 Task: Compose an email with the signature Chelsea Sanchez with the subject Thank you for a meeting and the message Can you please send me the updated budget report for this quarter? from softage.10@softage.net to softage.4@softage.net, now select the entire message Quote Attach a link with text SoftAge.4 and email address as softage.4@softage.net Send the email. Finally, move the email from Sent Items to the label Press releases
Action: Mouse moved to (92, 111)
Screenshot: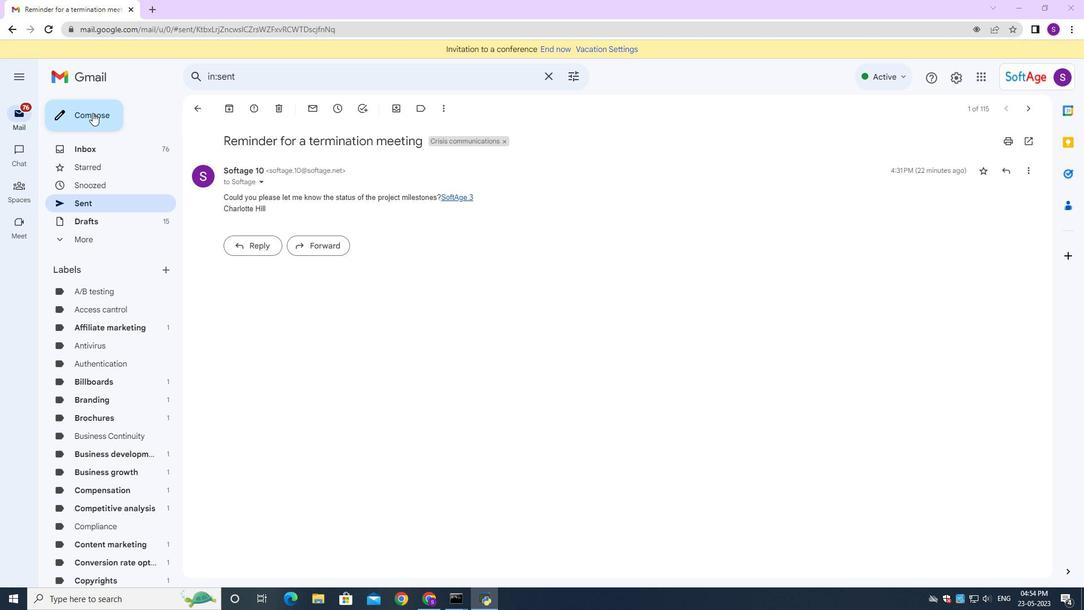 
Action: Mouse pressed left at (92, 111)
Screenshot: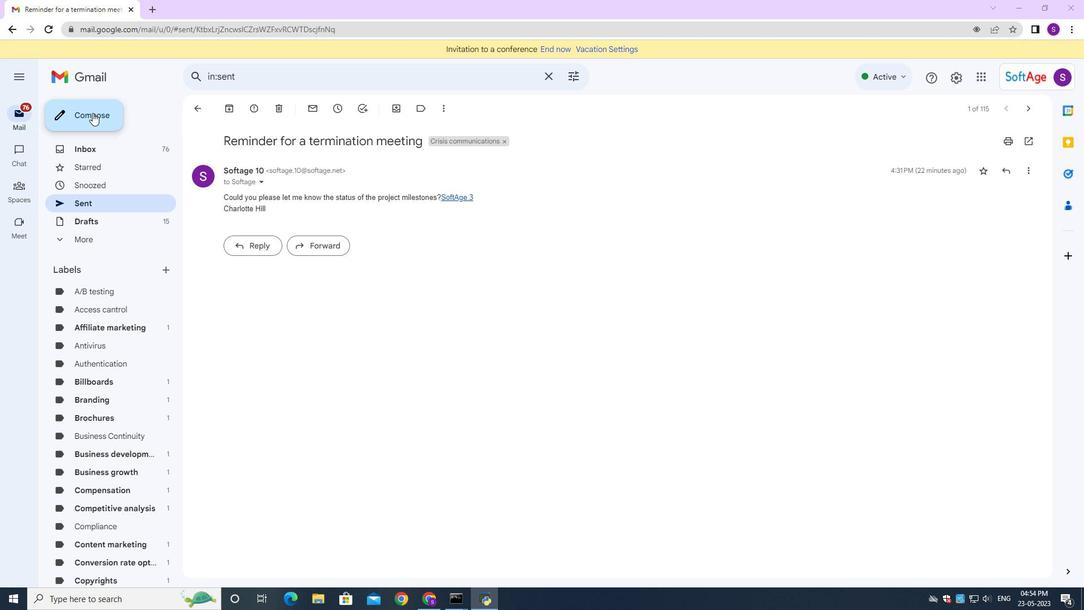 
Action: Mouse moved to (791, 284)
Screenshot: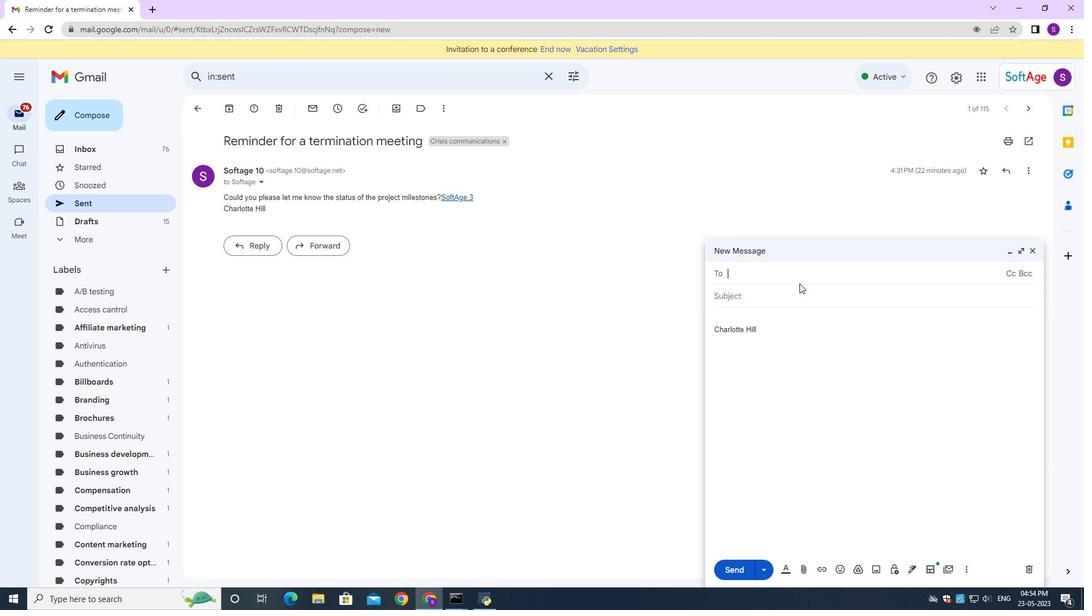 
Action: Key pressed <Key.shift>Softage
Screenshot: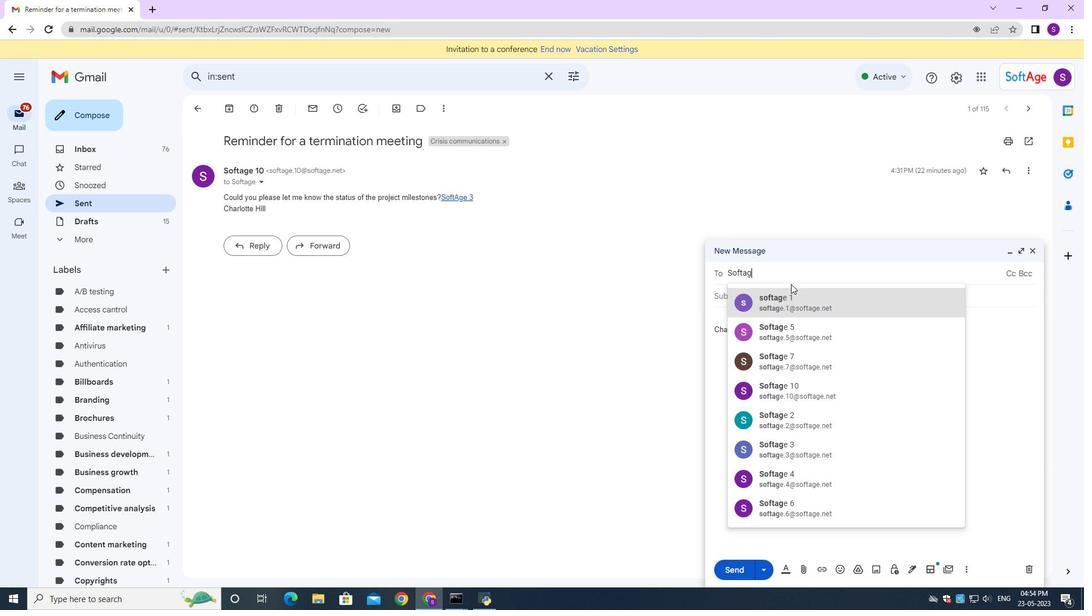 
Action: Mouse moved to (911, 564)
Screenshot: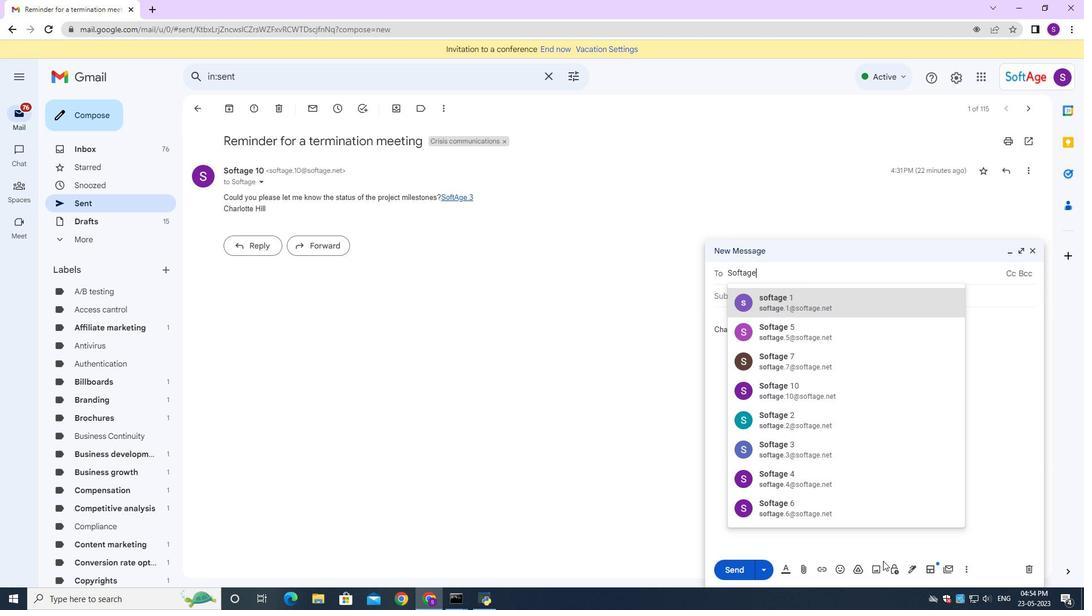 
Action: Mouse pressed left at (911, 564)
Screenshot: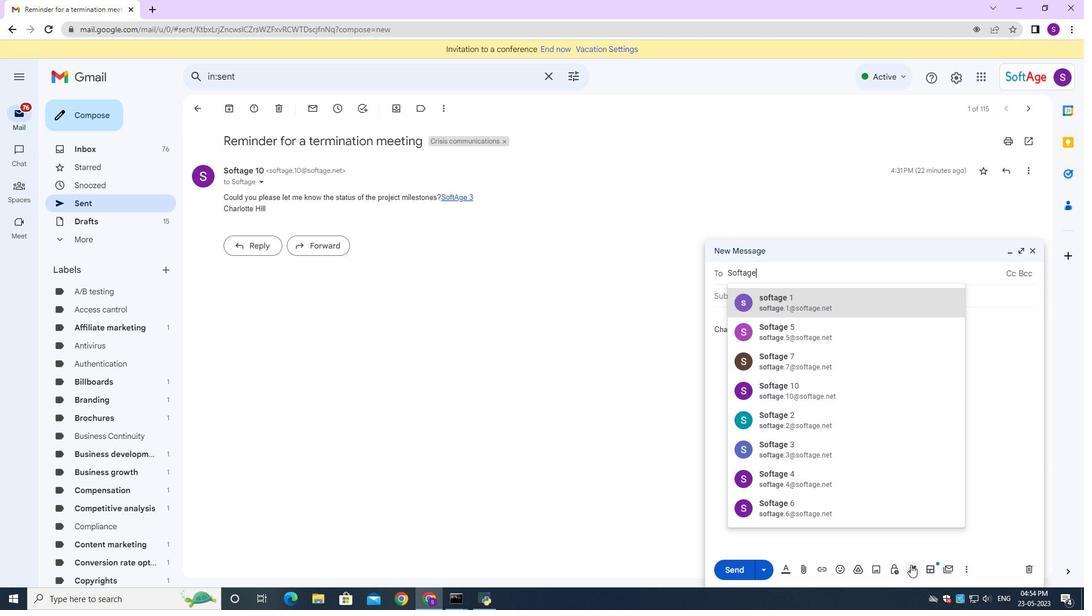 
Action: Mouse moved to (947, 507)
Screenshot: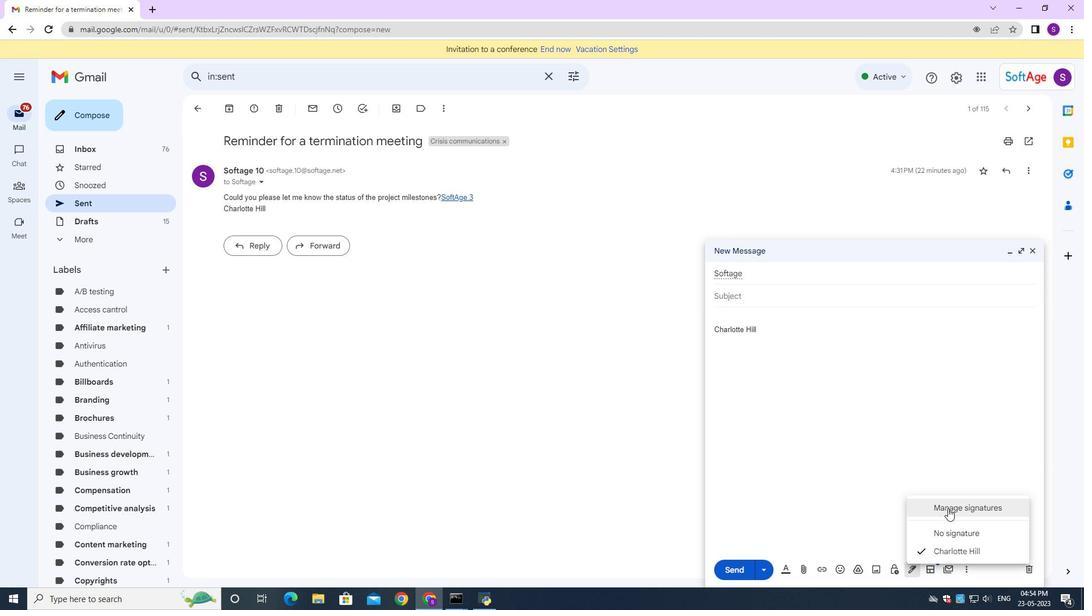 
Action: Mouse pressed left at (947, 507)
Screenshot: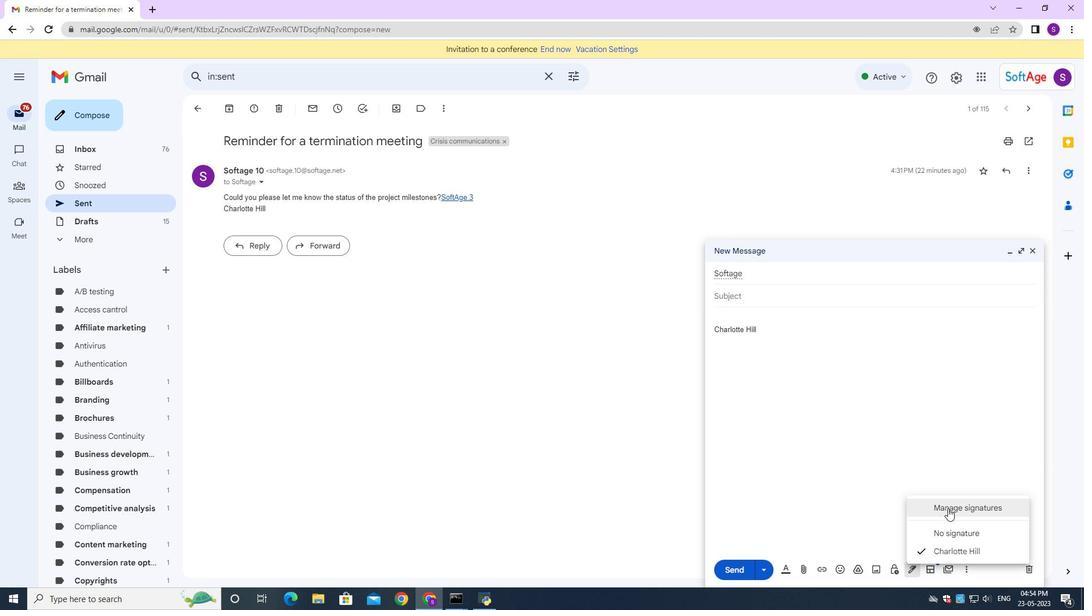 
Action: Mouse moved to (484, 232)
Screenshot: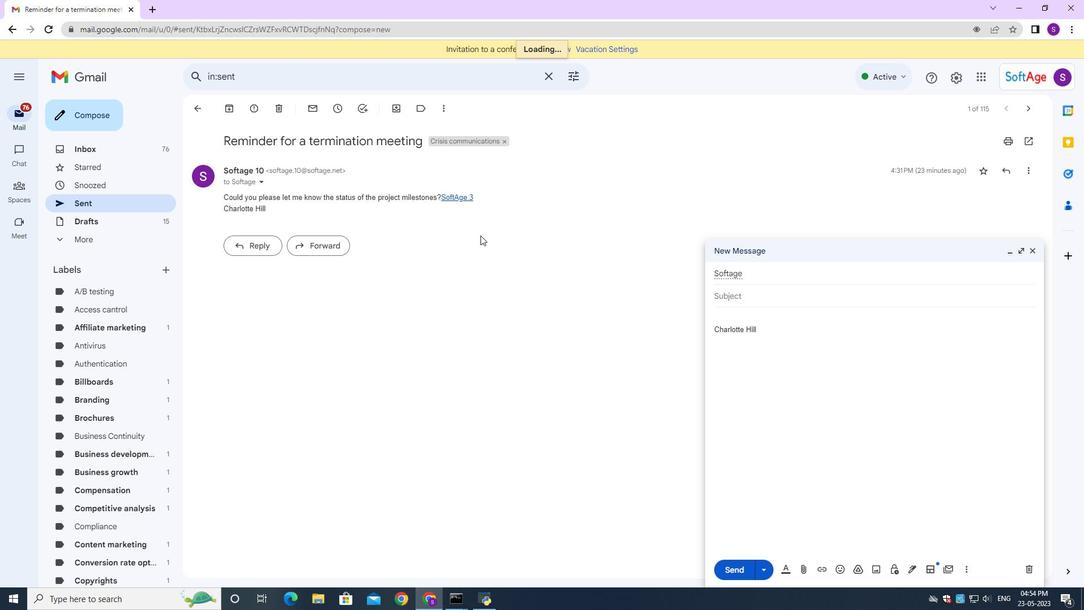 
Action: Mouse scrolled (484, 231) with delta (0, 0)
Screenshot: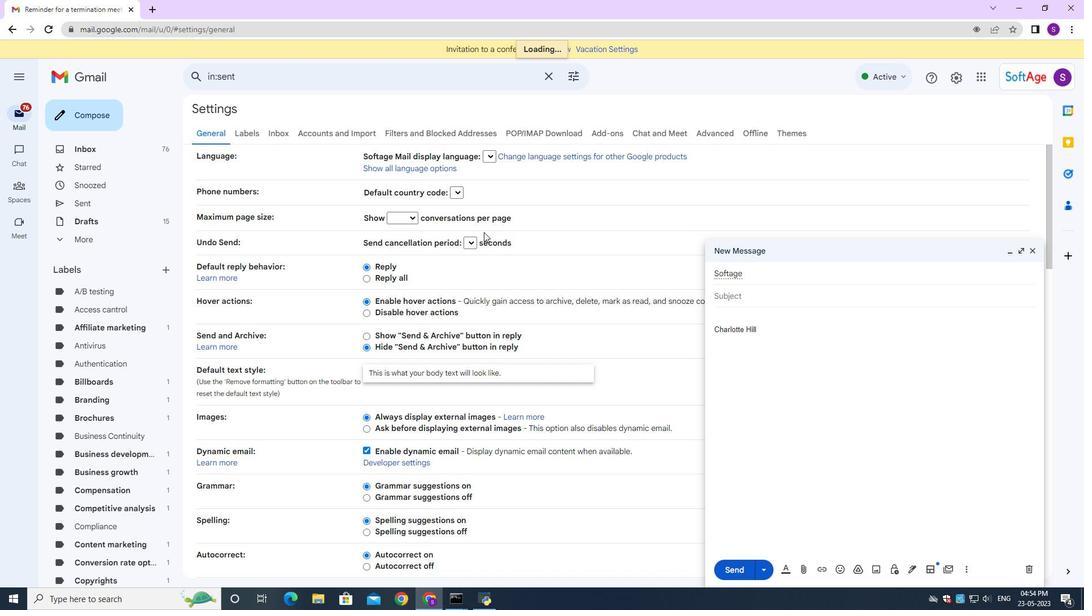 
Action: Mouse moved to (484, 232)
Screenshot: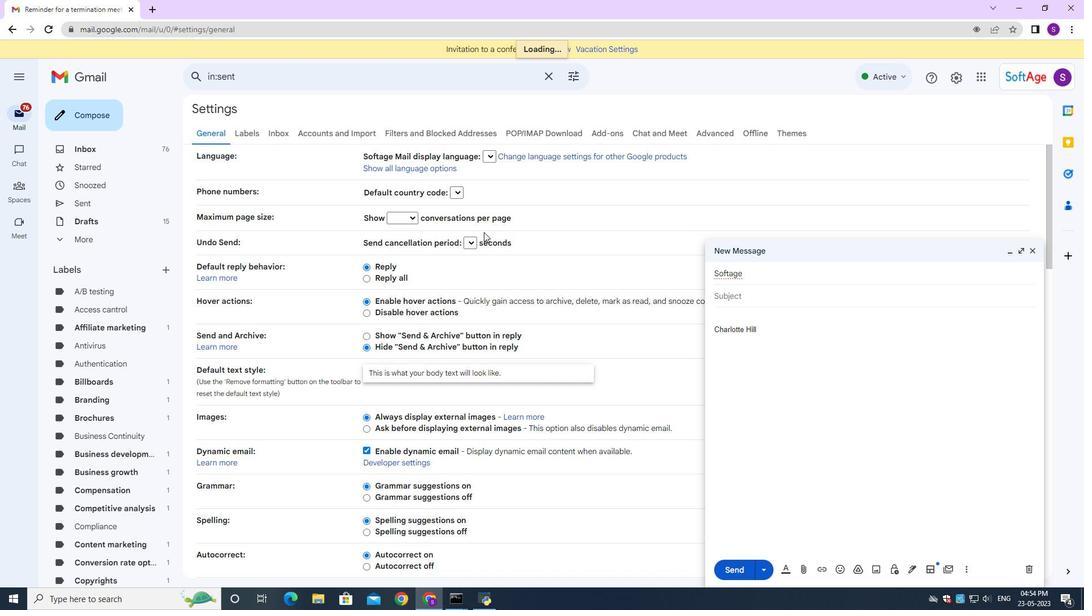 
Action: Mouse scrolled (484, 231) with delta (0, 0)
Screenshot: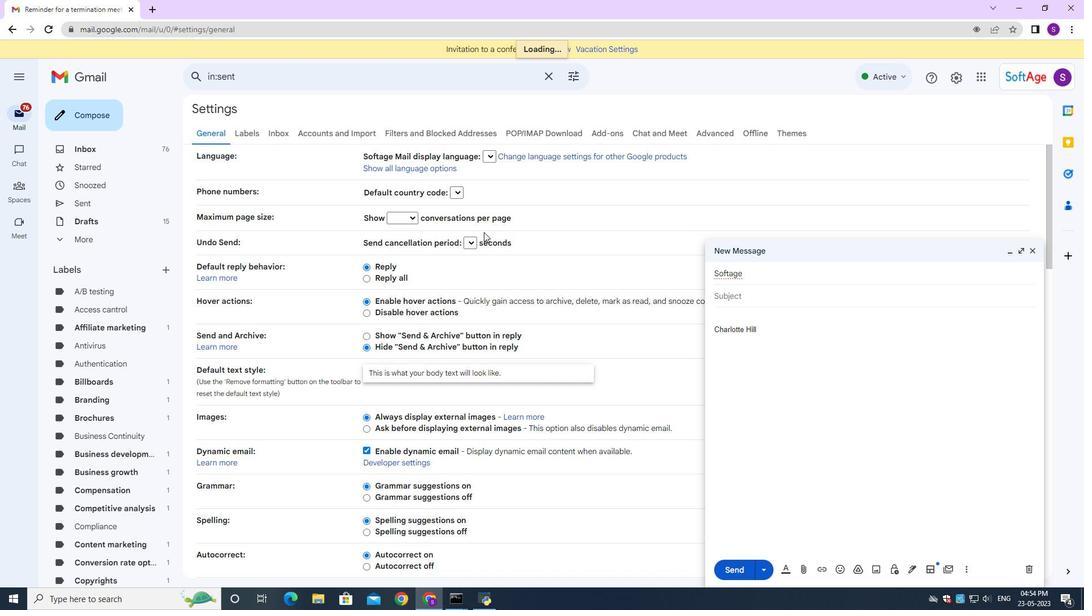 
Action: Mouse scrolled (484, 231) with delta (0, 0)
Screenshot: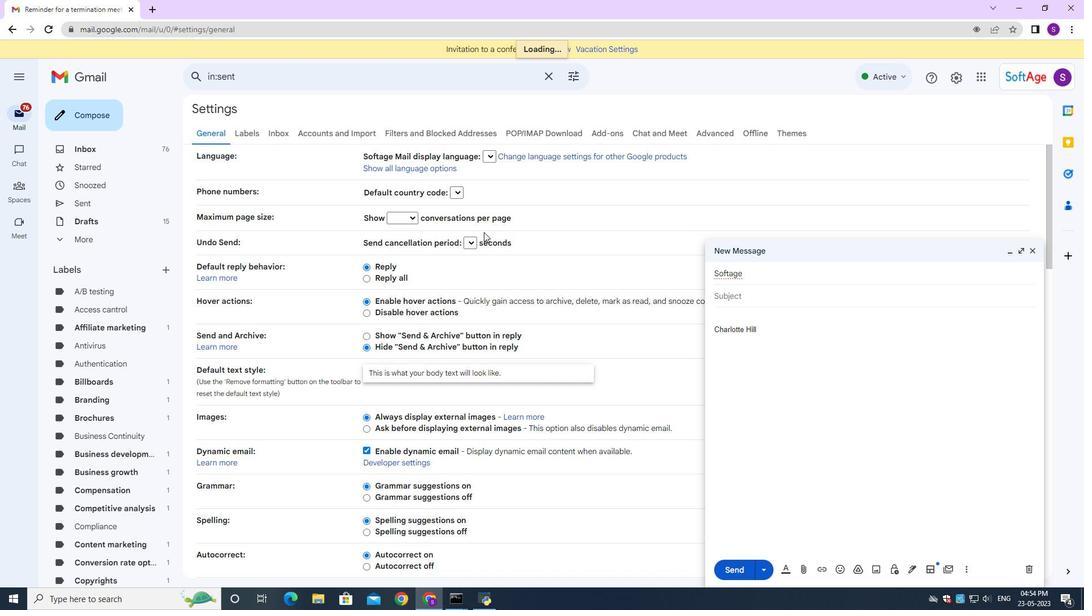 
Action: Mouse scrolled (484, 231) with delta (0, 0)
Screenshot: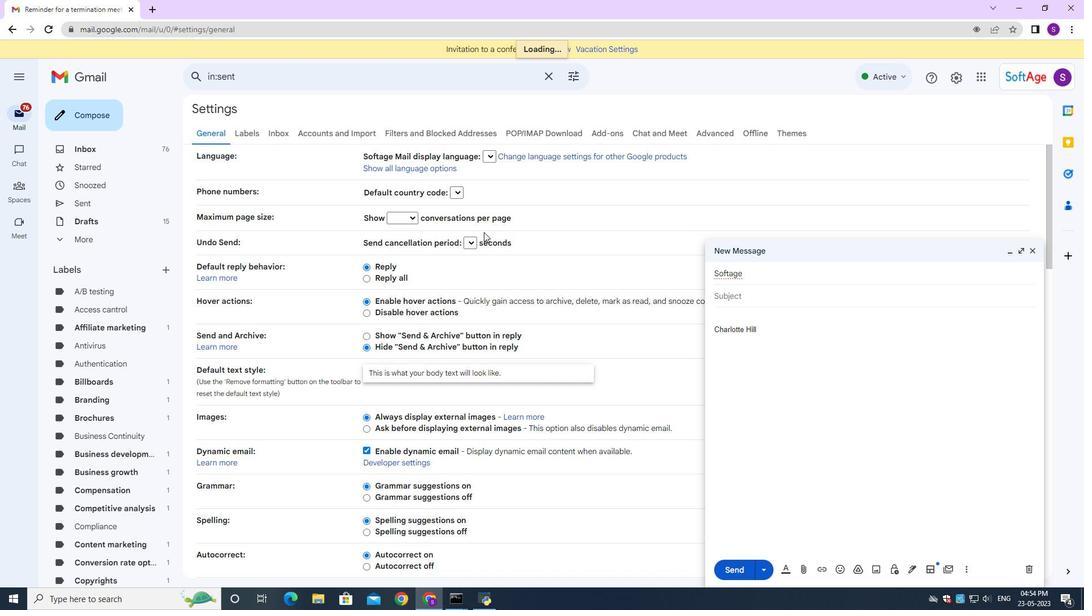 
Action: Mouse moved to (484, 232)
Screenshot: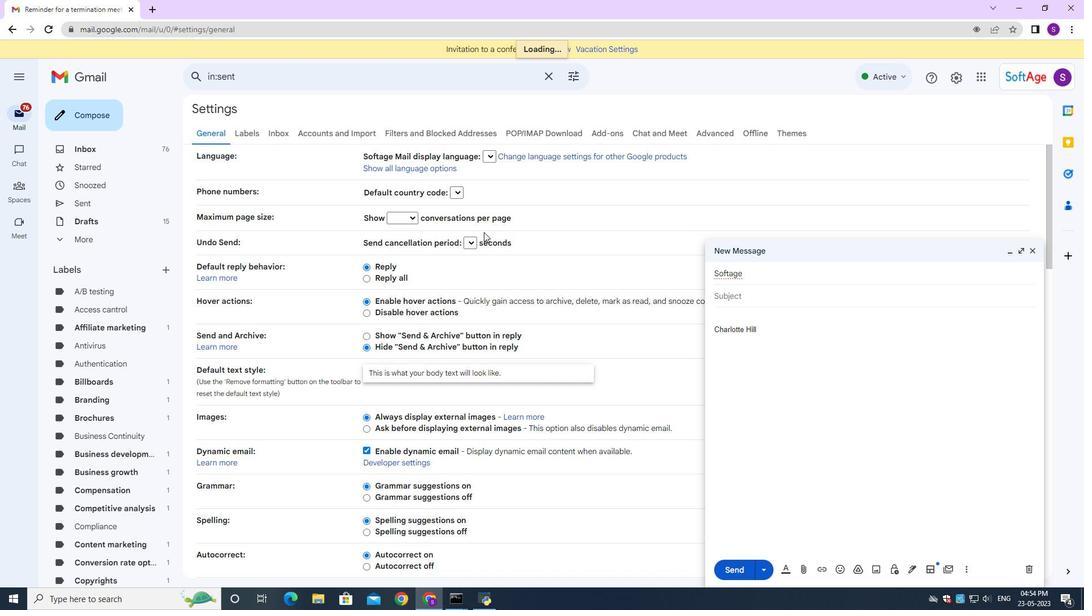 
Action: Mouse scrolled (484, 232) with delta (0, 0)
Screenshot: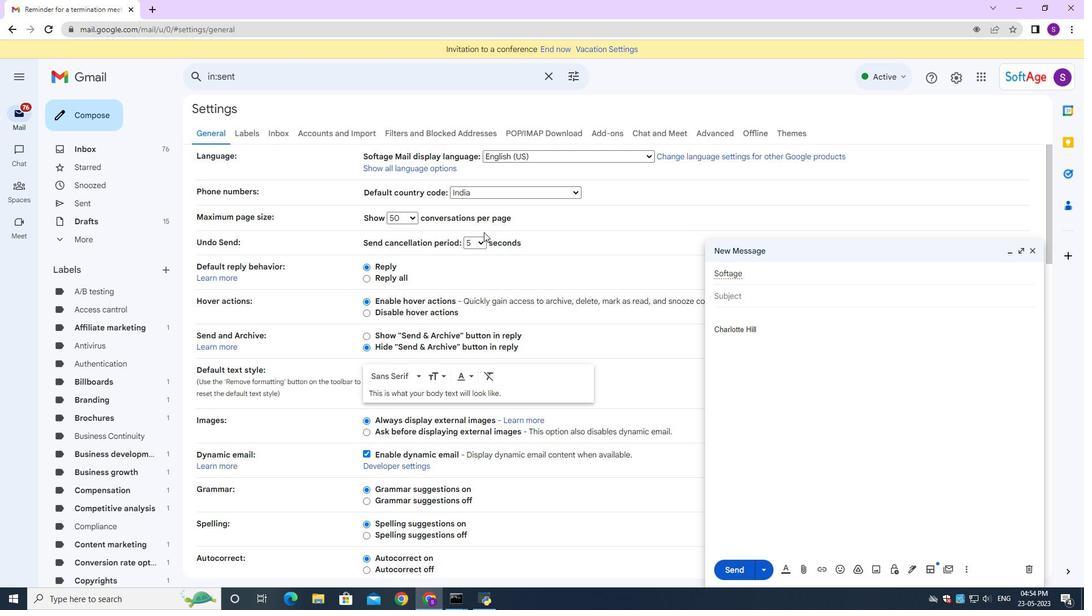 
Action: Mouse moved to (484, 232)
Screenshot: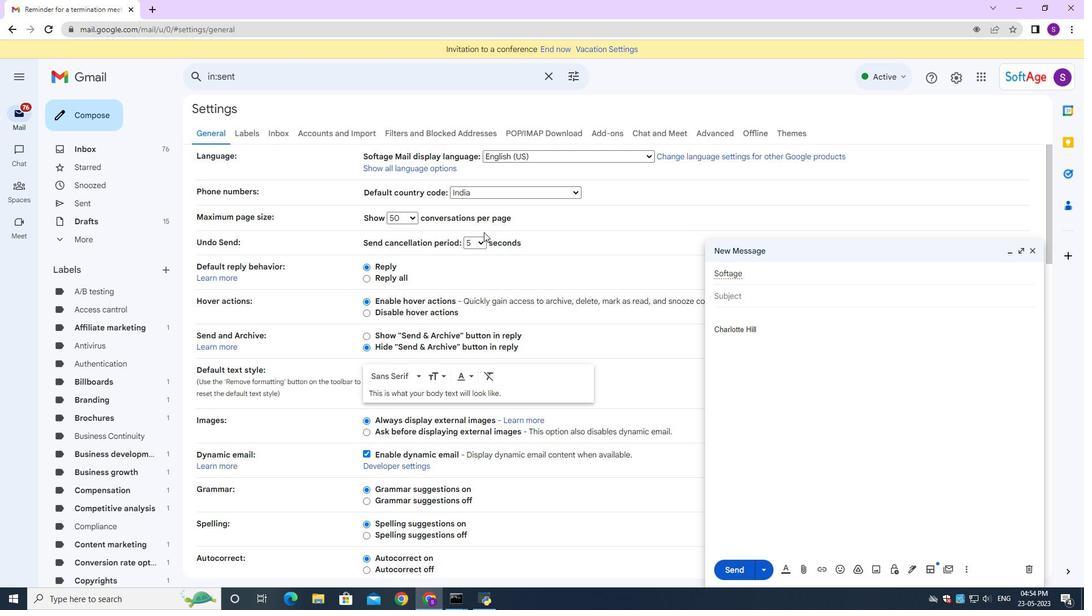 
Action: Mouse scrolled (484, 232) with delta (0, 0)
Screenshot: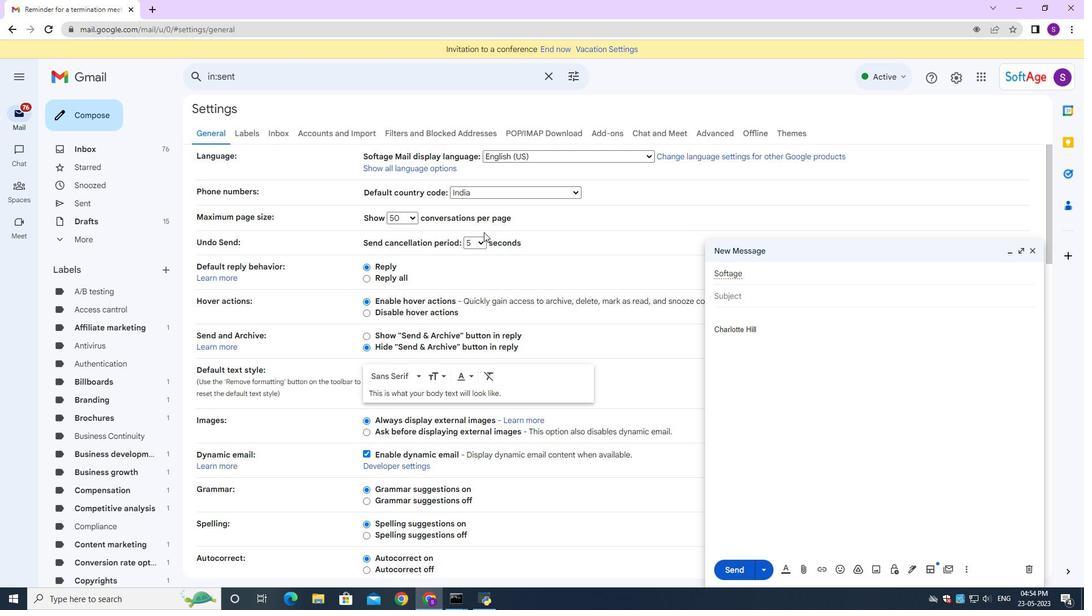 
Action: Mouse moved to (484, 232)
Screenshot: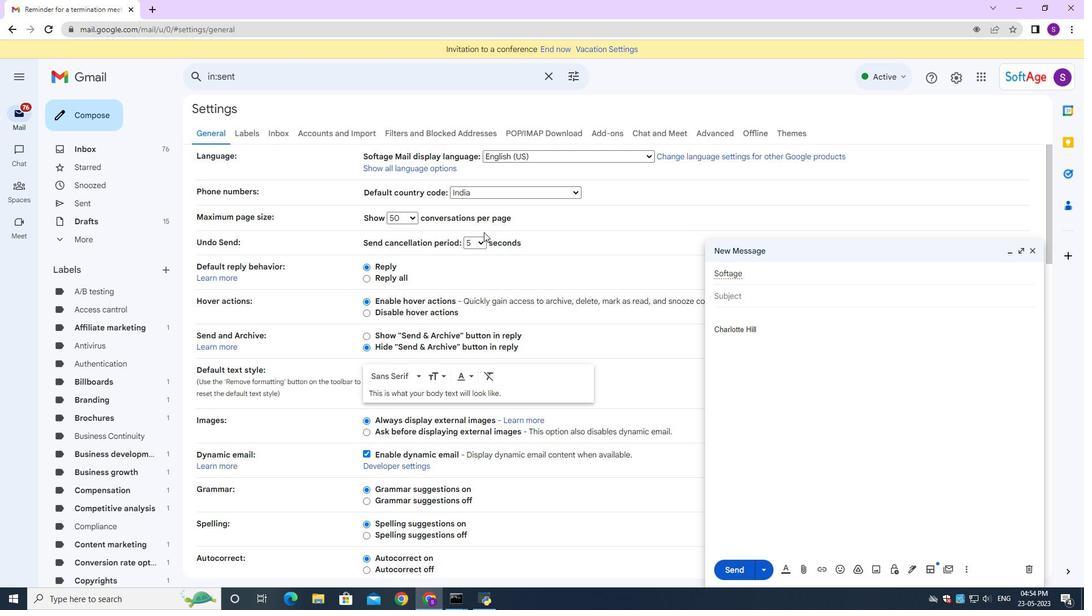 
Action: Mouse scrolled (484, 232) with delta (0, 0)
Screenshot: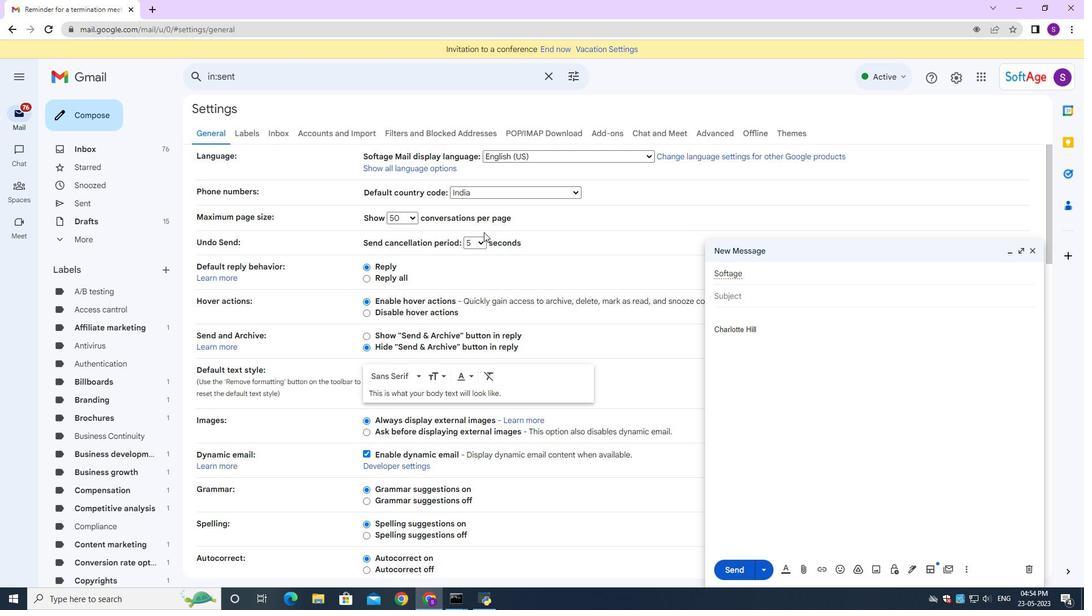 
Action: Mouse moved to (470, 311)
Screenshot: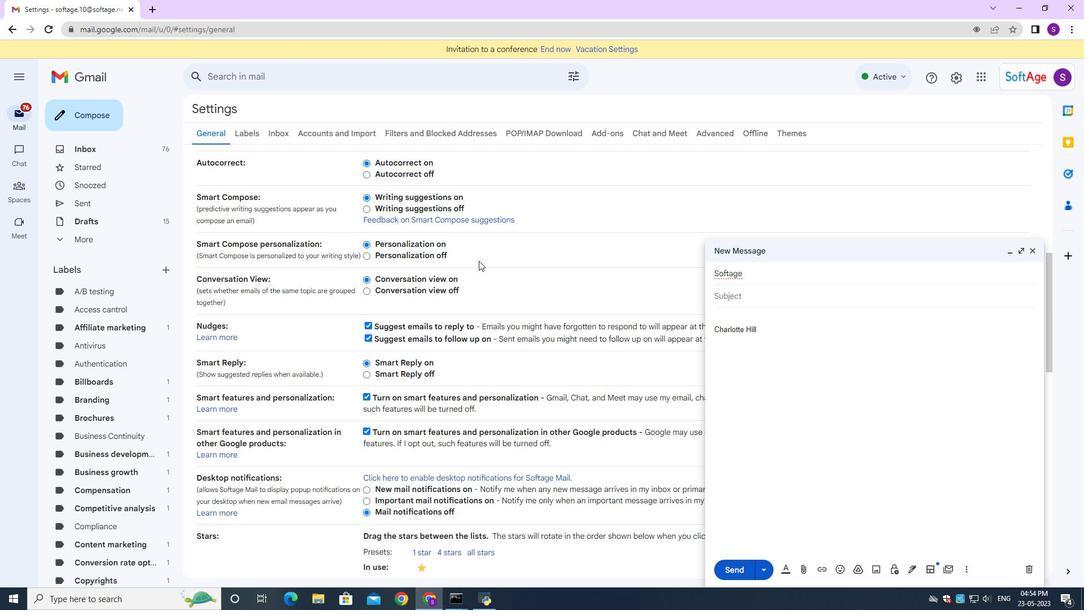 
Action: Mouse scrolled (473, 286) with delta (0, 0)
Screenshot: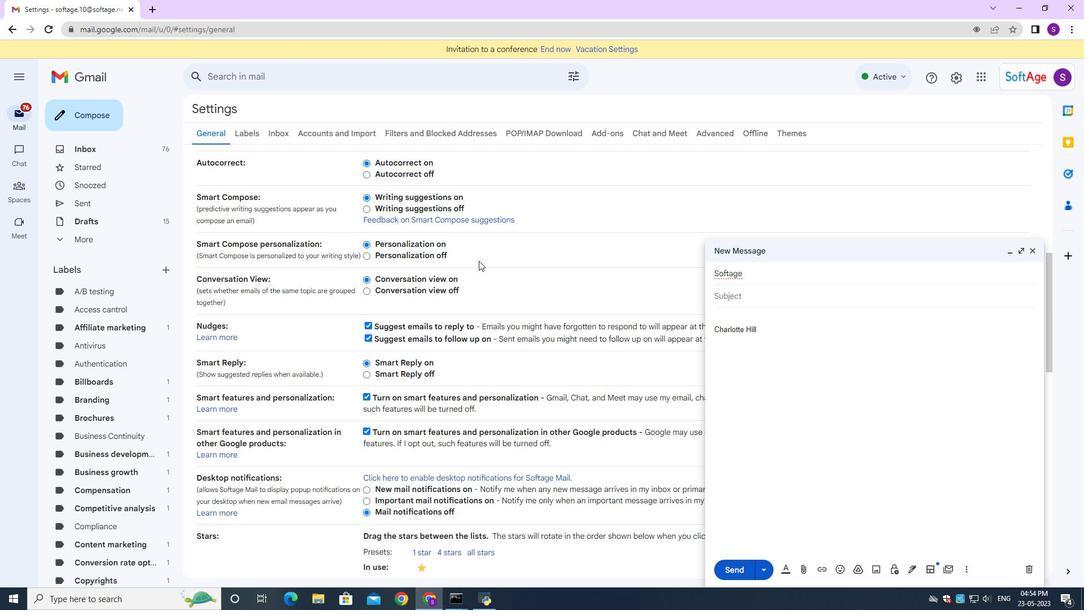
Action: Mouse moved to (469, 314)
Screenshot: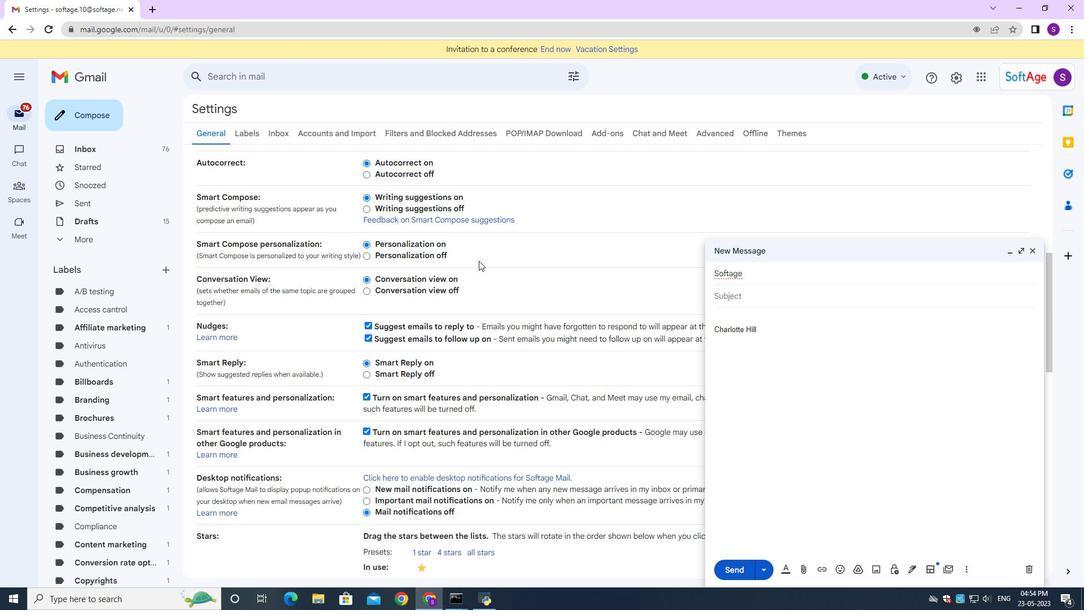 
Action: Mouse scrolled (473, 287) with delta (0, 0)
Screenshot: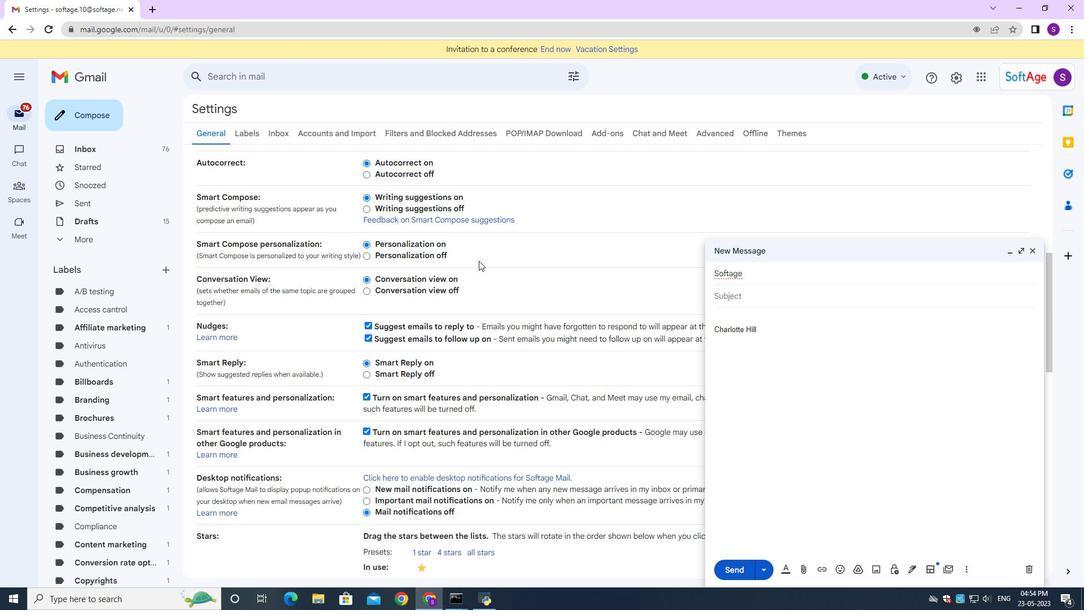 
Action: Mouse moved to (468, 316)
Screenshot: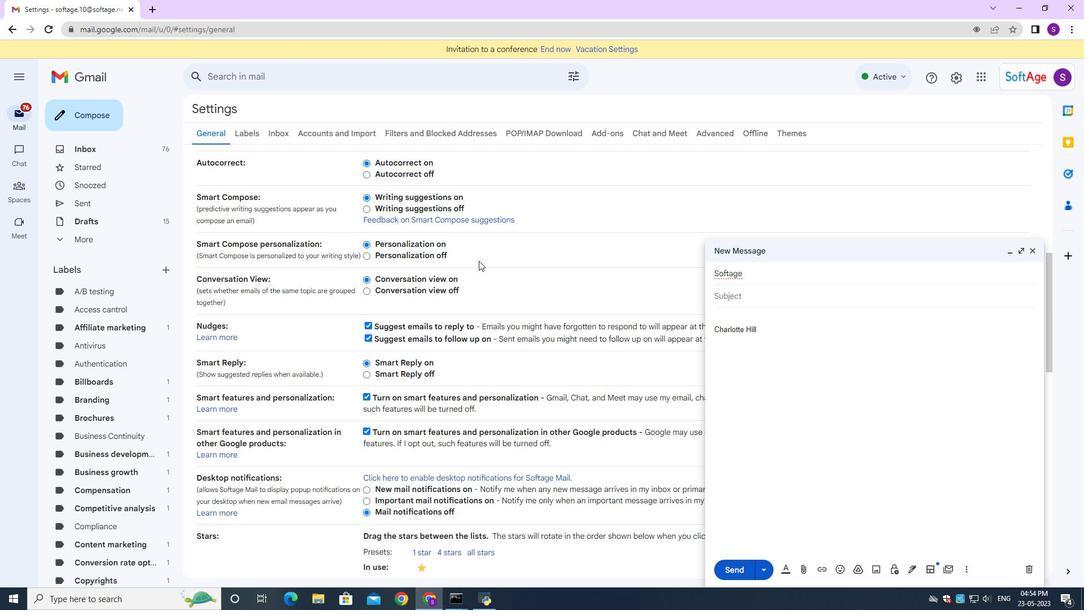 
Action: Mouse scrolled (473, 287) with delta (0, 0)
Screenshot: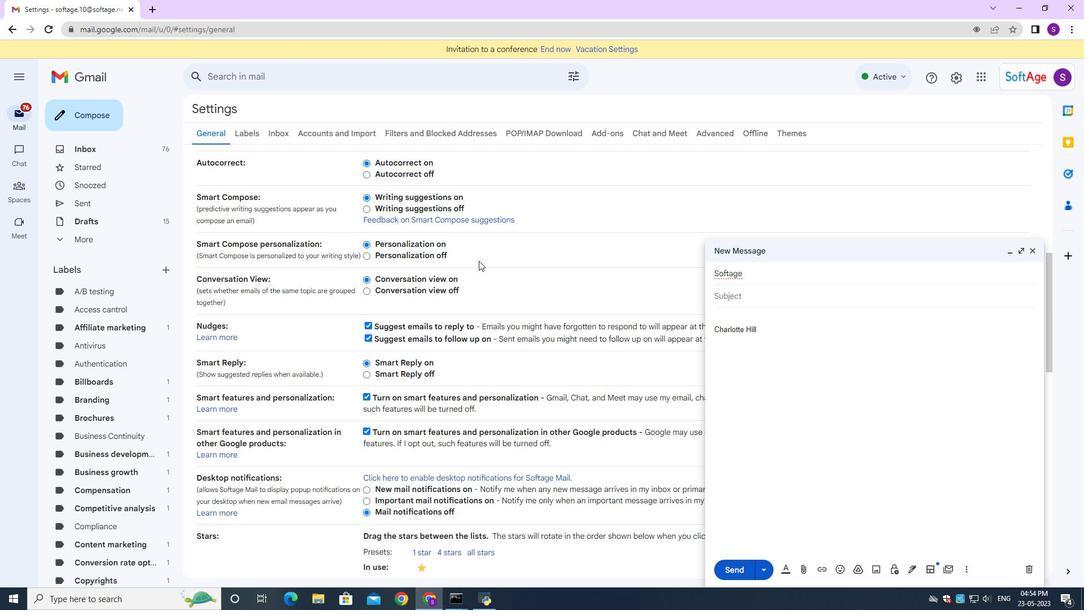 
Action: Mouse moved to (467, 318)
Screenshot: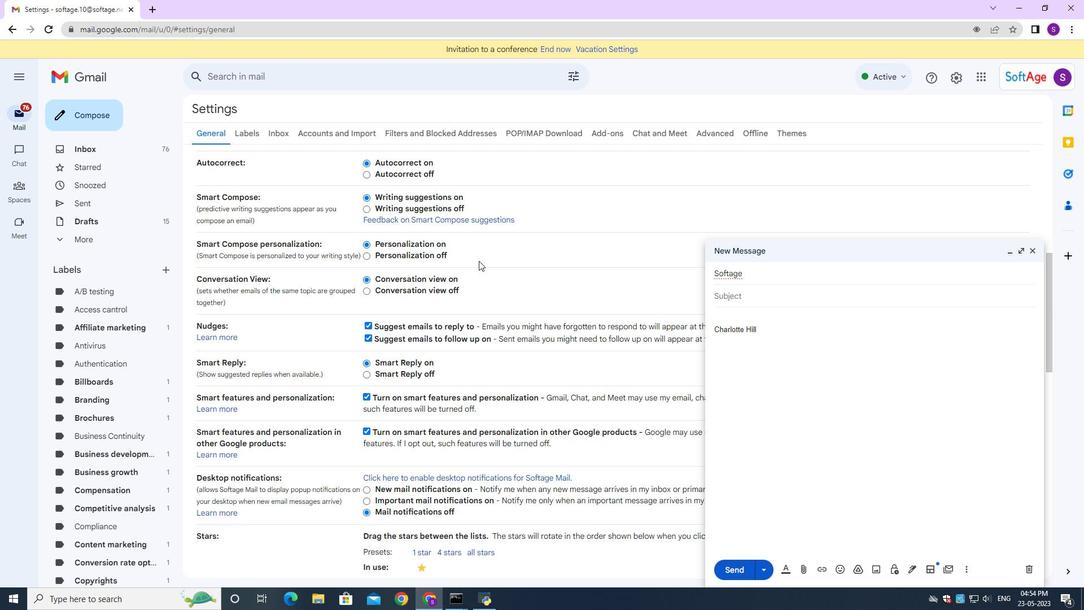 
Action: Mouse scrolled (473, 287) with delta (0, 0)
Screenshot: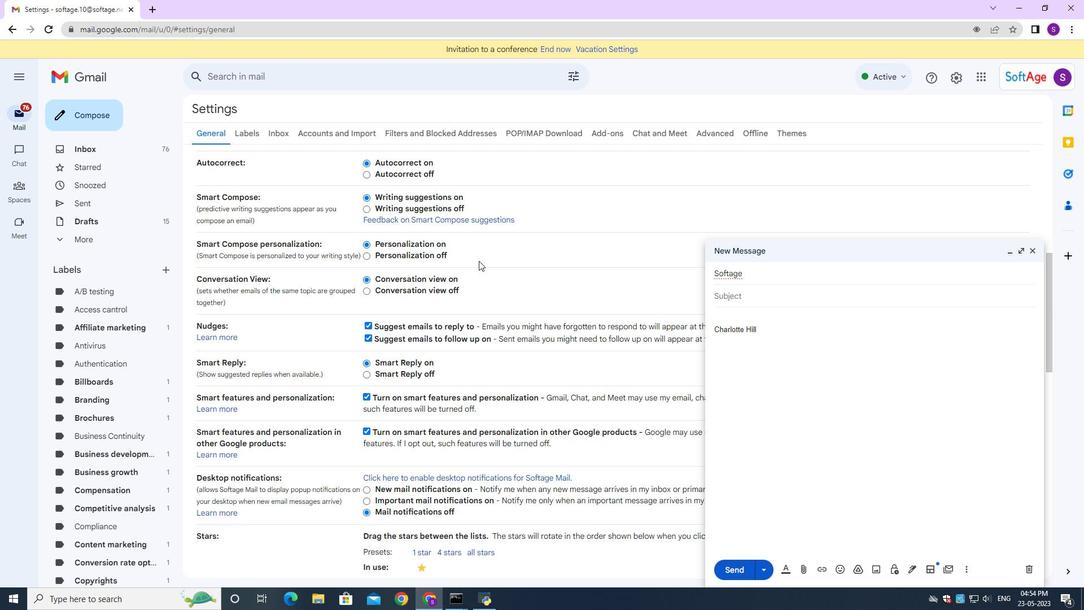 
Action: Mouse moved to (467, 319)
Screenshot: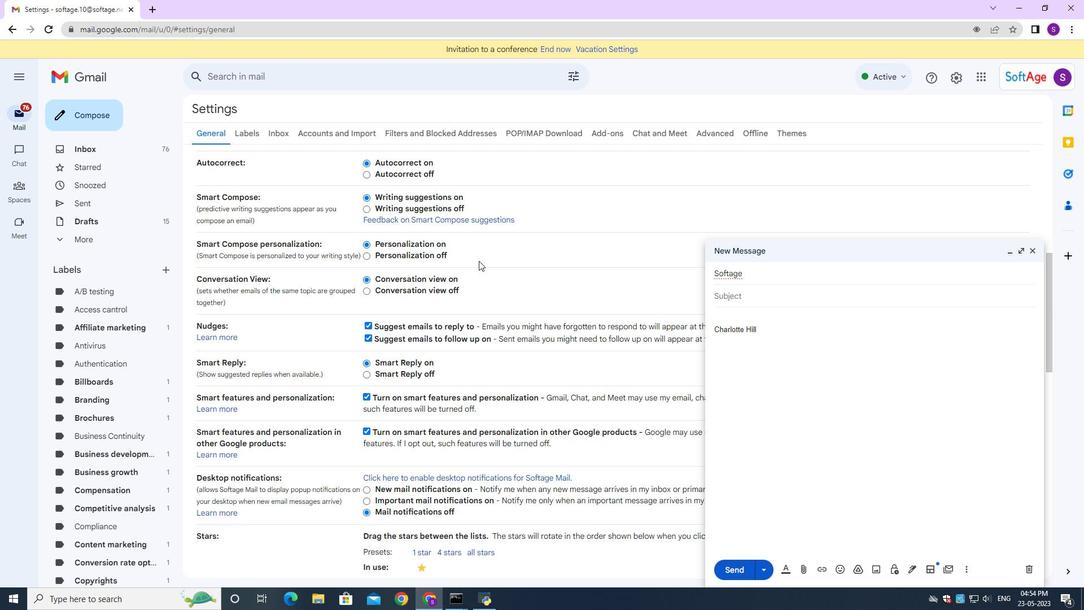 
Action: Mouse scrolled (473, 287) with delta (0, 0)
Screenshot: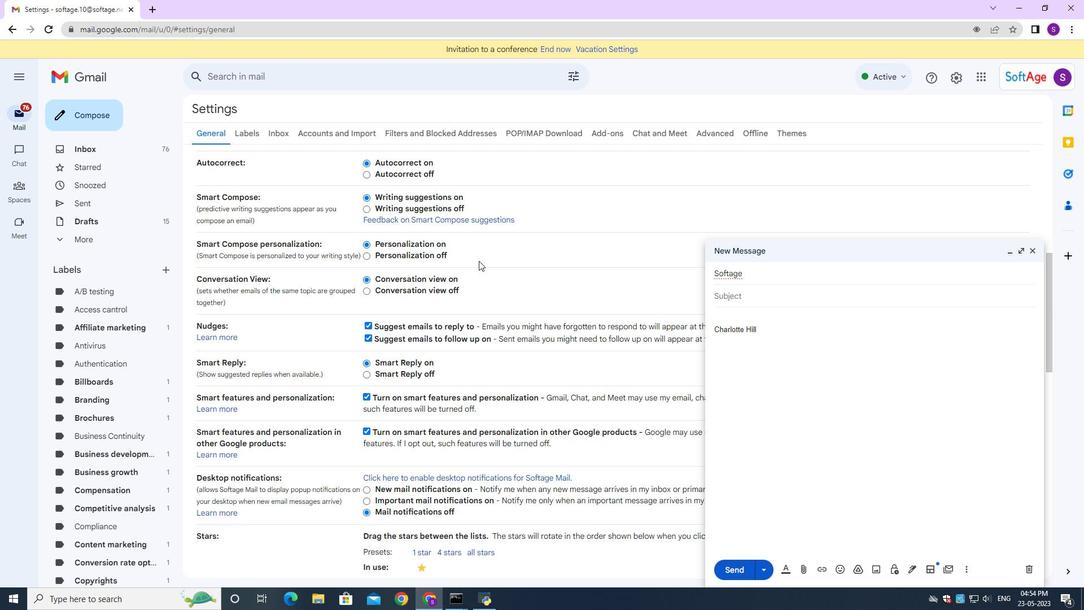 
Action: Mouse moved to (467, 319)
Screenshot: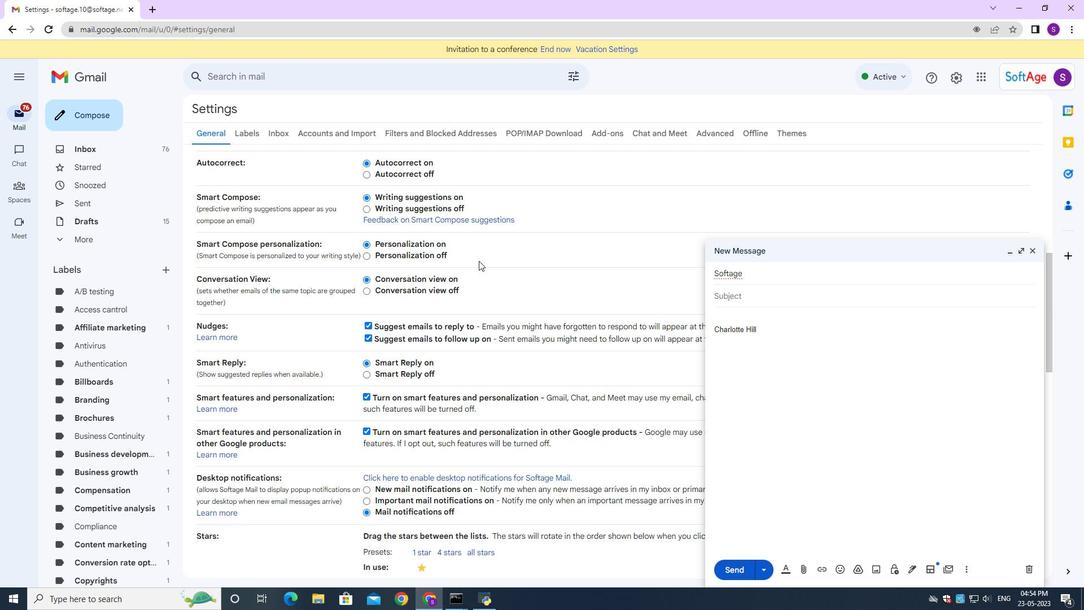 
Action: Mouse scrolled (473, 287) with delta (0, 0)
Screenshot: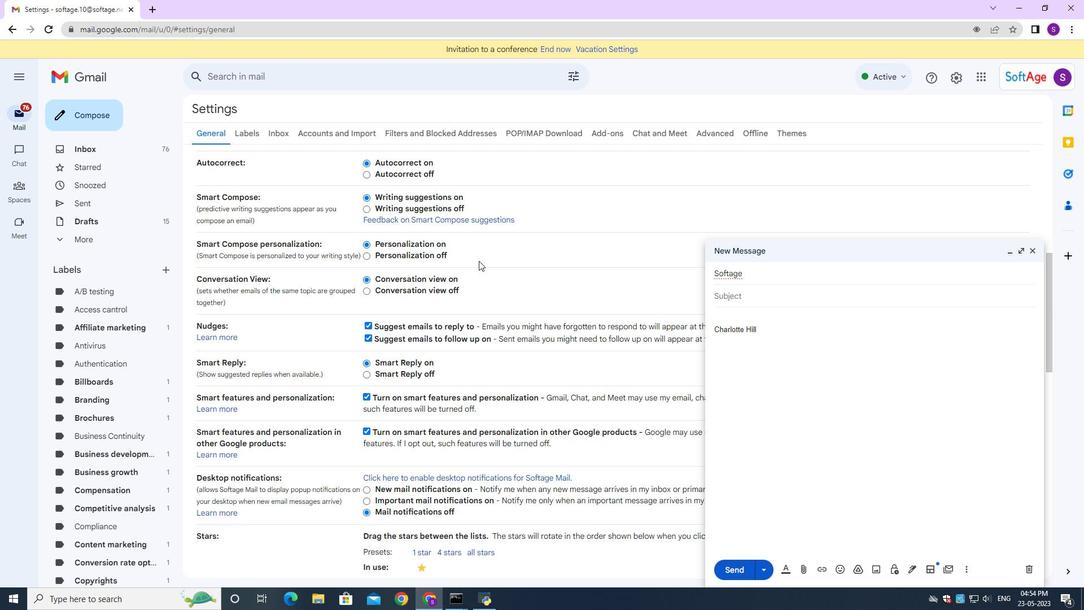 
Action: Mouse moved to (467, 324)
Screenshot: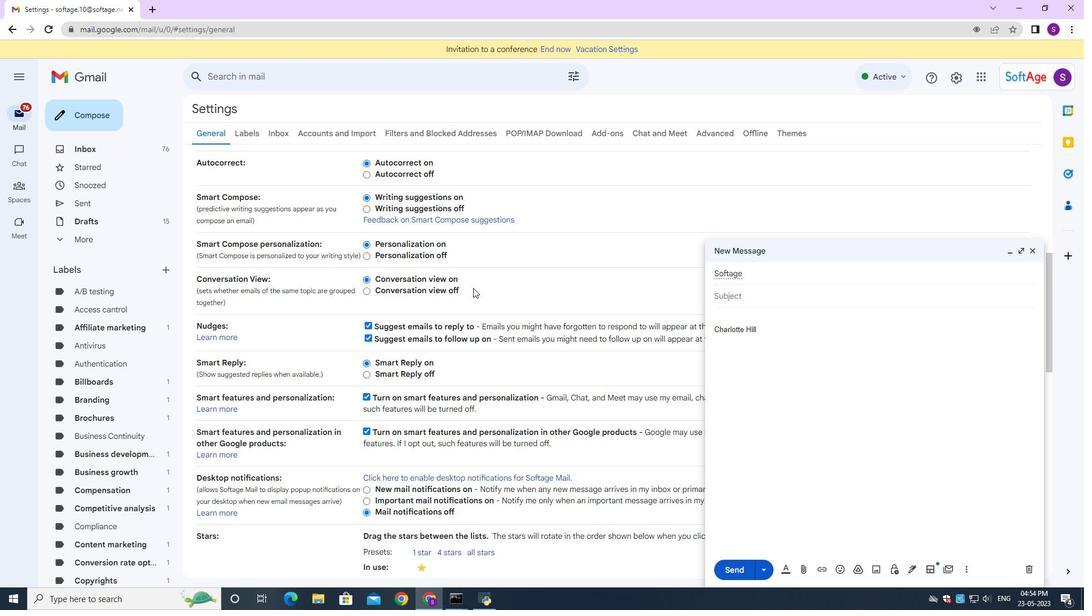 
Action: Mouse scrolled (467, 323) with delta (0, 0)
Screenshot: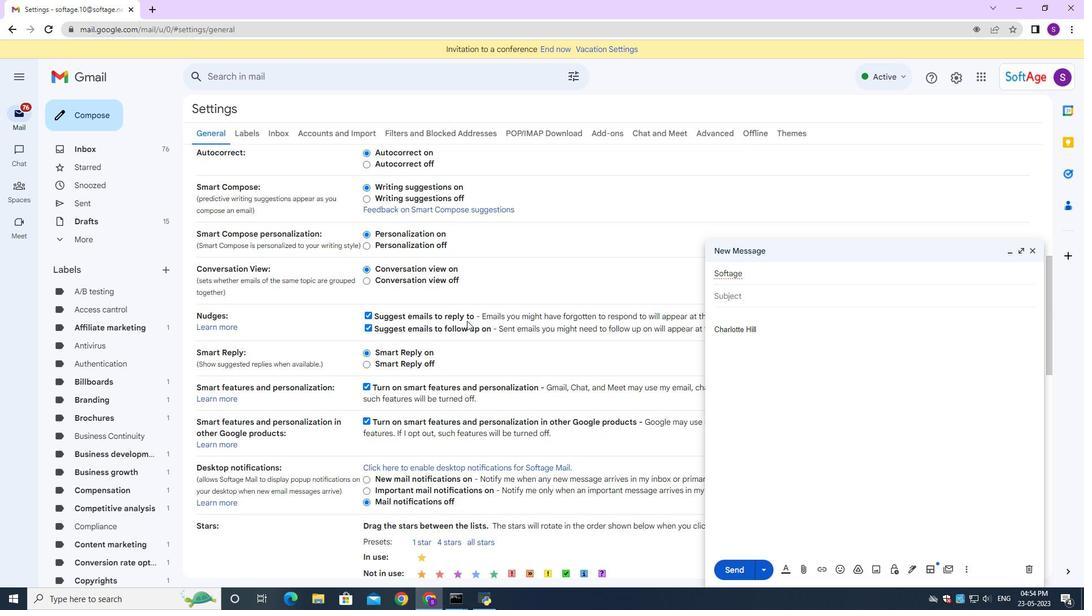 
Action: Mouse moved to (467, 326)
Screenshot: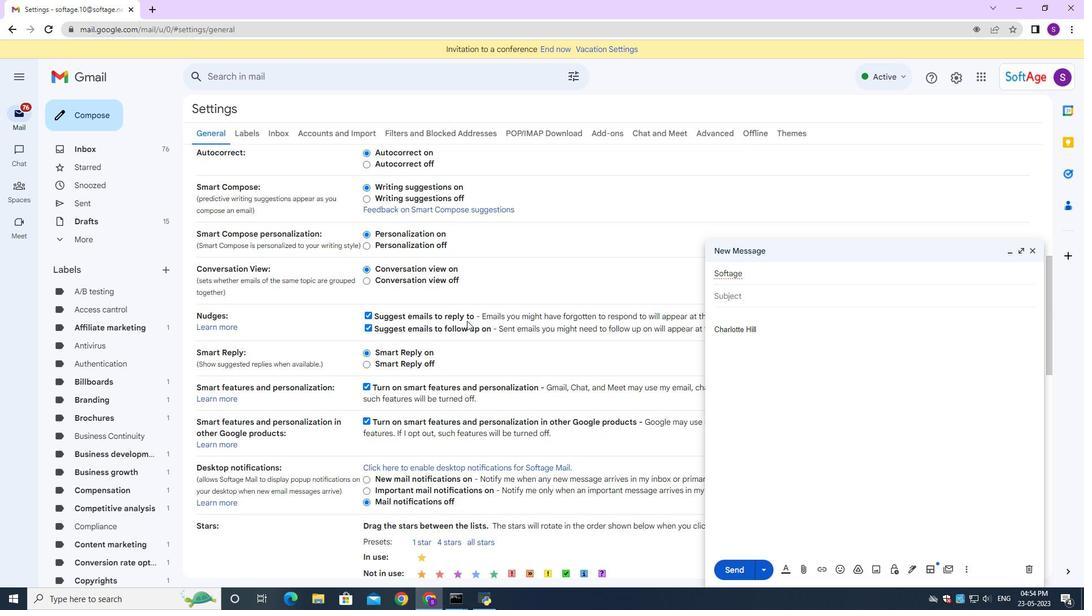 
Action: Mouse scrolled (467, 325) with delta (0, 0)
Screenshot: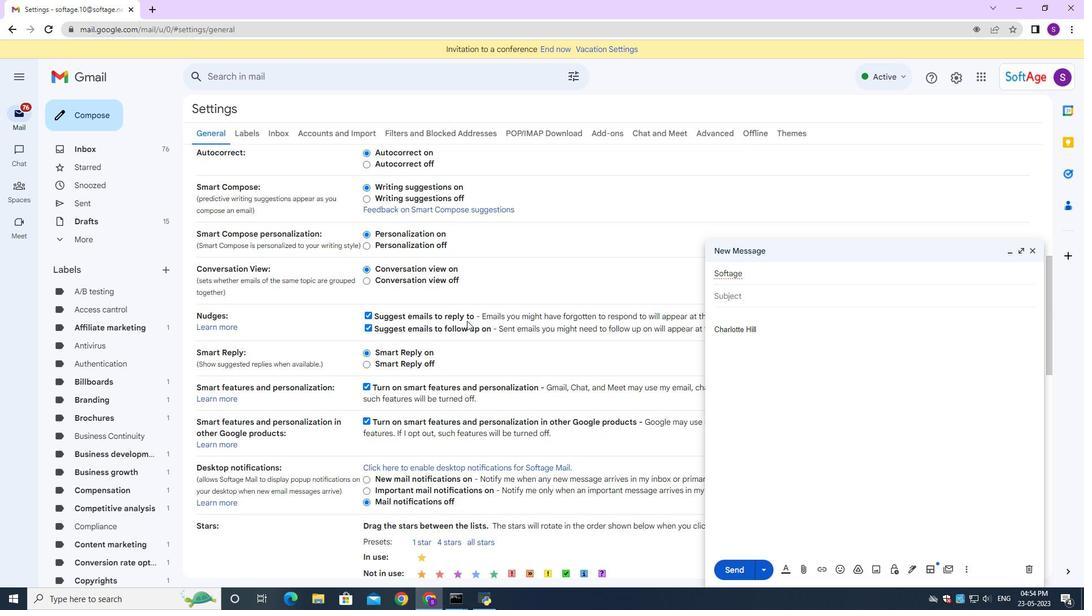 
Action: Mouse moved to (467, 327)
Screenshot: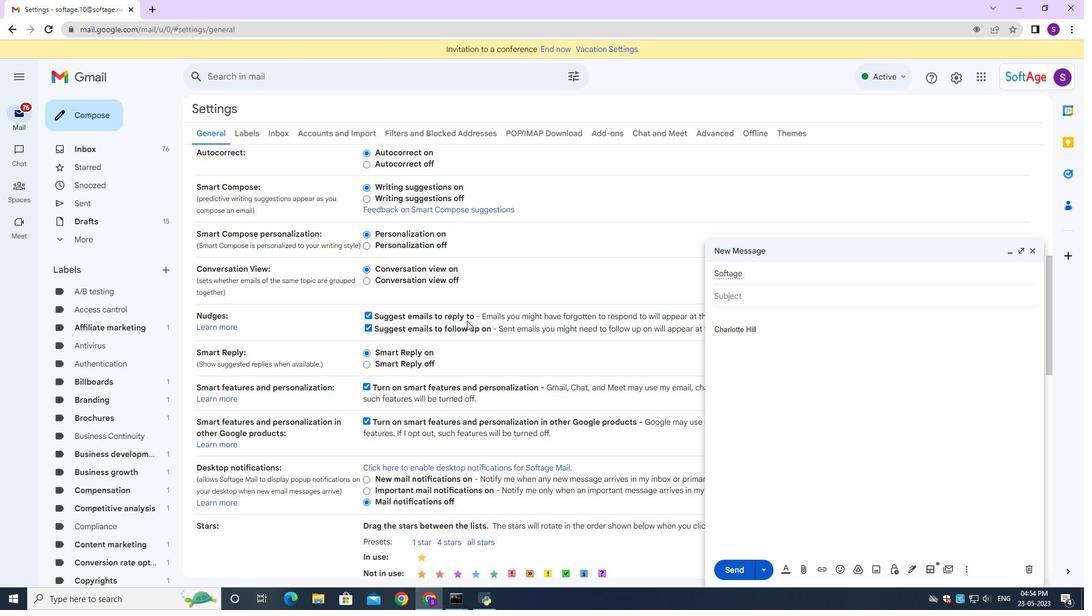 
Action: Mouse scrolled (467, 326) with delta (0, 0)
Screenshot: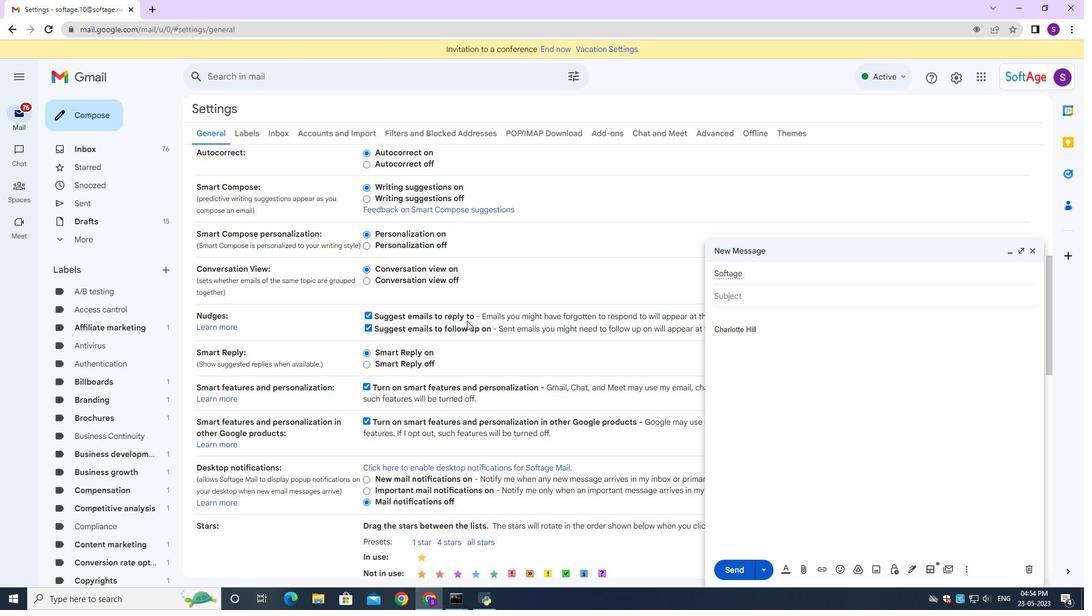 
Action: Mouse moved to (467, 327)
Screenshot: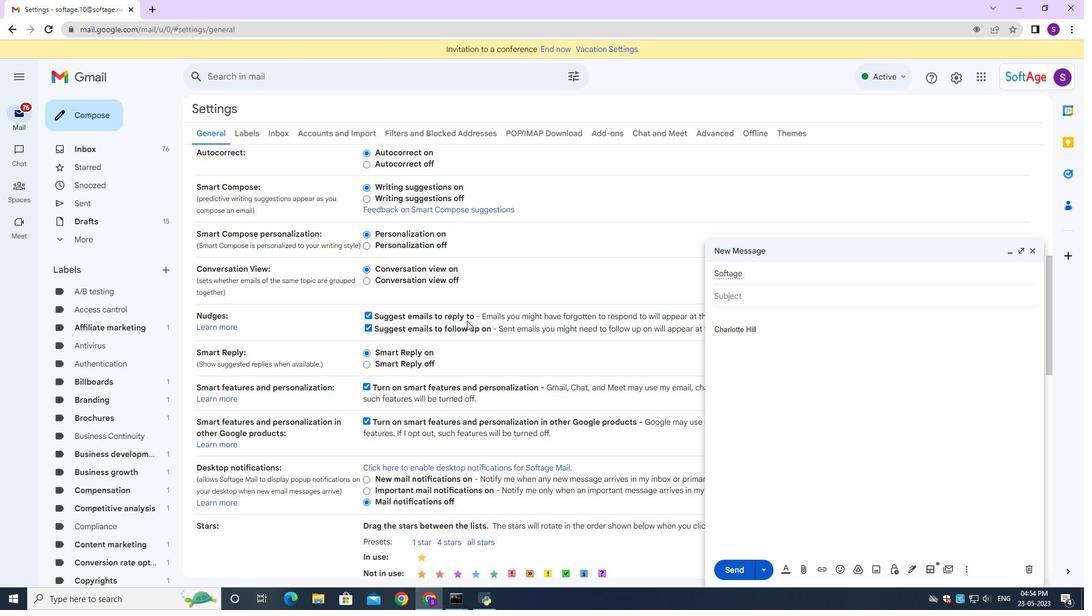 
Action: Mouse scrolled (467, 326) with delta (0, 0)
Screenshot: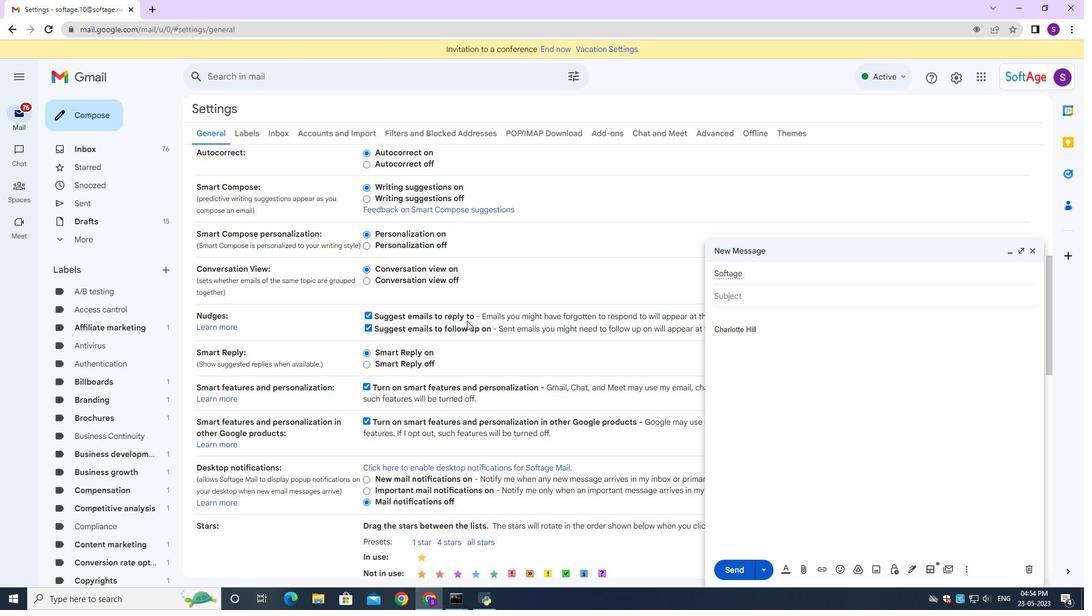 
Action: Mouse scrolled (467, 326) with delta (0, 0)
Screenshot: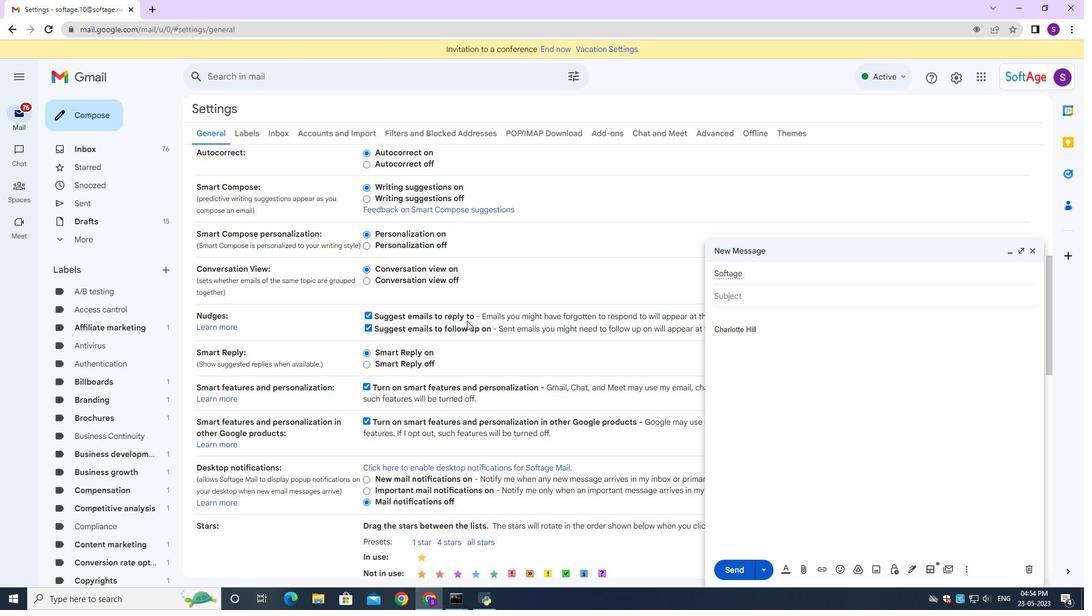 
Action: Mouse moved to (1031, 251)
Screenshot: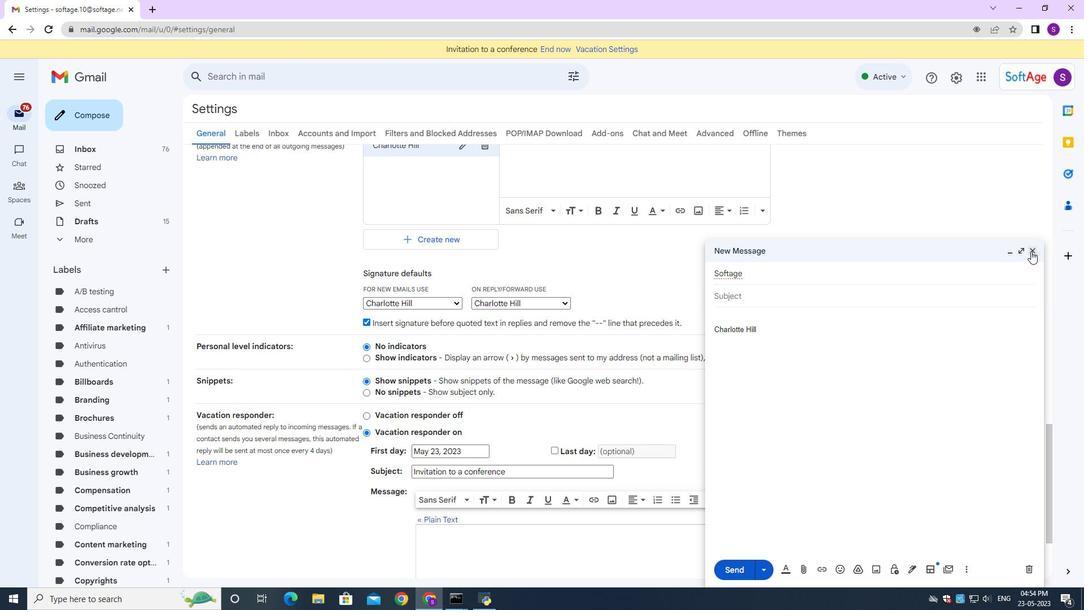 
Action: Mouse pressed left at (1031, 251)
Screenshot: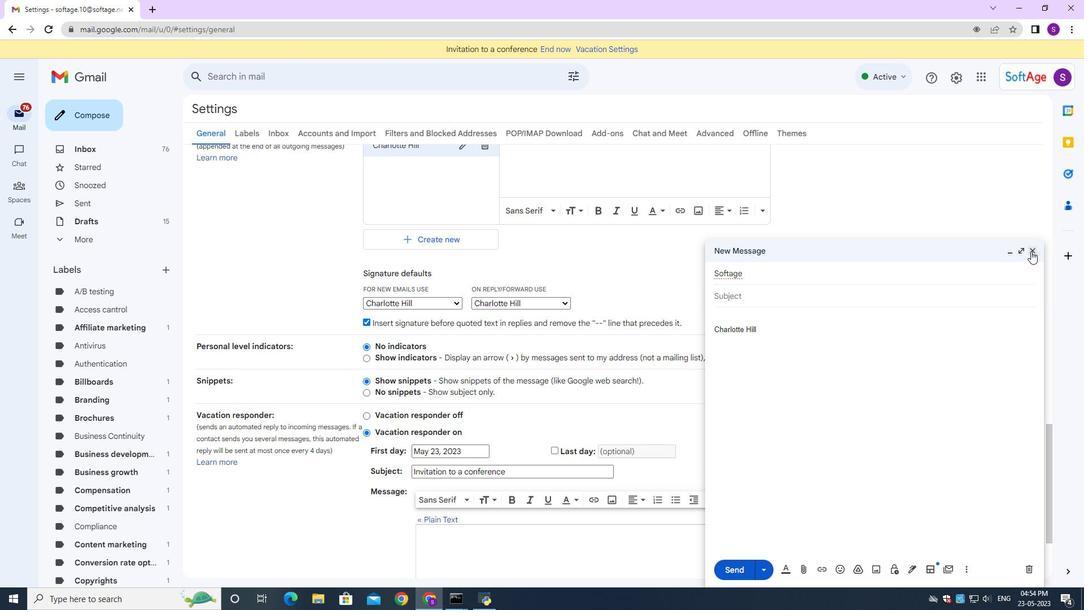 
Action: Mouse moved to (819, 270)
Screenshot: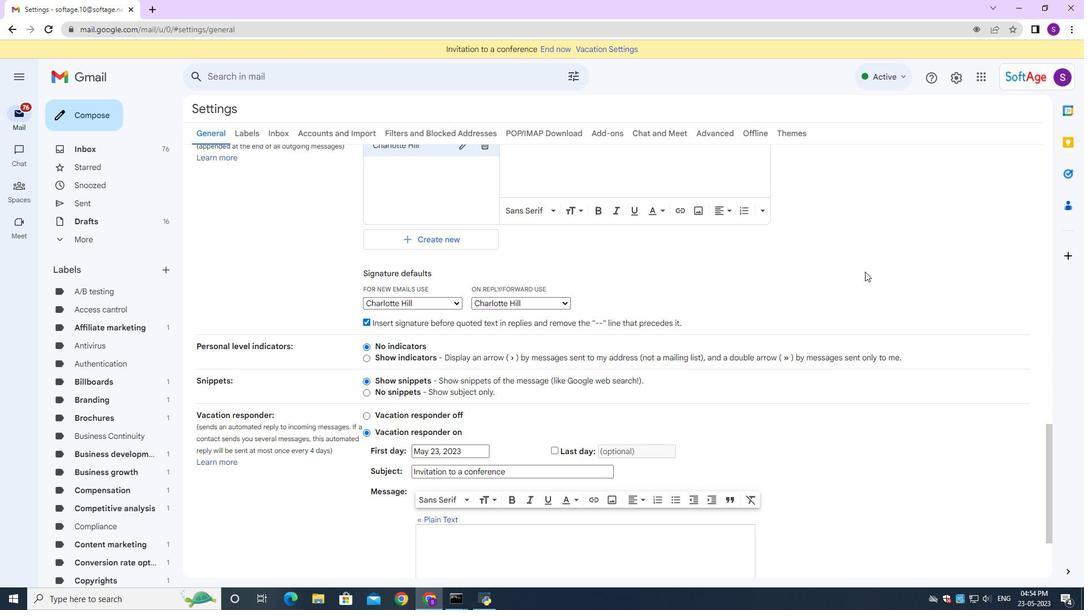 
Action: Mouse scrolled (819, 271) with delta (0, 0)
Screenshot: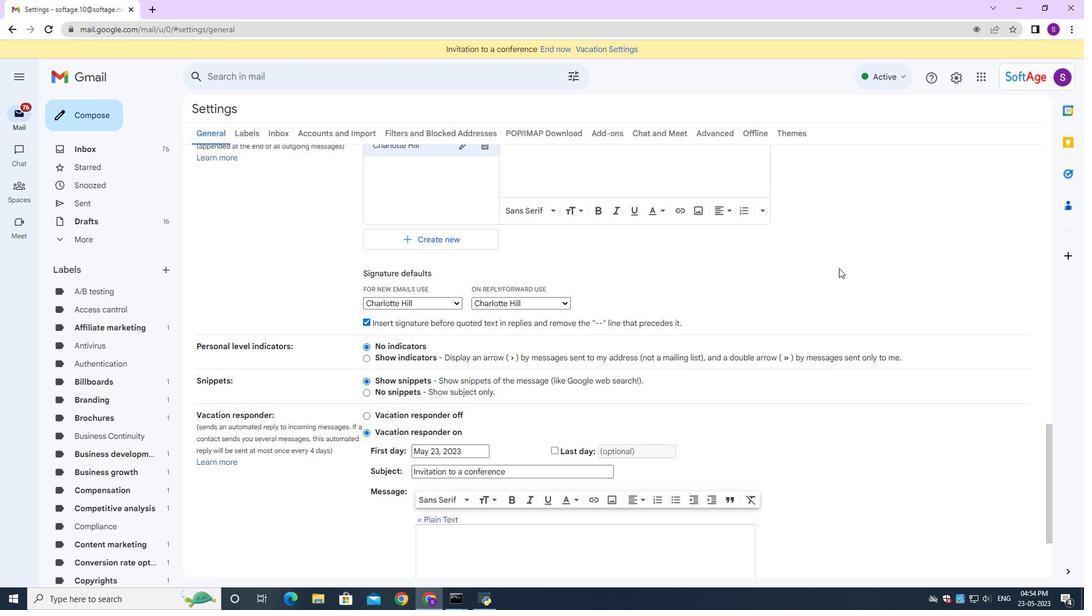 
Action: Mouse scrolled (819, 271) with delta (0, 0)
Screenshot: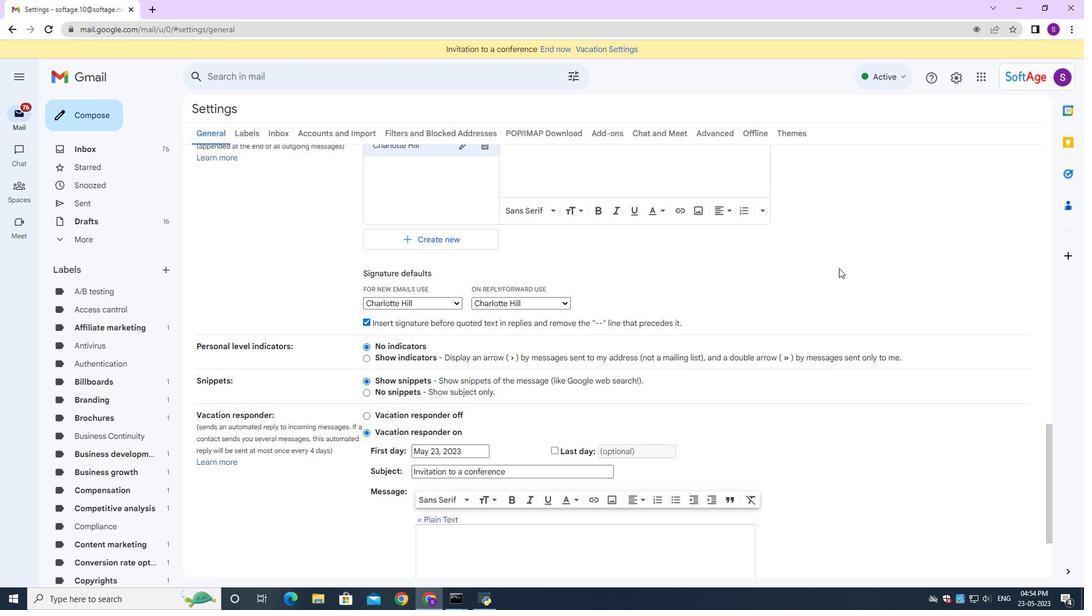 
Action: Mouse scrolled (819, 271) with delta (0, 0)
Screenshot: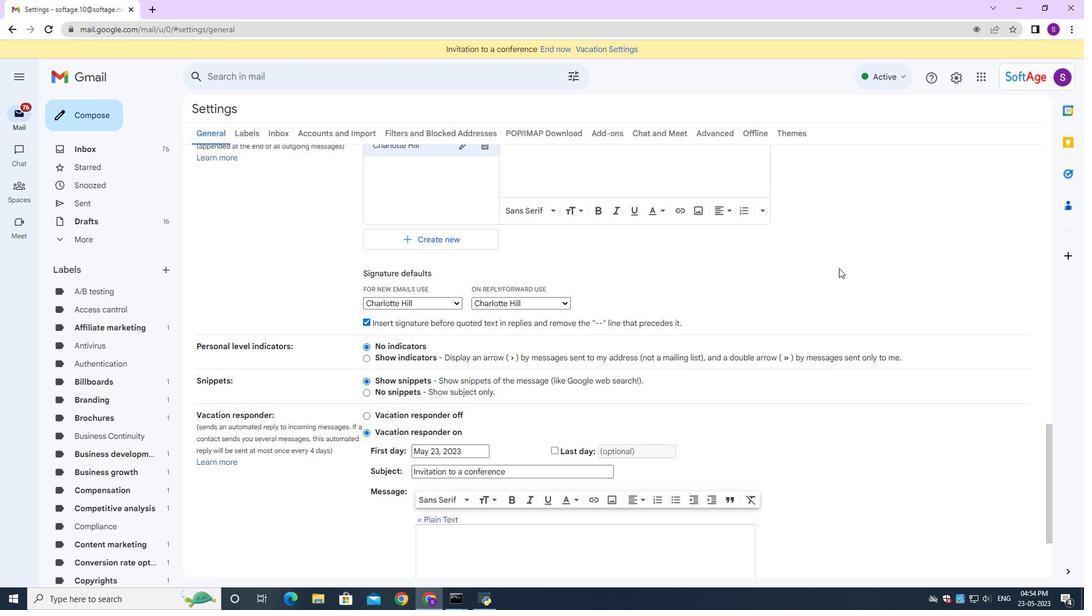 
Action: Mouse moved to (714, 316)
Screenshot: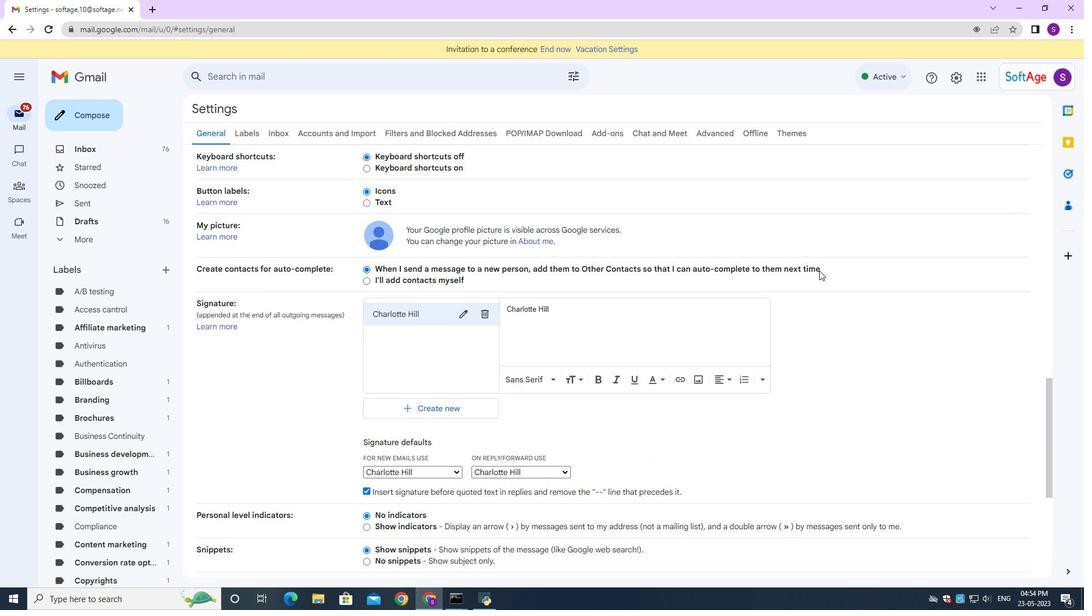 
Action: Mouse scrolled (819, 271) with delta (0, 0)
Screenshot: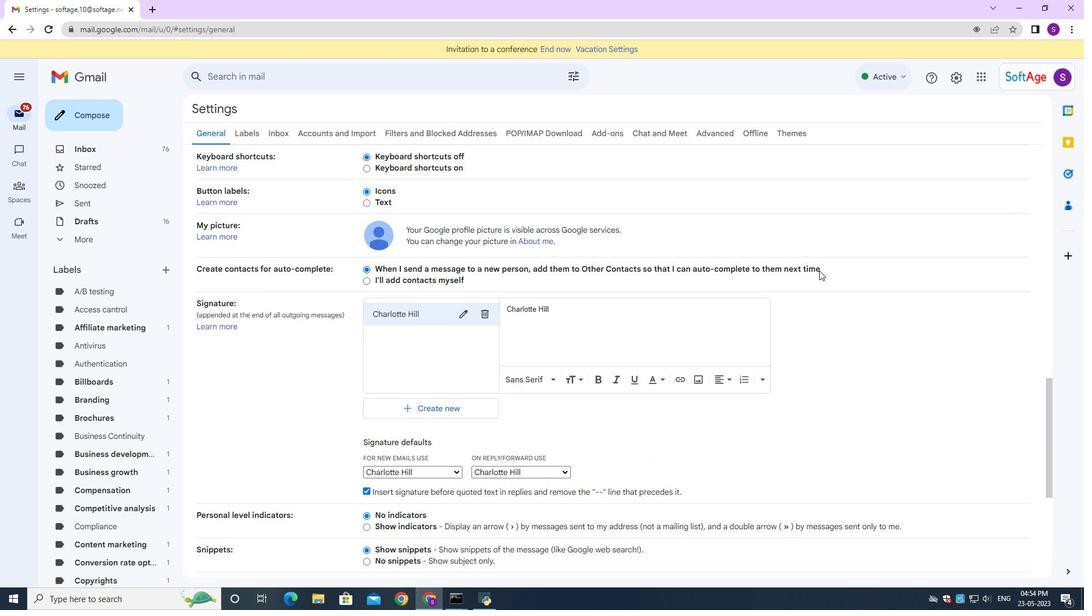 
Action: Mouse moved to (465, 426)
Screenshot: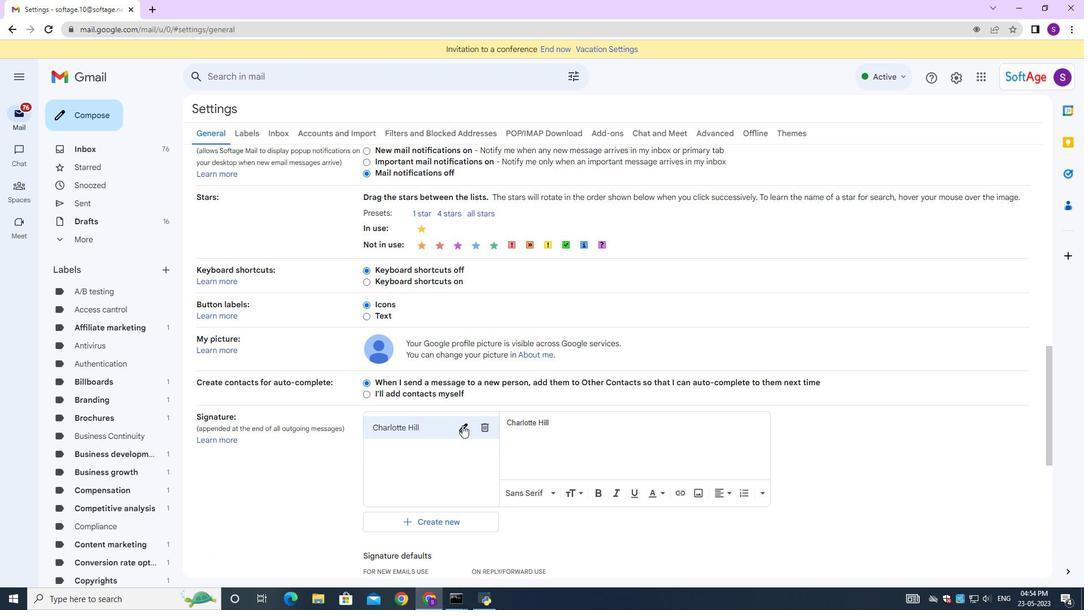 
Action: Mouse pressed left at (465, 426)
Screenshot: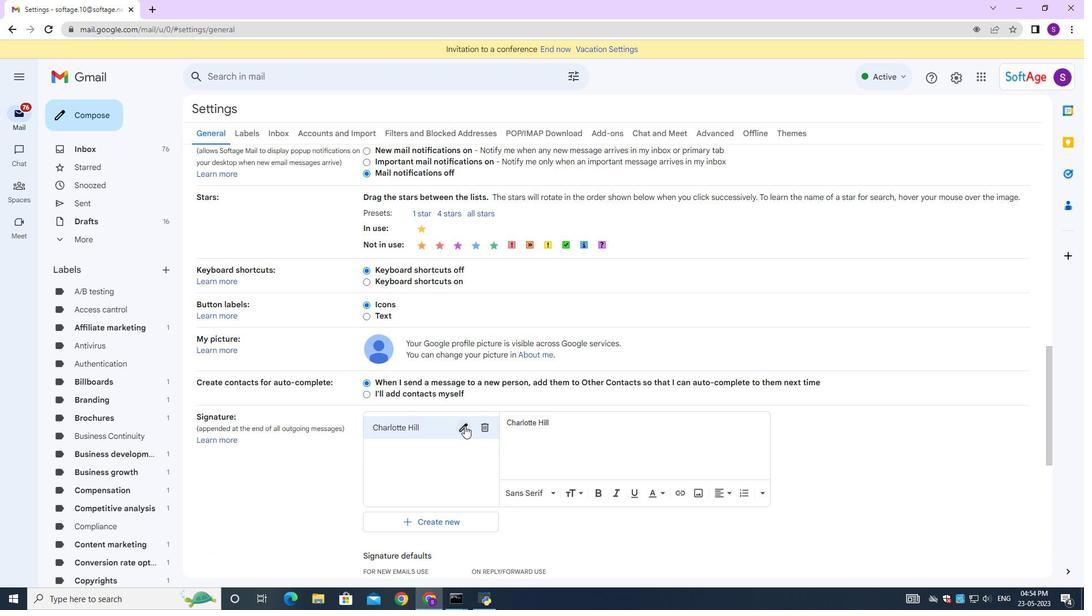 
Action: Mouse moved to (467, 425)
Screenshot: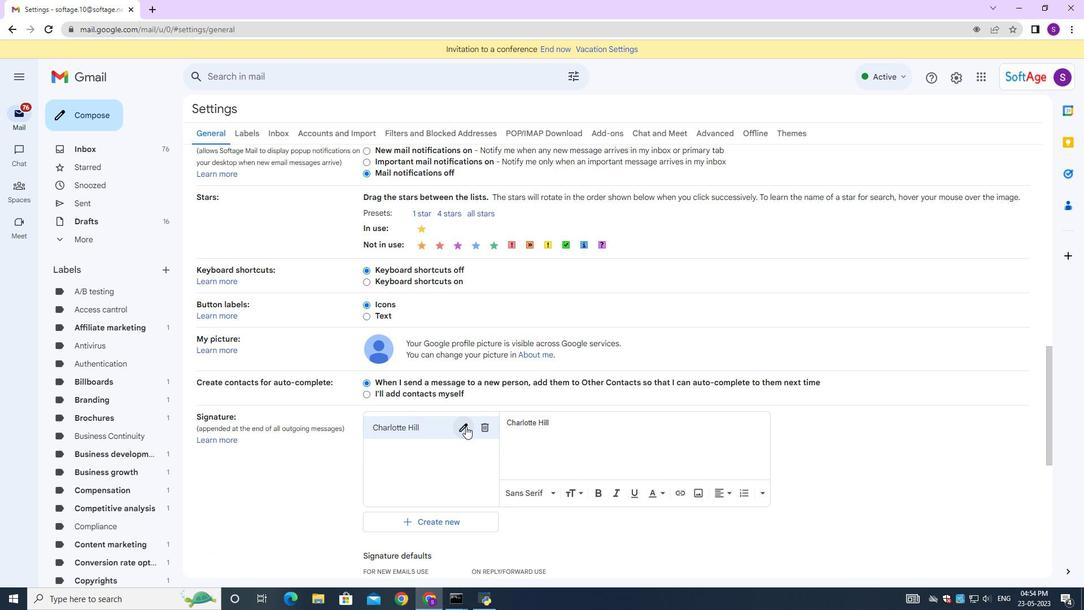 
Action: Key pressed ctrl+A<Key.backspace><Key.shift><Key.shift><Key.shift><Key.shift><Key.shift><Key.shift><Key.shift><Key.shift><Key.shift><Key.shift><Key.shift><Key.shift><Key.shift><Key.shift><Key.shift><Key.shift><Key.shift><Key.shift><Key.shift><Key.shift><Key.shift><Key.shift><Key.shift><Key.shift><Key.shift>Ches<Key.backspace>lsa<Key.space><Key.backspace><Key.backspace><Key.backspace><Key.backspace>lsea<Key.space><Key.shift>Sanchez
Screenshot: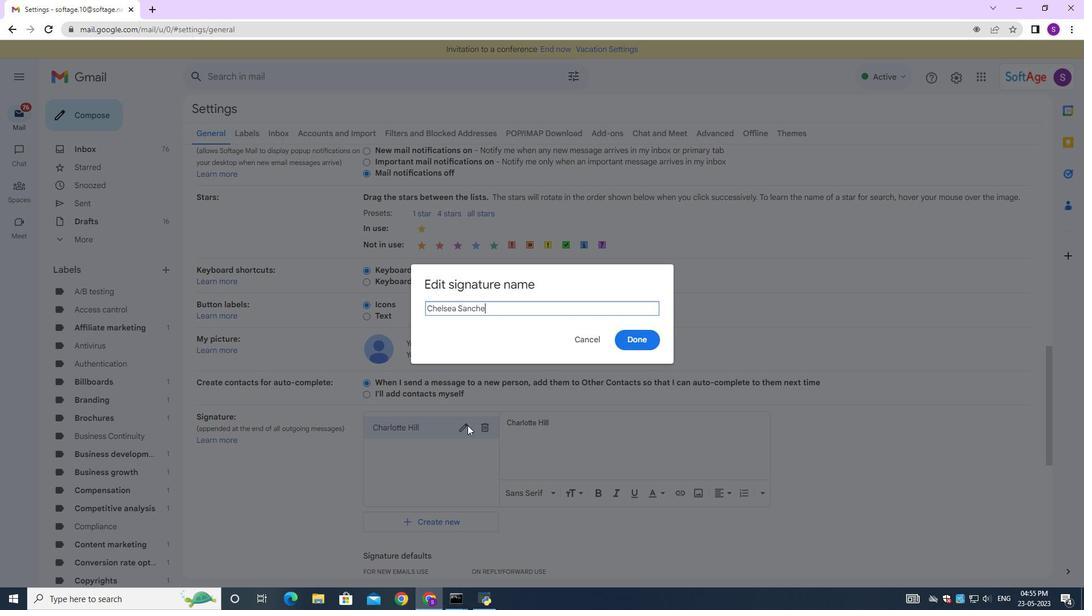 
Action: Mouse moved to (630, 342)
Screenshot: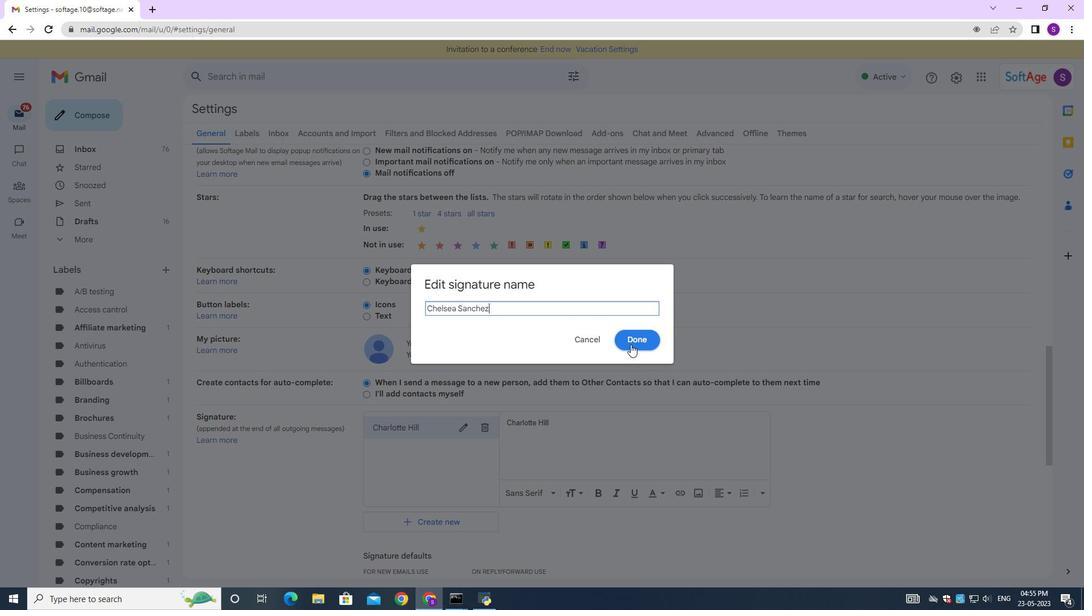 
Action: Mouse pressed left at (630, 342)
Screenshot: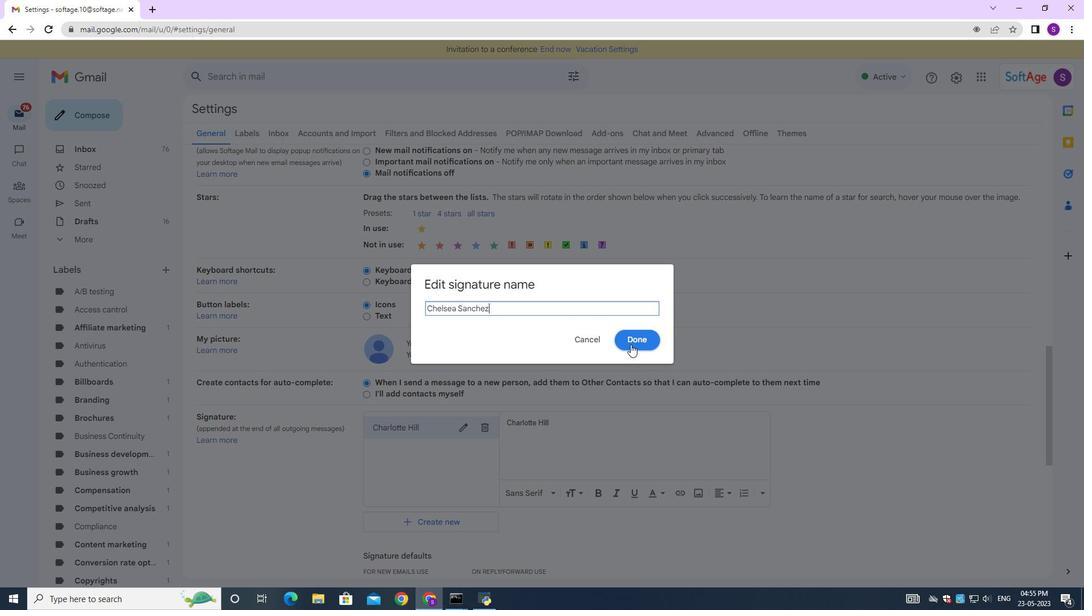 
Action: Mouse moved to (567, 441)
Screenshot: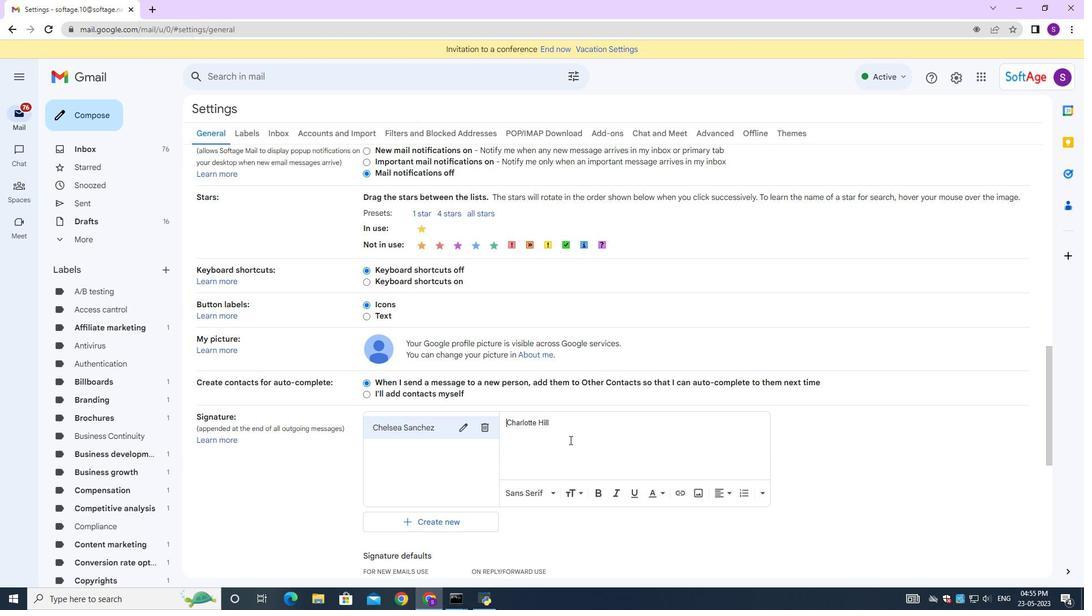 
Action: Mouse pressed left at (567, 441)
Screenshot: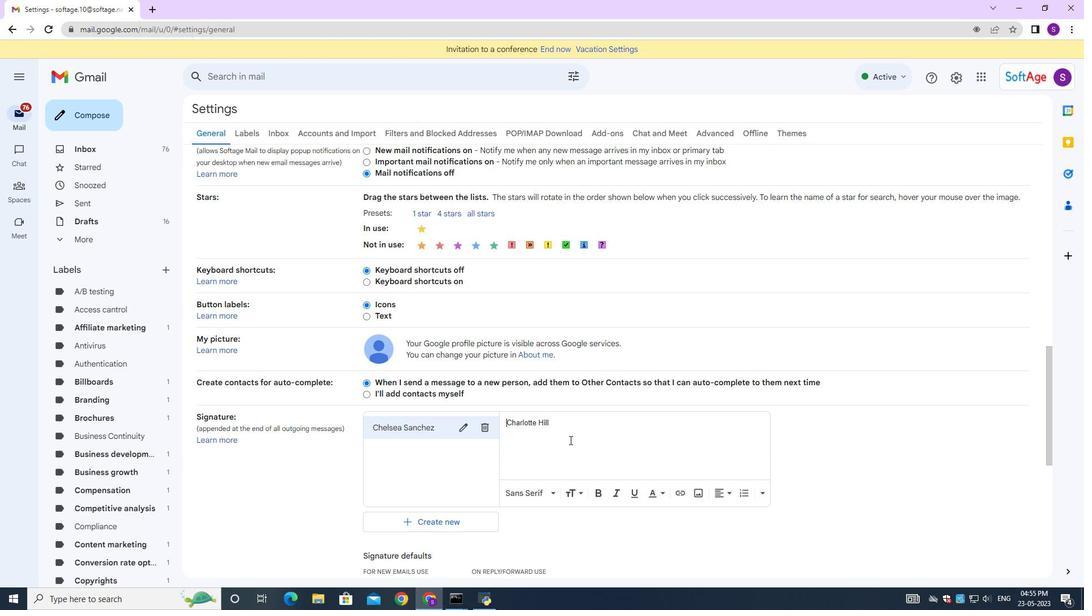 
Action: Mouse moved to (567, 441)
Screenshot: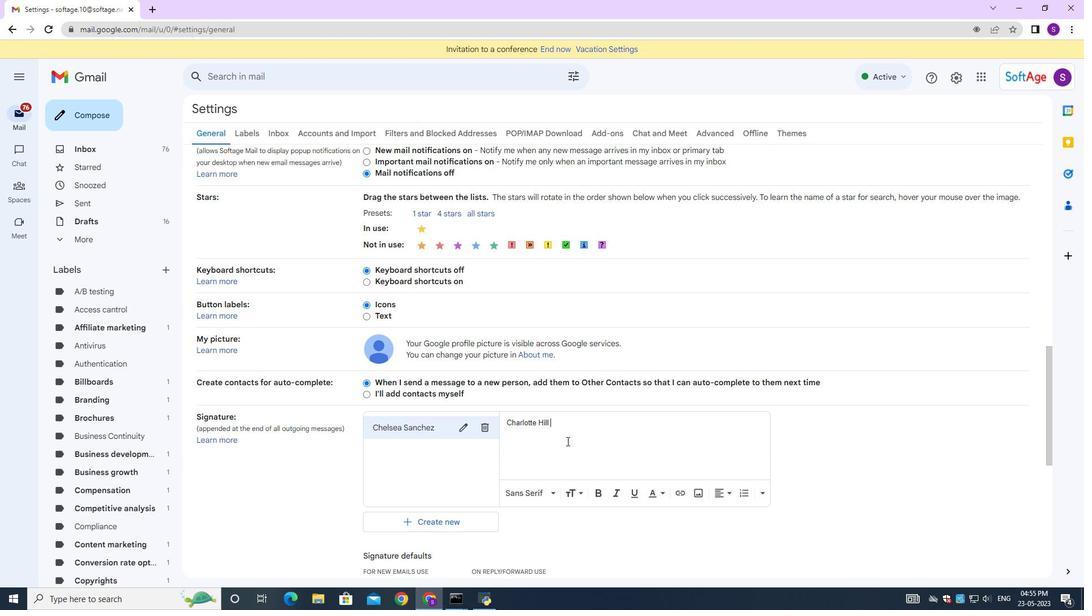 
Action: Key pressed ctrl+A<Key.backspace><Key.shift><Key.shift><Key.shift>Chelsea<Key.space><Key.shift>Sanchez
Screenshot: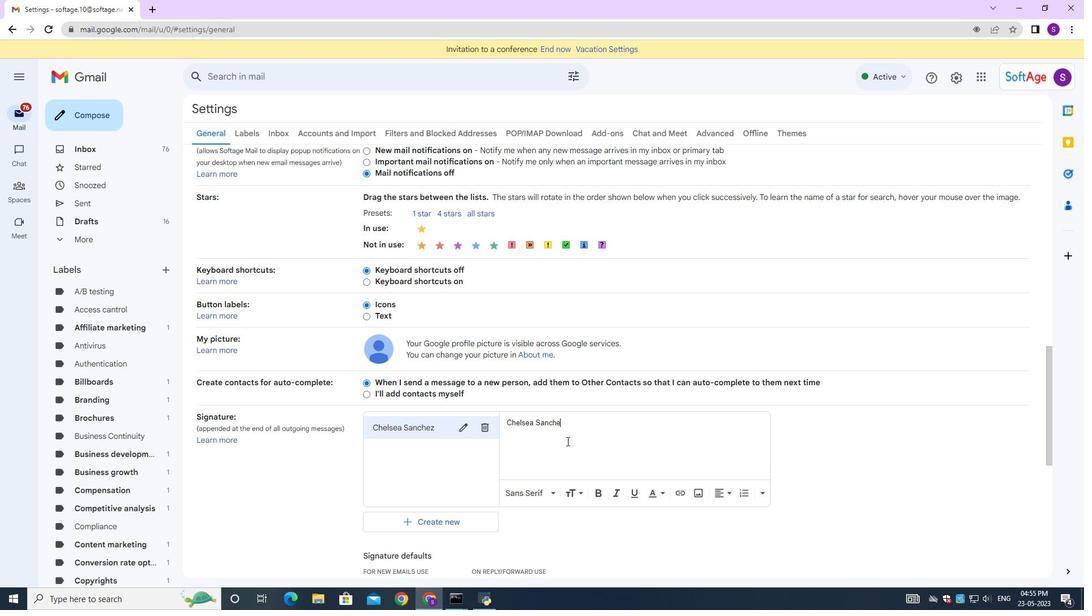 
Action: Mouse moved to (608, 438)
Screenshot: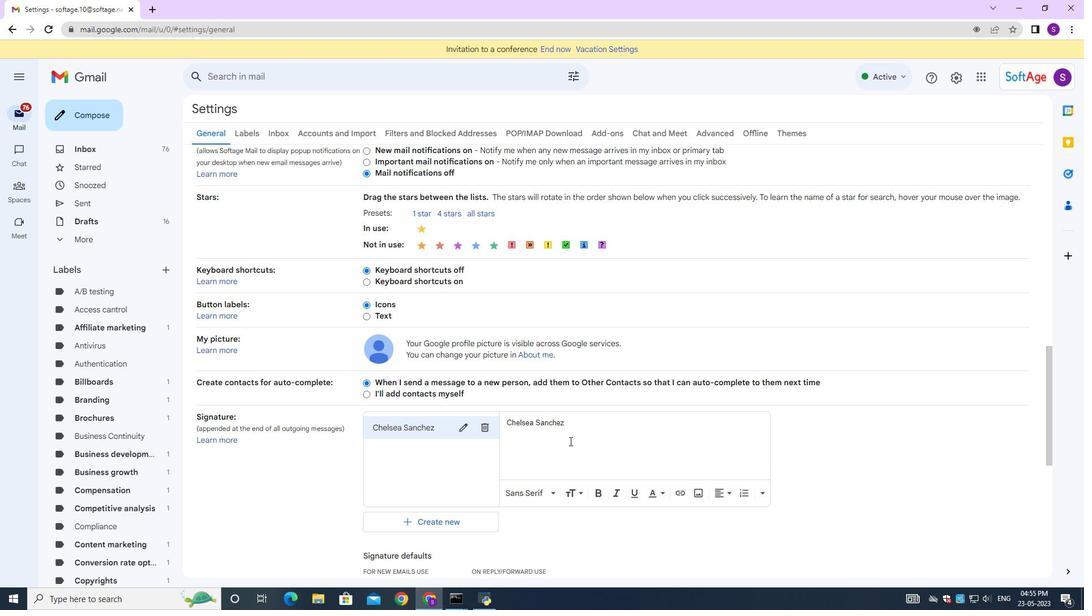 
Action: Mouse scrolled (608, 438) with delta (0, 0)
Screenshot: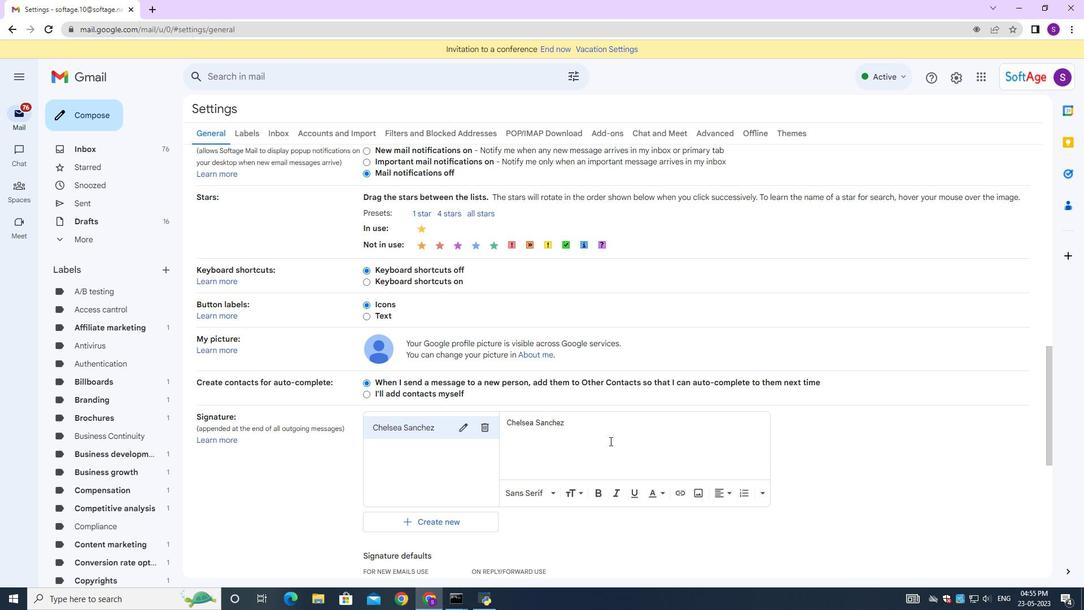 
Action: Mouse scrolled (608, 438) with delta (0, 0)
Screenshot: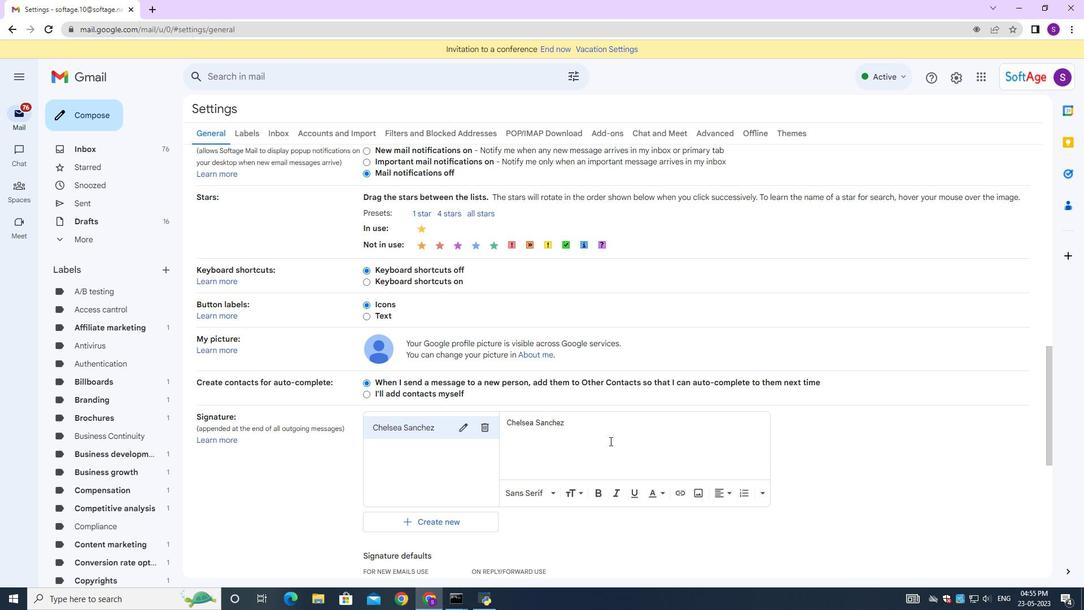 
Action: Mouse scrolled (608, 438) with delta (0, 0)
Screenshot: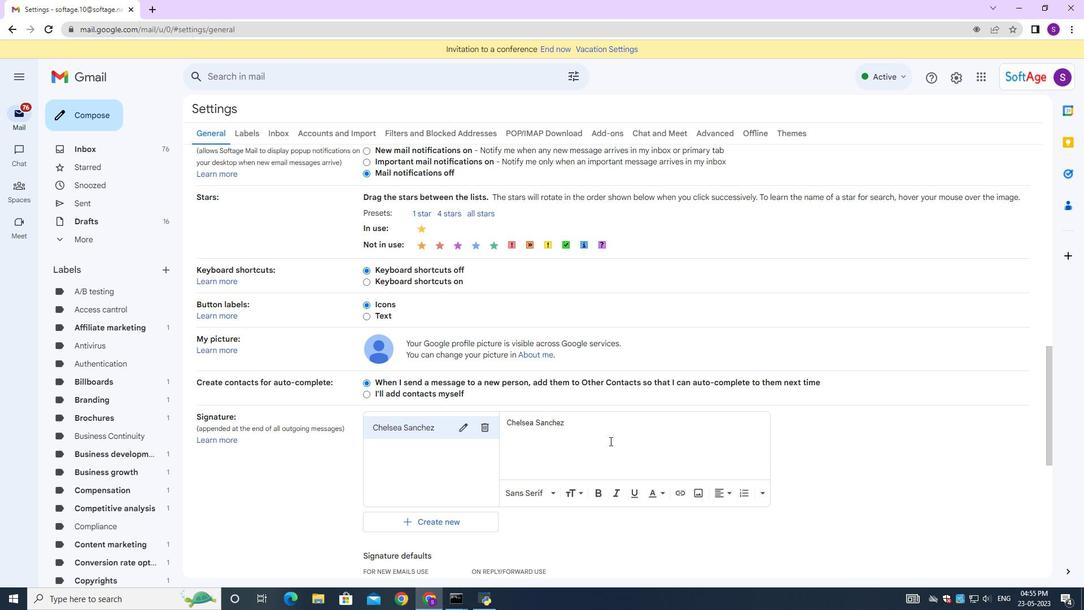 
Action: Mouse moved to (607, 437)
Screenshot: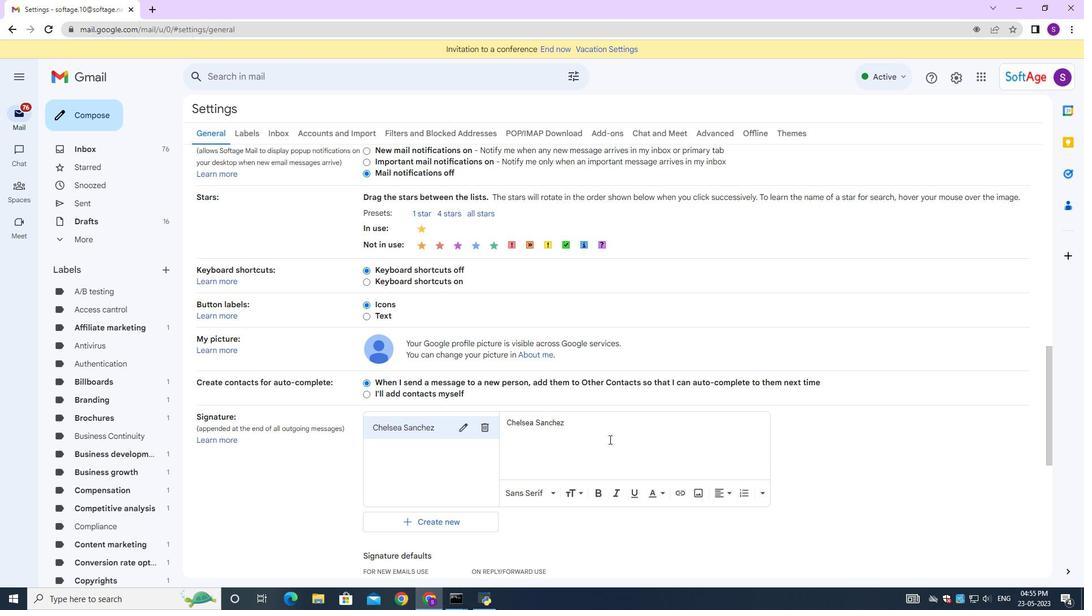
Action: Mouse scrolled (607, 437) with delta (0, 0)
Screenshot: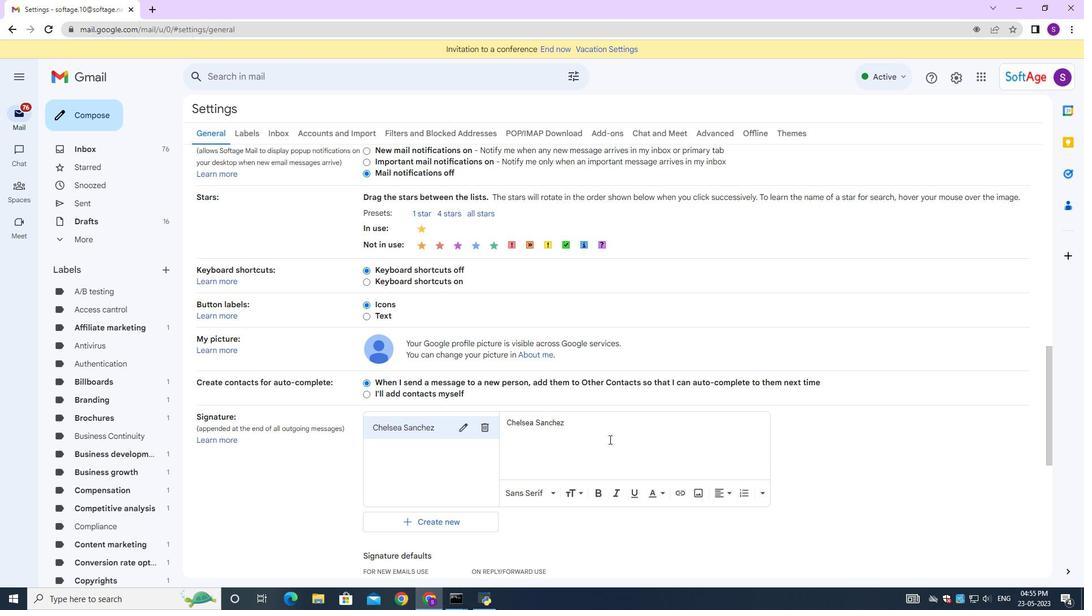 
Action: Mouse moved to (607, 436)
Screenshot: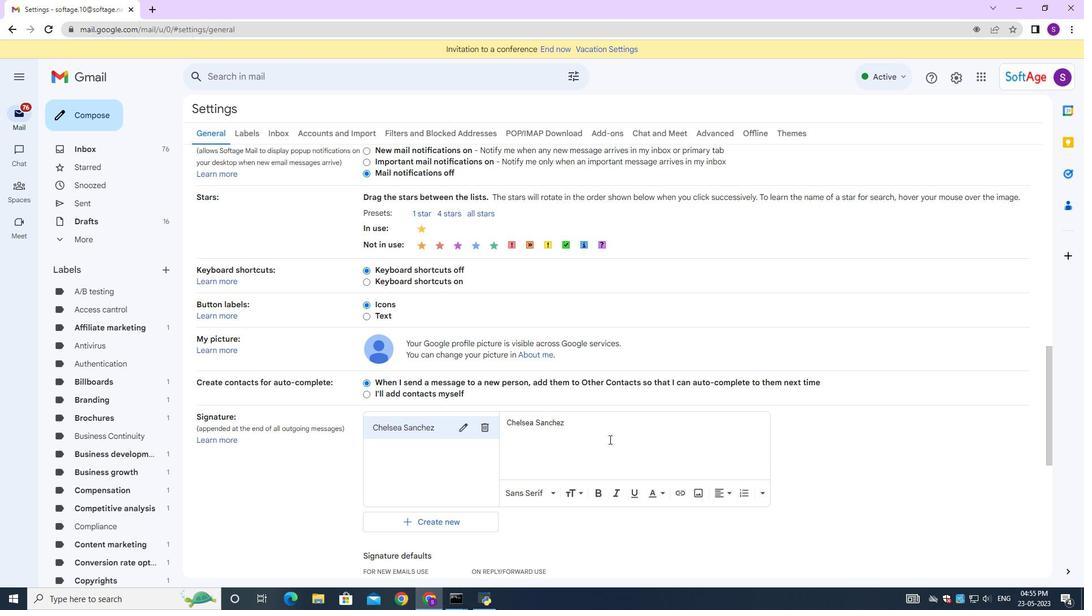 
Action: Mouse scrolled (607, 434) with delta (0, -1)
Screenshot: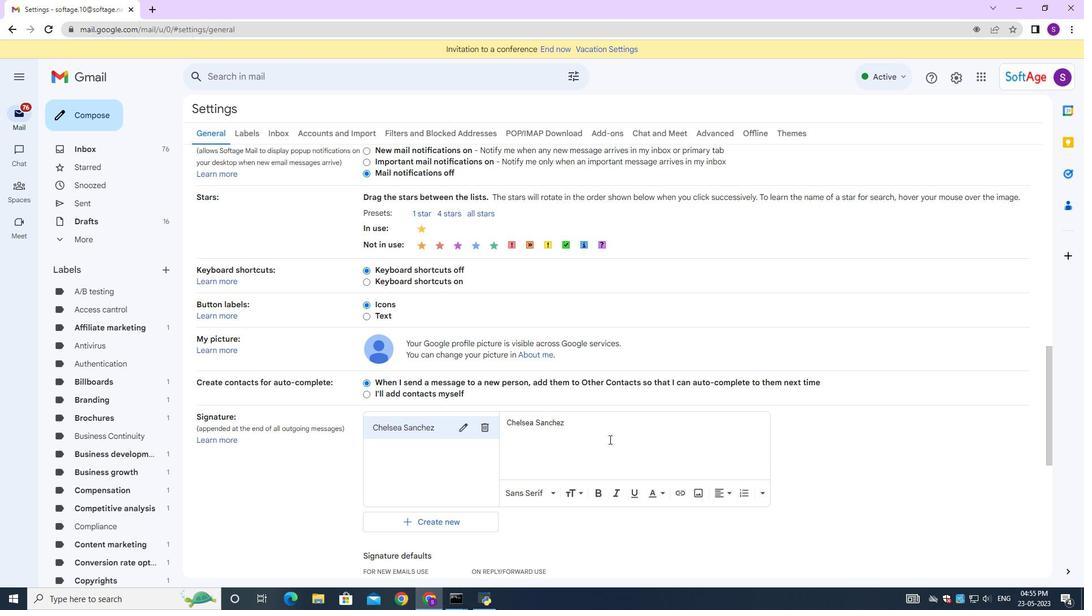 
Action: Mouse moved to (604, 432)
Screenshot: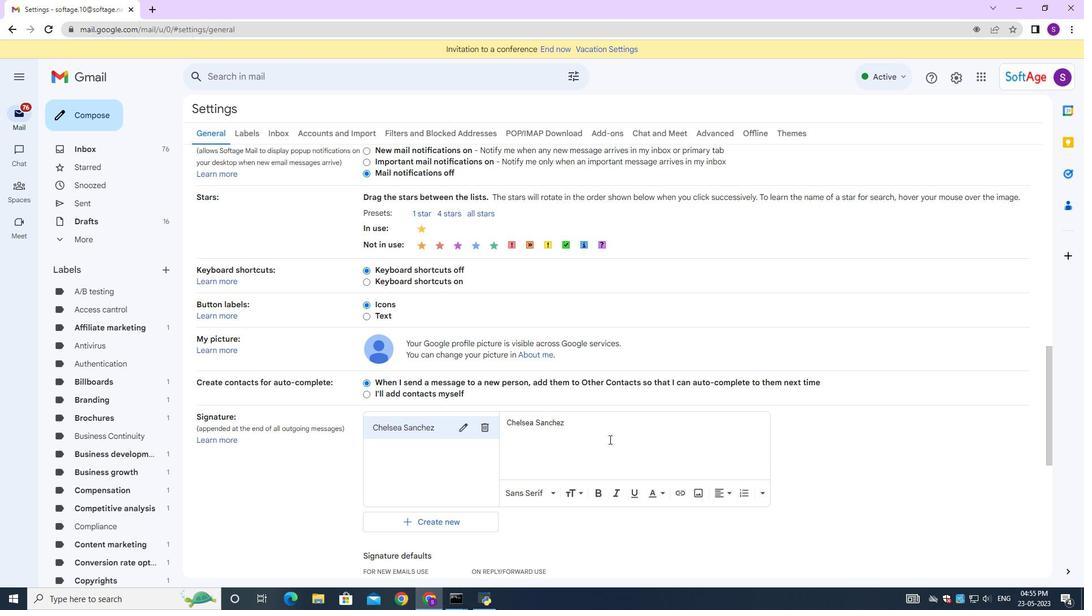 
Action: Mouse scrolled (604, 431) with delta (0, 0)
Screenshot: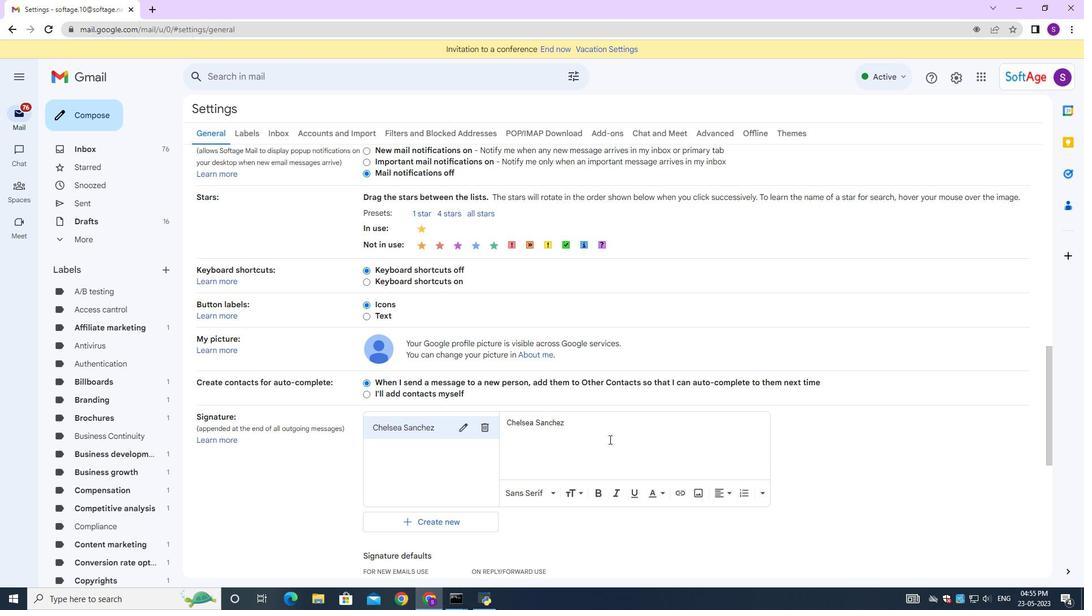 
Action: Mouse moved to (603, 429)
Screenshot: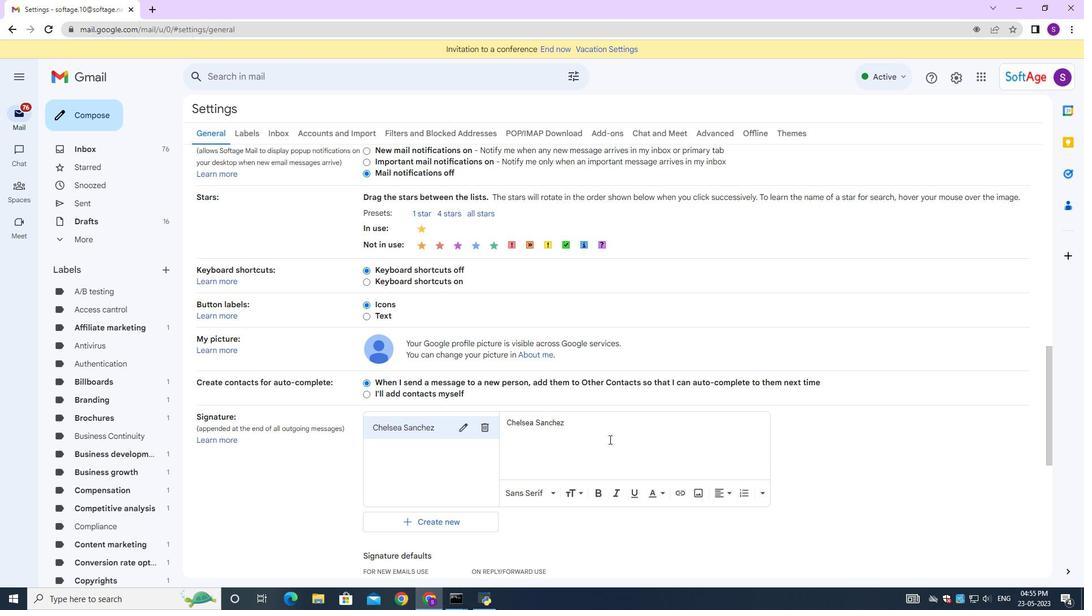 
Action: Mouse scrolled (603, 429) with delta (0, 0)
Screenshot: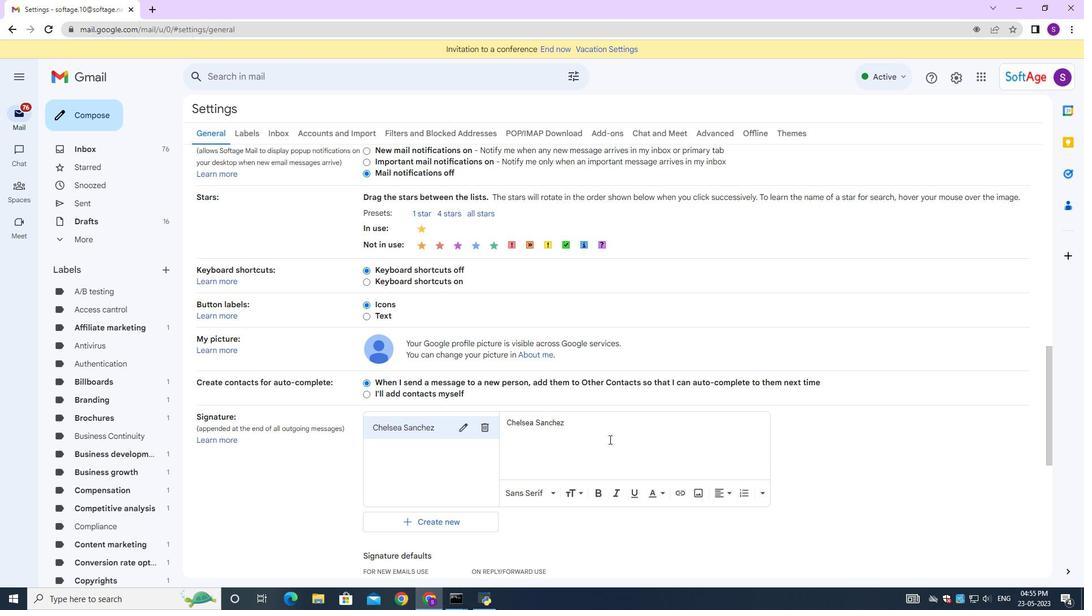 
Action: Mouse moved to (606, 445)
Screenshot: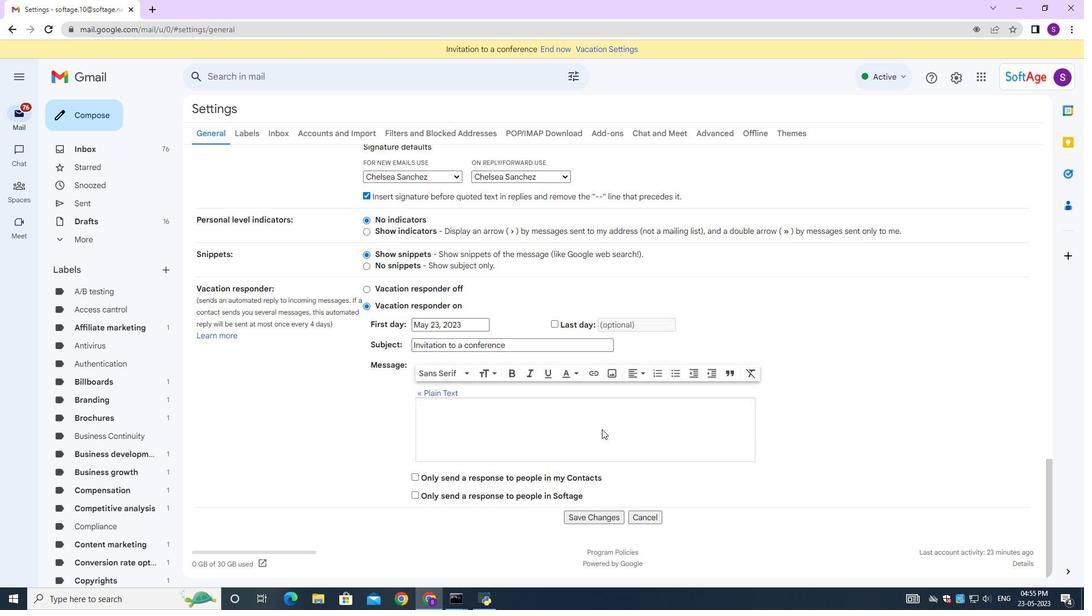 
Action: Mouse scrolled (606, 444) with delta (0, 0)
Screenshot: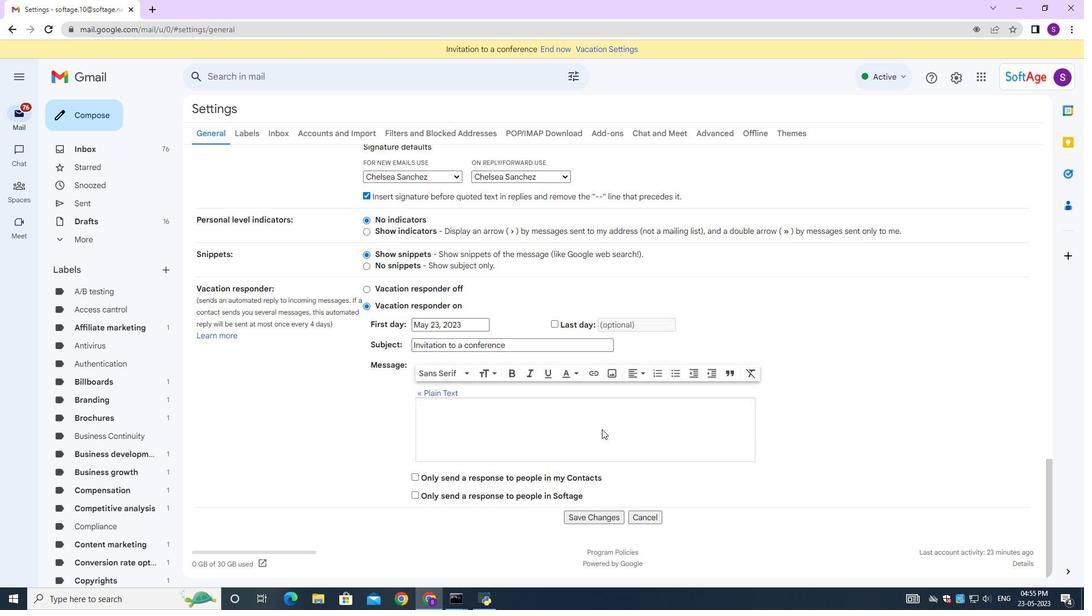 
Action: Mouse moved to (607, 447)
Screenshot: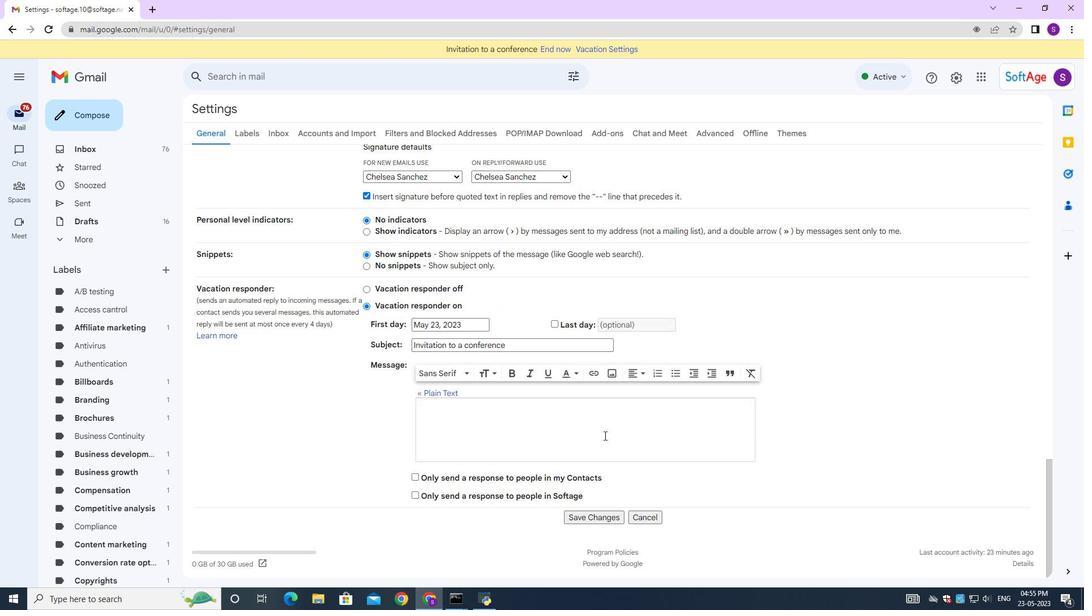 
Action: Mouse scrolled (607, 446) with delta (0, 0)
Screenshot: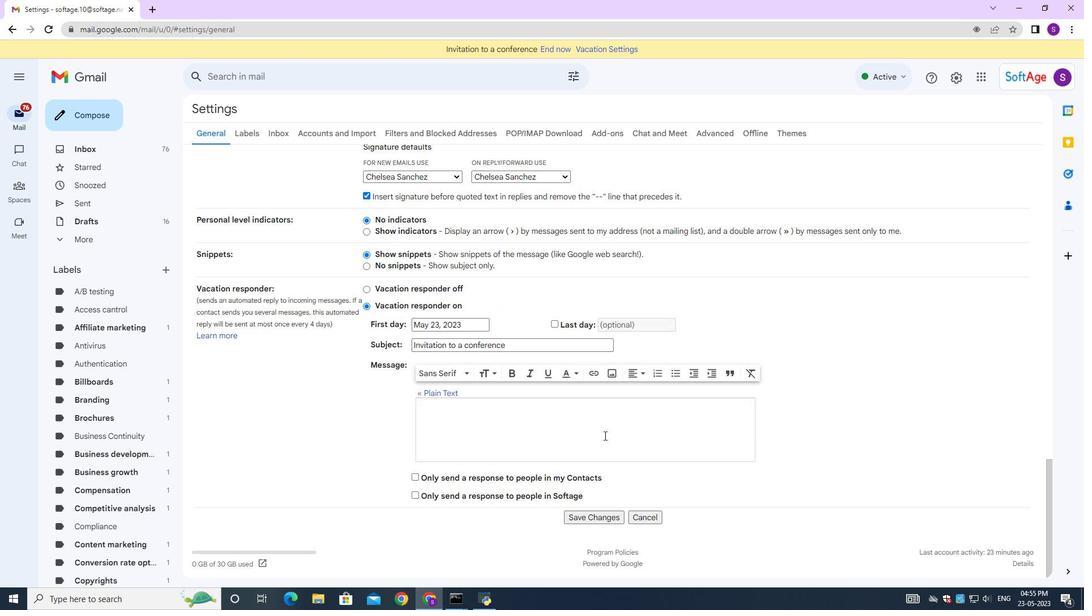 
Action: Mouse moved to (607, 449)
Screenshot: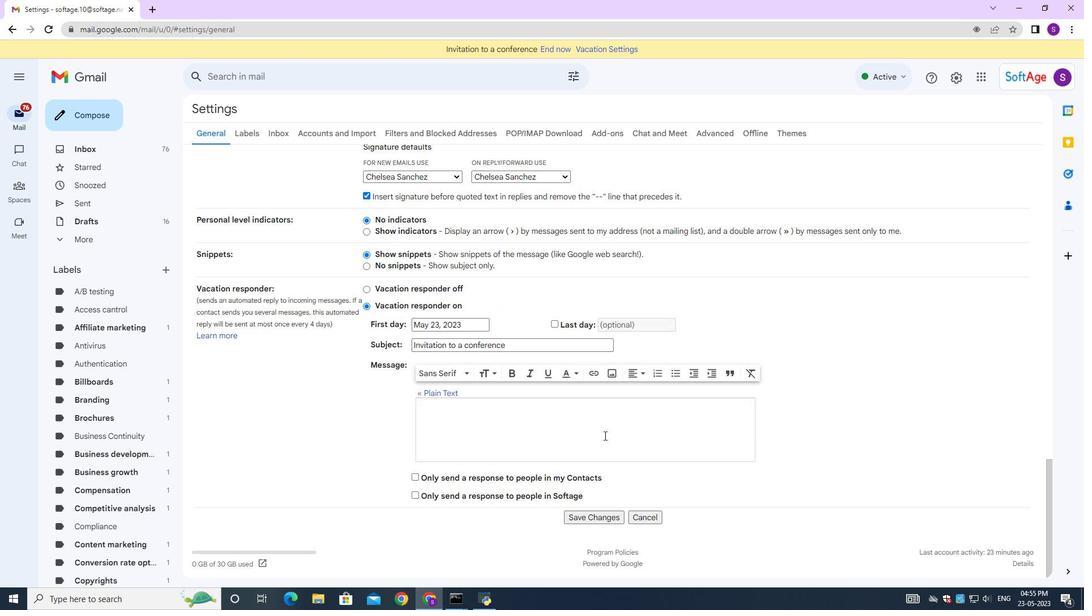 
Action: Mouse scrolled (607, 448) with delta (0, 0)
Screenshot: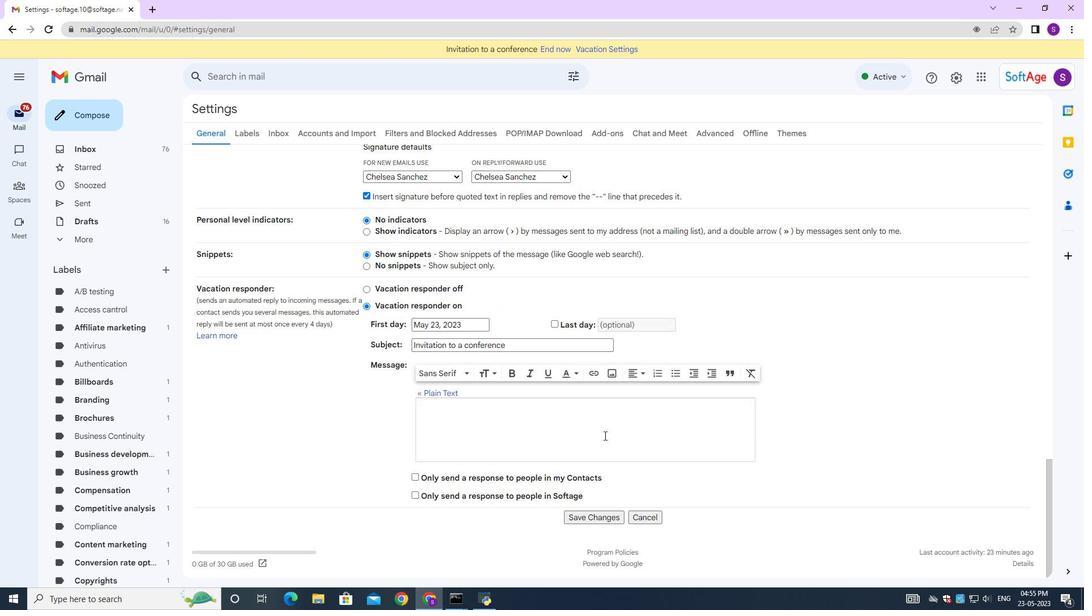 
Action: Mouse moved to (607, 449)
Screenshot: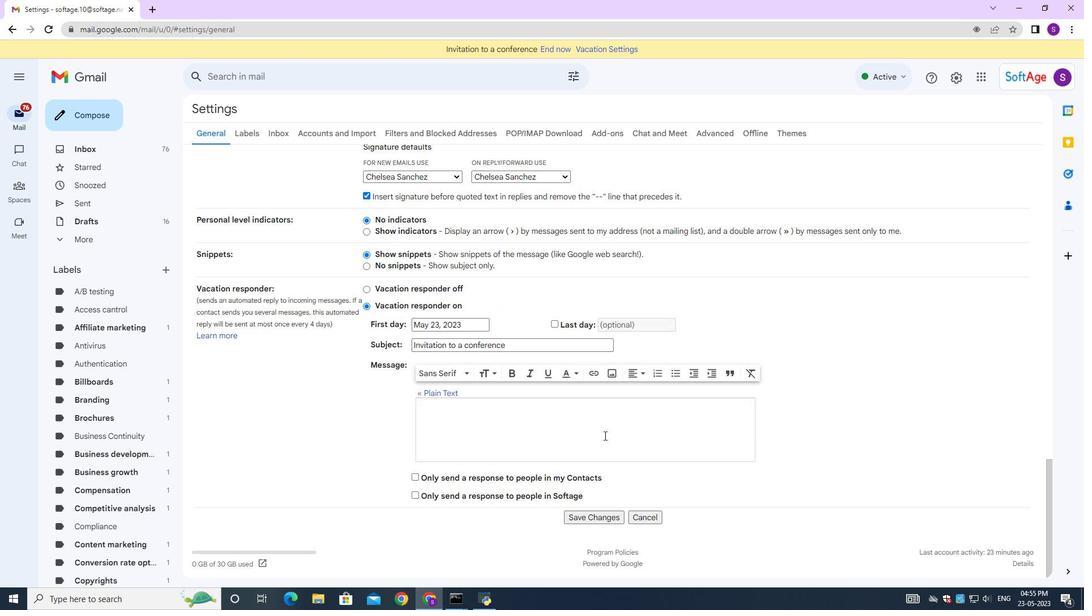 
Action: Mouse scrolled (607, 448) with delta (0, 0)
Screenshot: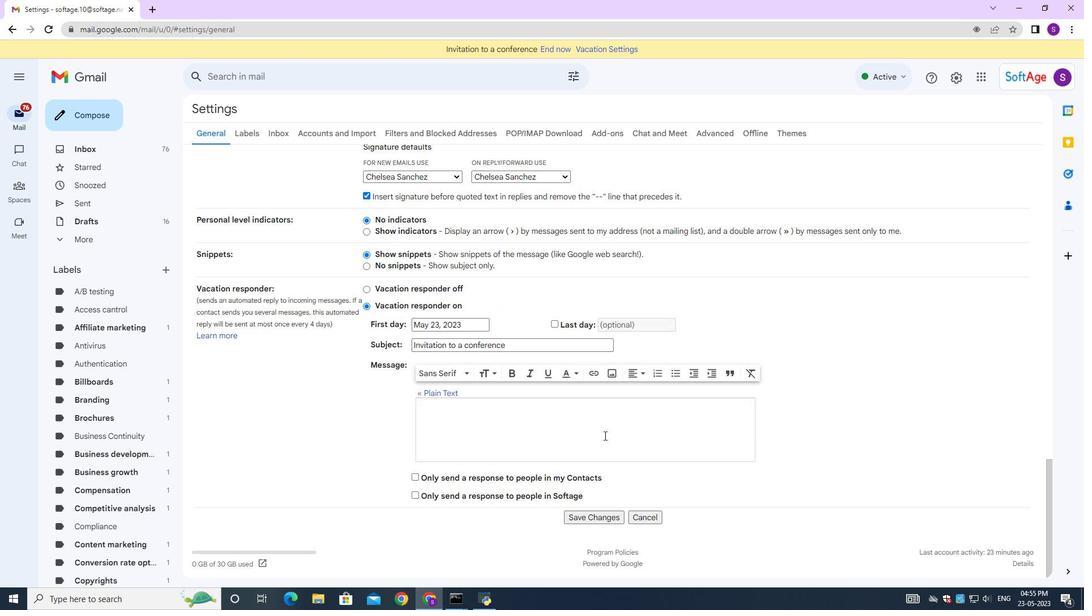 
Action: Mouse moved to (607, 450)
Screenshot: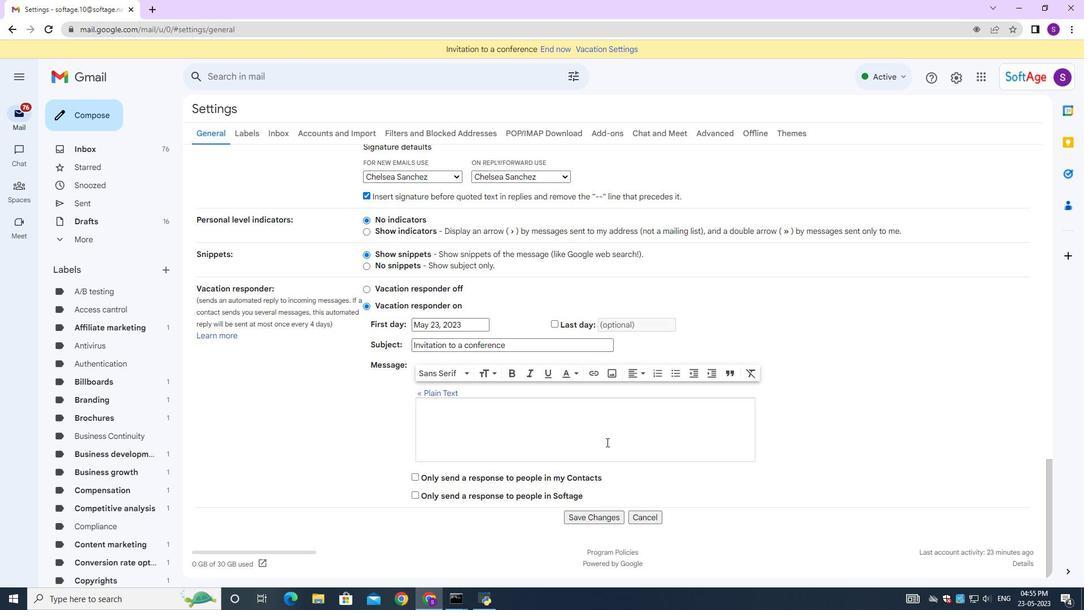 
Action: Mouse scrolled (607, 450) with delta (0, 0)
Screenshot: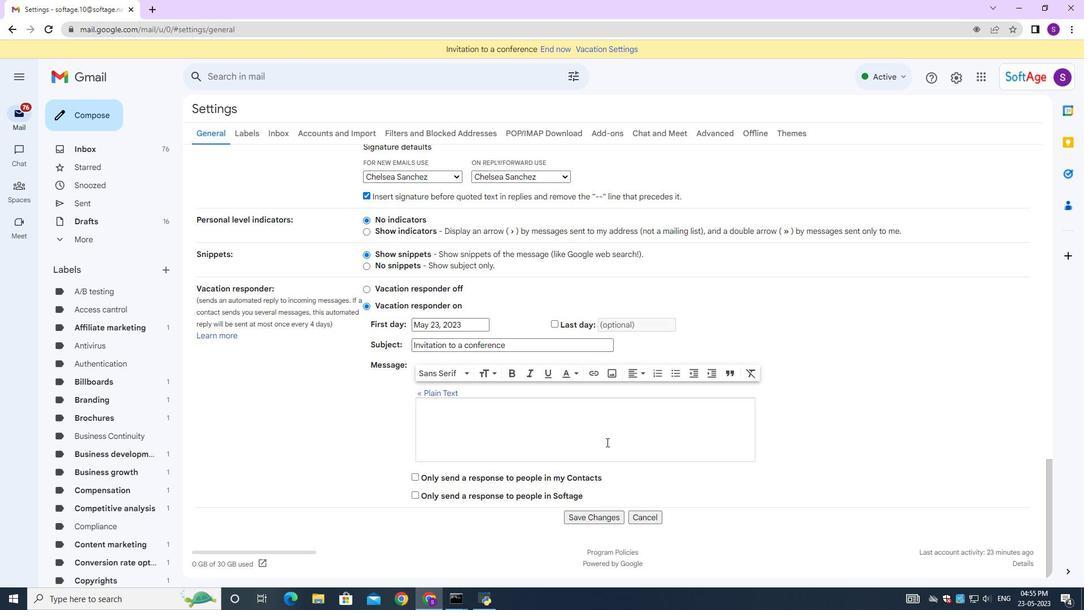 
Action: Mouse moved to (585, 517)
Screenshot: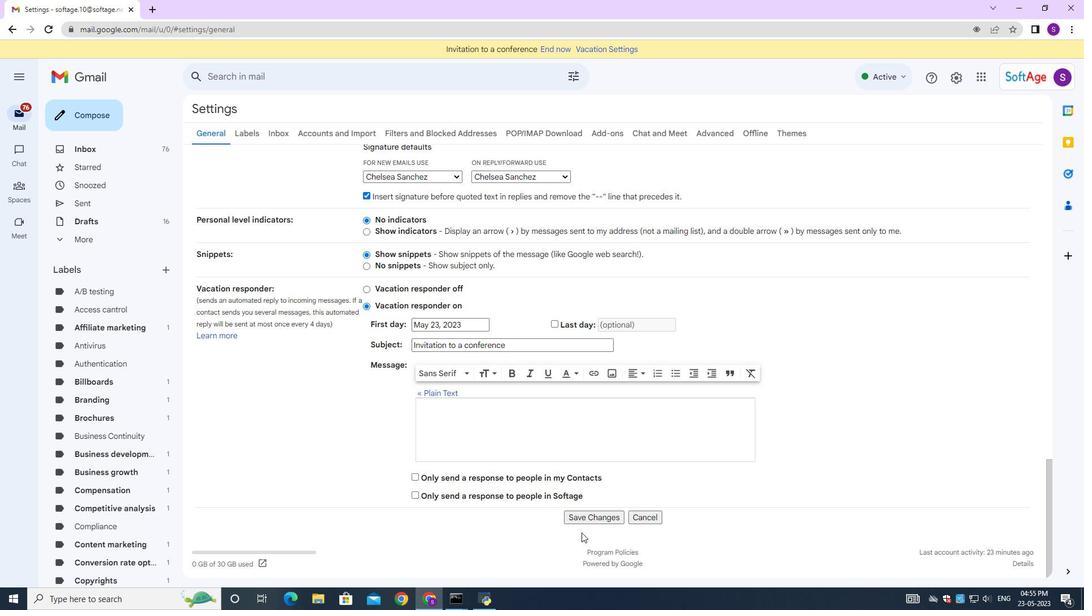 
Action: Mouse pressed left at (585, 517)
Screenshot: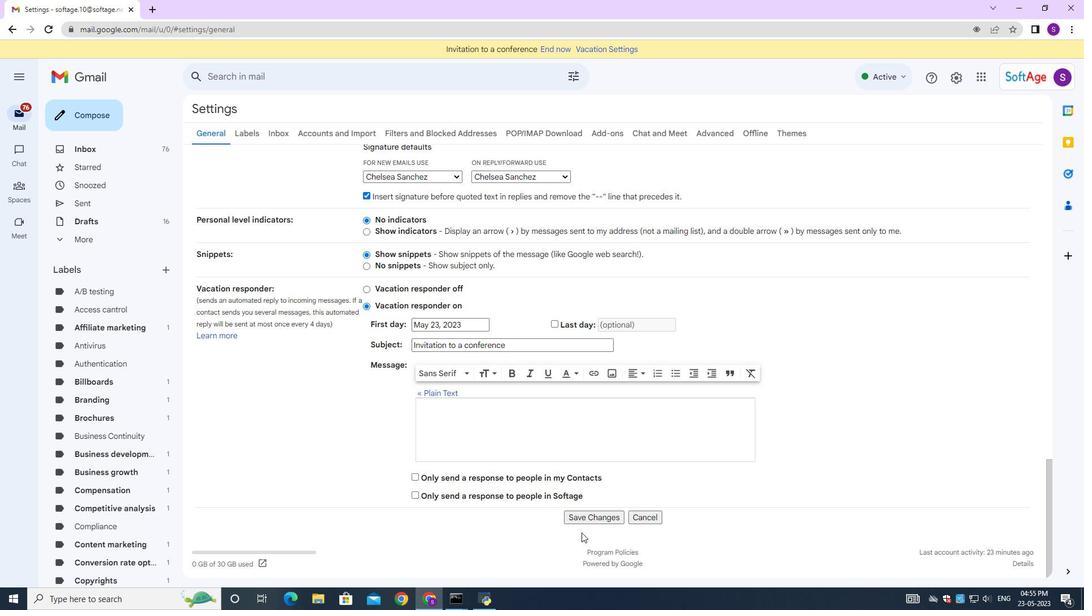 
Action: Mouse moved to (96, 116)
Screenshot: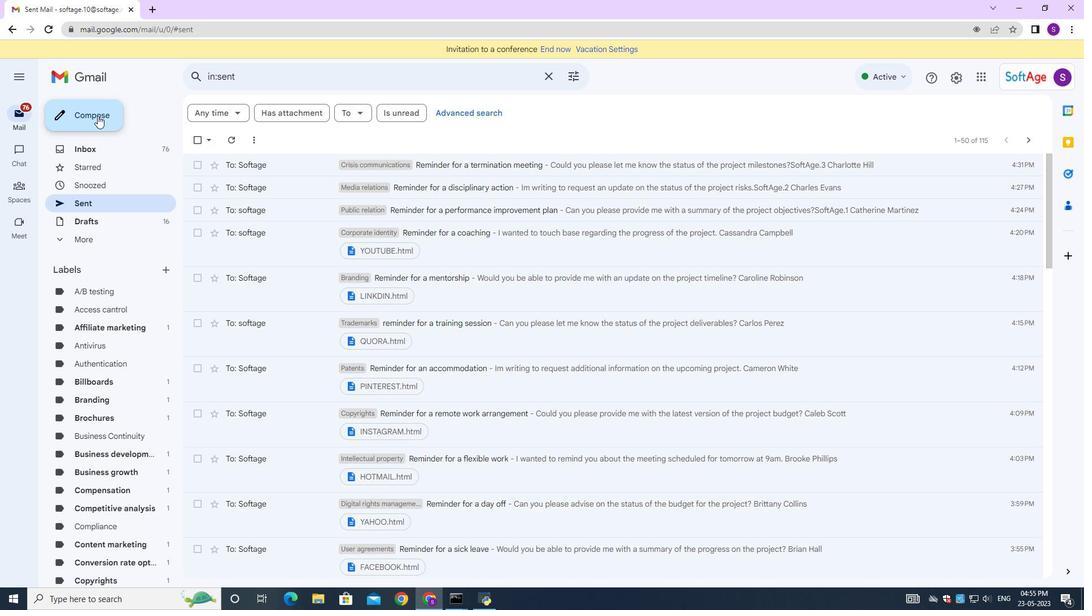 
Action: Mouse pressed left at (96, 116)
Screenshot: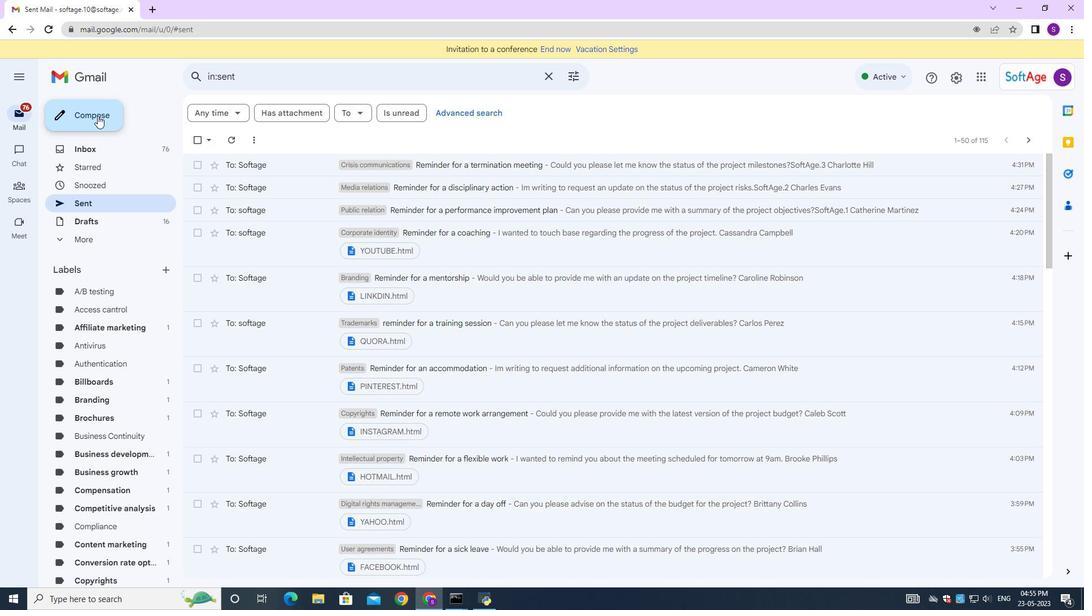 
Action: Mouse moved to (795, 339)
Screenshot: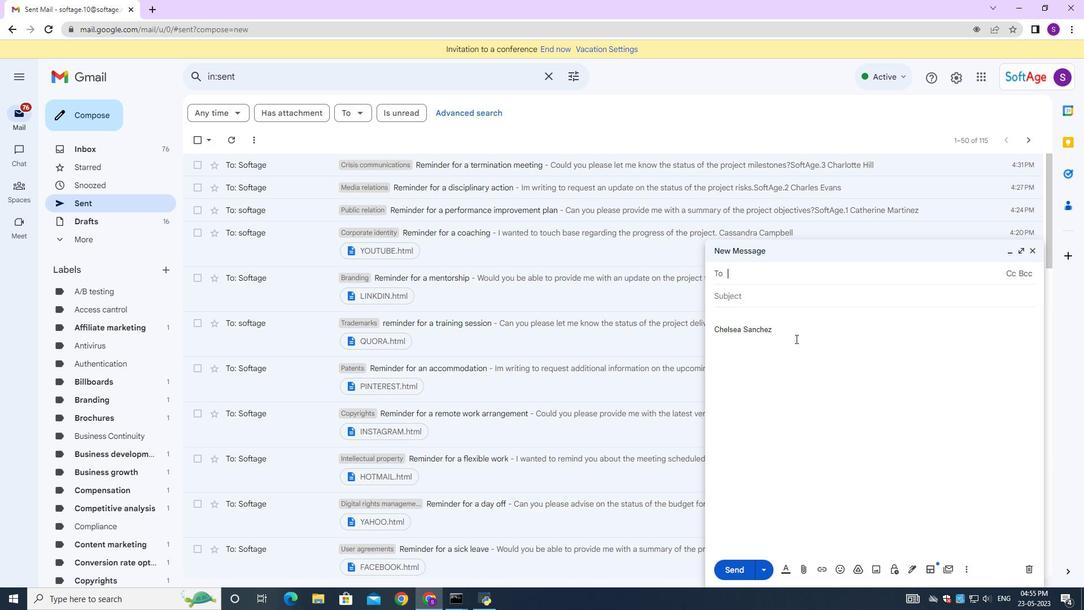 
Action: Key pressed <Key.shift>Softage<Key.shift><Key.shift><Key.shift><Key.shift><Key.shift><Key.shift><Key.shift><Key.shift><Key.shift><Key.shift><Key.shift><Key.shift><Key.shift><Key.shift><Key.shift><Key.shift><Key.shift><Key.shift><Key.shift><Key.shift>.4<Key.shift>@softage.net
Screenshot: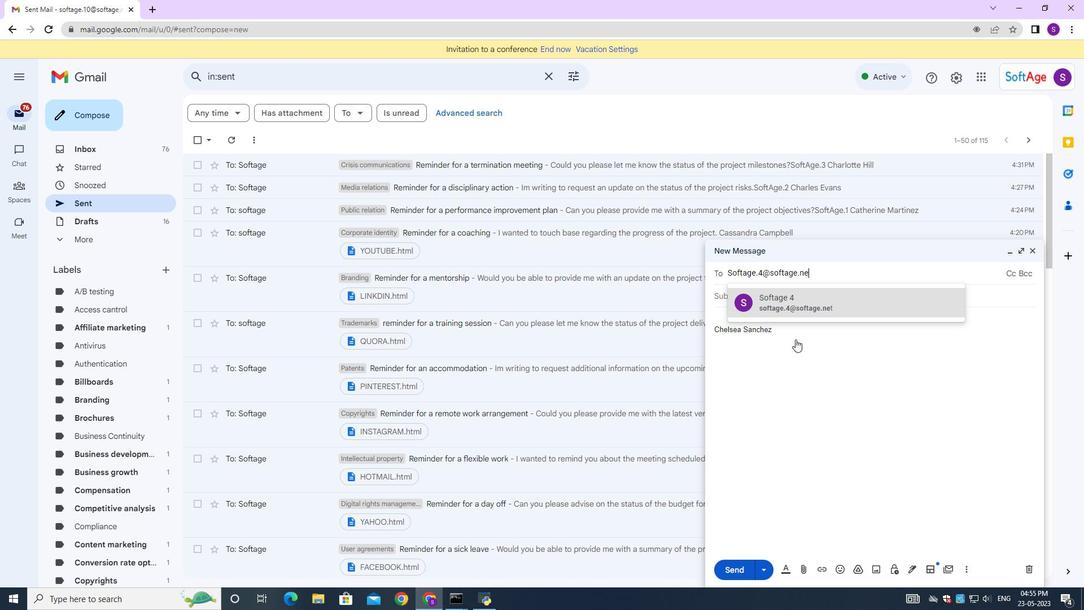 
Action: Mouse moved to (777, 311)
Screenshot: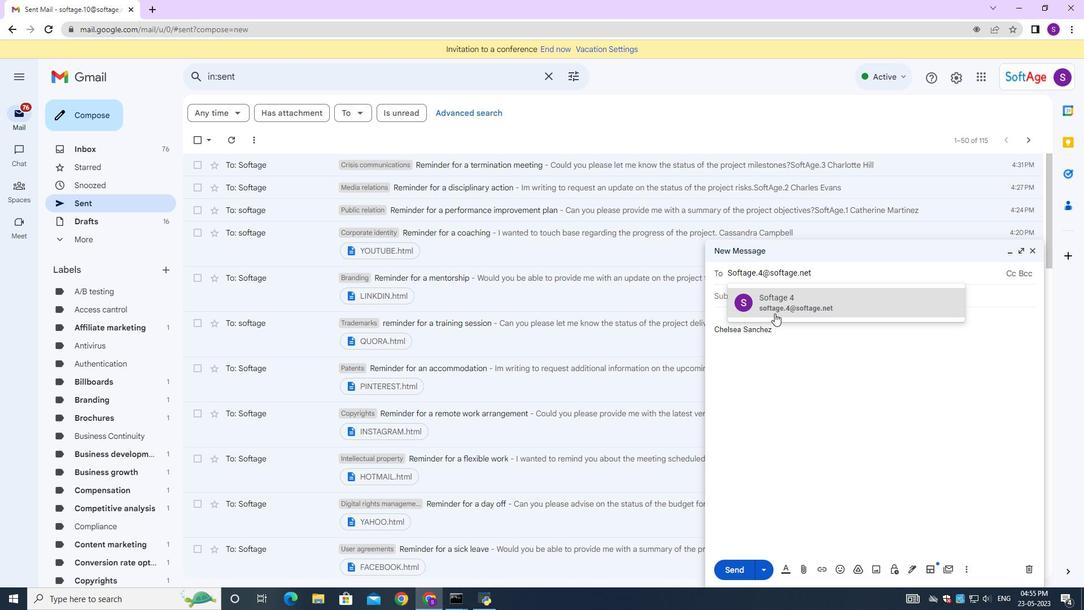 
Action: Mouse pressed left at (777, 311)
Screenshot: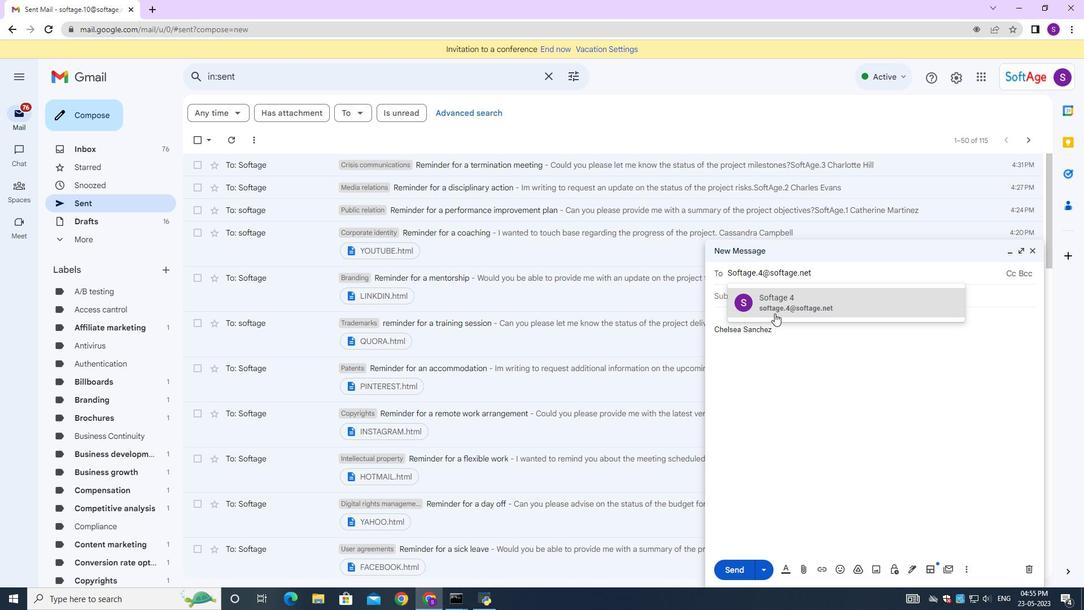 
Action: Mouse moved to (774, 306)
Screenshot: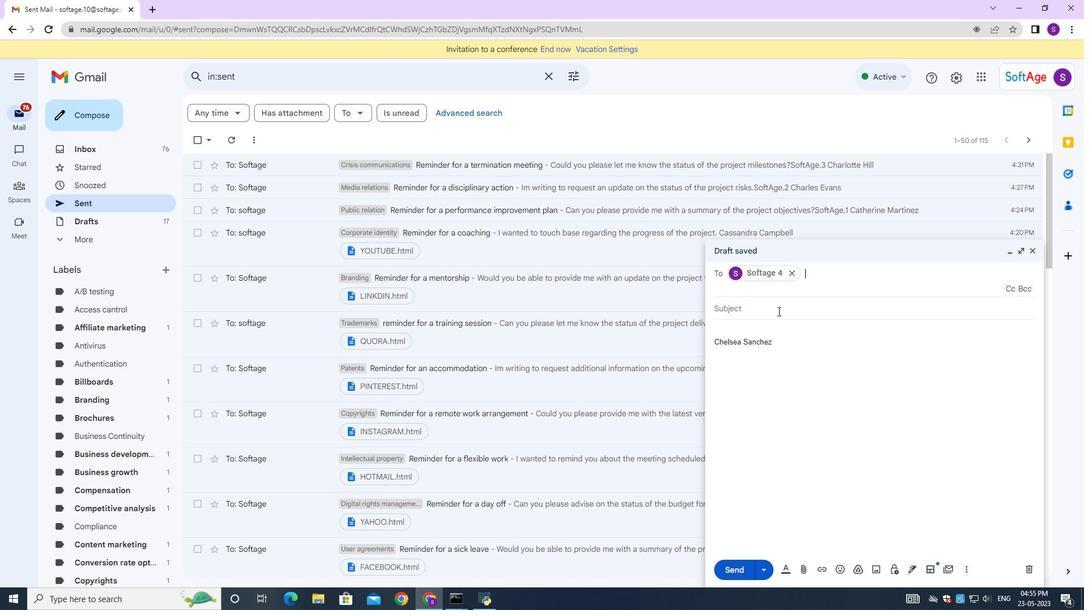 
Action: Mouse pressed left at (774, 306)
Screenshot: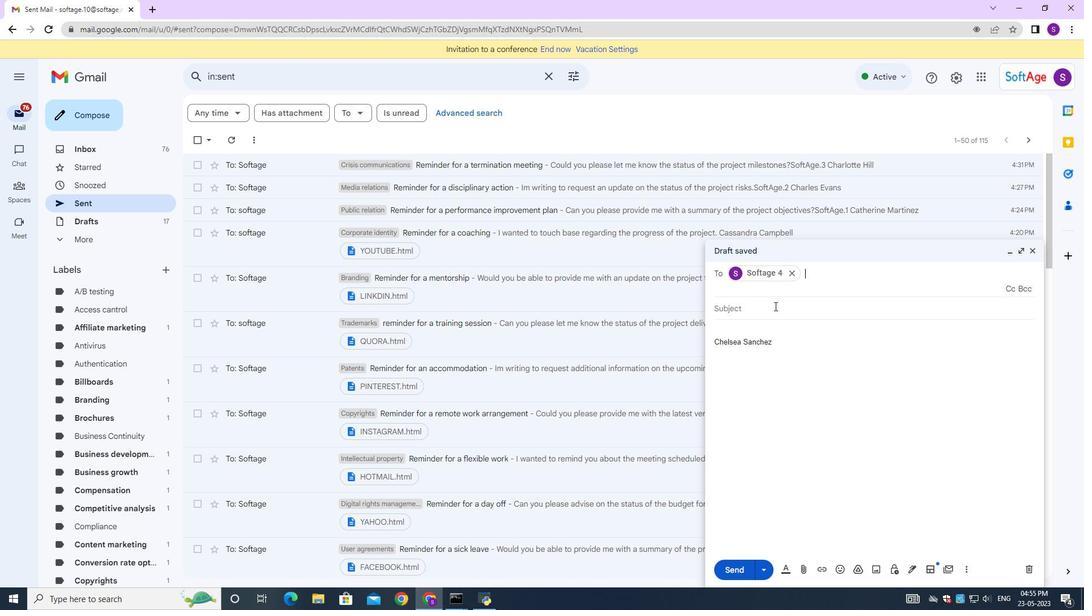 
Action: Mouse moved to (777, 307)
Screenshot: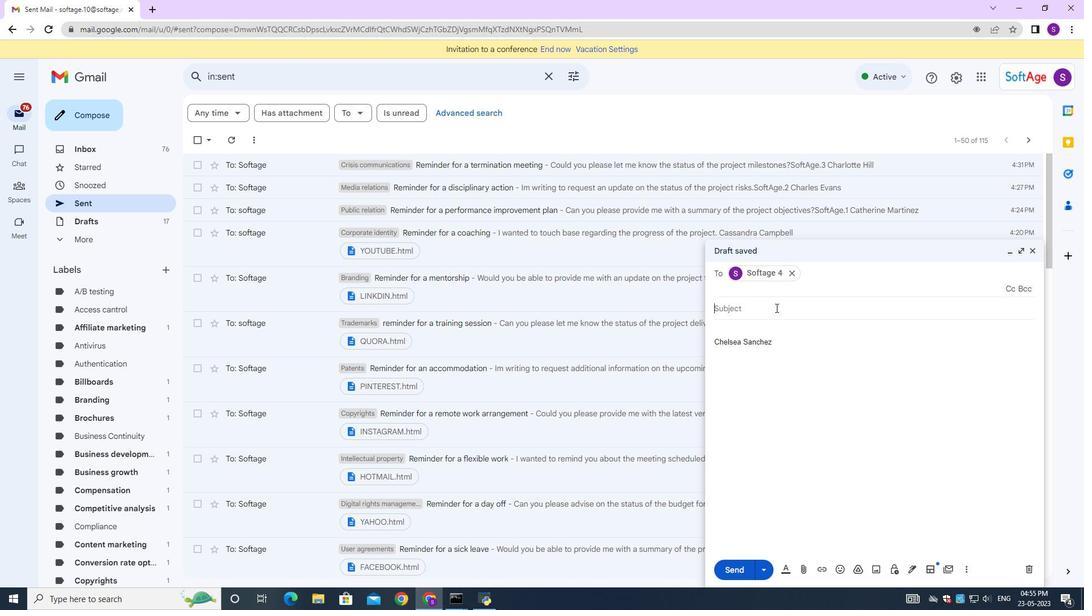 
Action: Key pressed <Key.shift><Key.shift><Key.shift><Key.shift><Key.shift><Key.shift><Key.shift><Key.shift><Key.shift><Key.shift><Key.shift><Key.shift><Key.shift><Key.shift><Key.shift><Key.shift><Key.shift><Key.shift><Key.shift><Key.shift><Key.shift><Key.shift><Key.shift><Key.shift><Key.shift><Key.shift><Key.shift><Key.shift><Key.shift><Key.shift><Key.shift><Key.shift><Key.shift><Key.shift><Key.shift><Key.shift><Key.shift><Key.shift><Key.shift><Key.shift><Key.shift><Key.shift><Key.shift><Key.shift><Key.shift><Key.shift><Key.shift><Key.shift><Key.shift><Key.shift><Key.shift><Key.shift><Key.shift><Key.shift><Key.shift><Key.shift><Key.shift><Key.shift><Key.shift><Key.shift><Key.shift><Key.shift><Key.shift><Key.shift><Key.shift><Key.shift><Key.shift><Key.shift><Key.shift><Key.shift><Key.shift><Key.shift><Key.shift><Key.shift><Key.shift><Key.shift><Key.shift><Key.shift><Key.shift><Key.shift><Key.shift><Key.shift><Key.shift><Key.shift><Key.shift><Key.shift><Key.shift><Key.shift><Key.shift><Key.shift><Key.shift><Key.shift><Key.shift><Key.shift><Key.shift><Key.shift><Key.shift><Key.shift><Key.shift><Key.shift><Key.shift><Key.shift><Key.shift><Key.shift><Key.shift><Key.shift><Key.shift><Key.shift><Key.shift><Key.shift><Key.shift><Key.shift><Key.shift><Key.shift><Key.shift><Key.shift><Key.shift><Key.shift><Key.shift><Key.shift><Key.shift><Key.shift><Key.shift><Key.shift><Key.shift>Thanks<Key.backspace><Key.space>you<Key.space>for<Key.space>a<Key.space>meeting<Key.space>
Screenshot: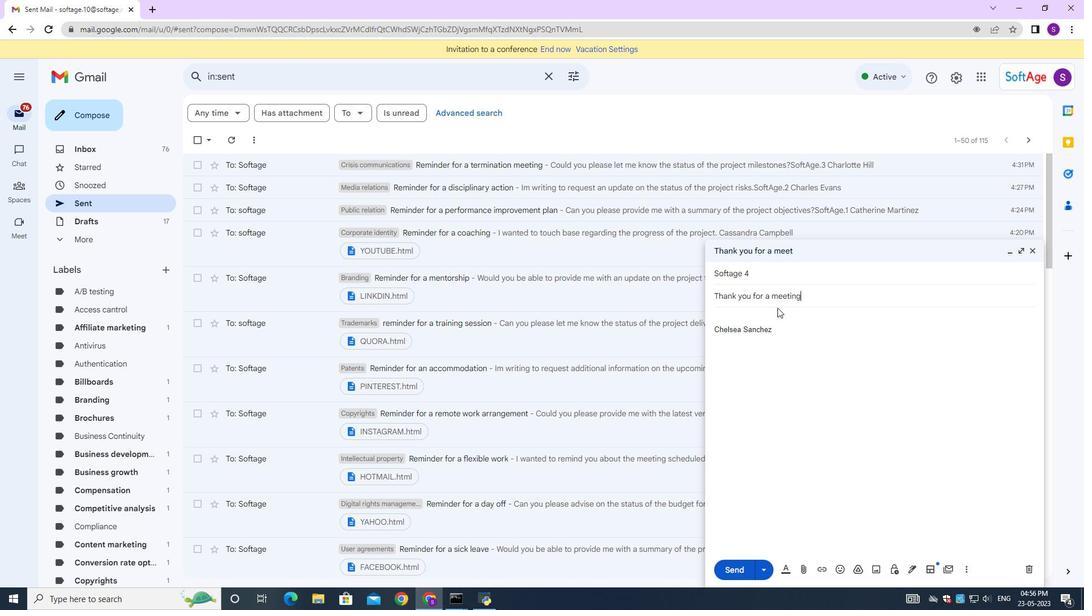 
Action: Mouse moved to (757, 314)
Screenshot: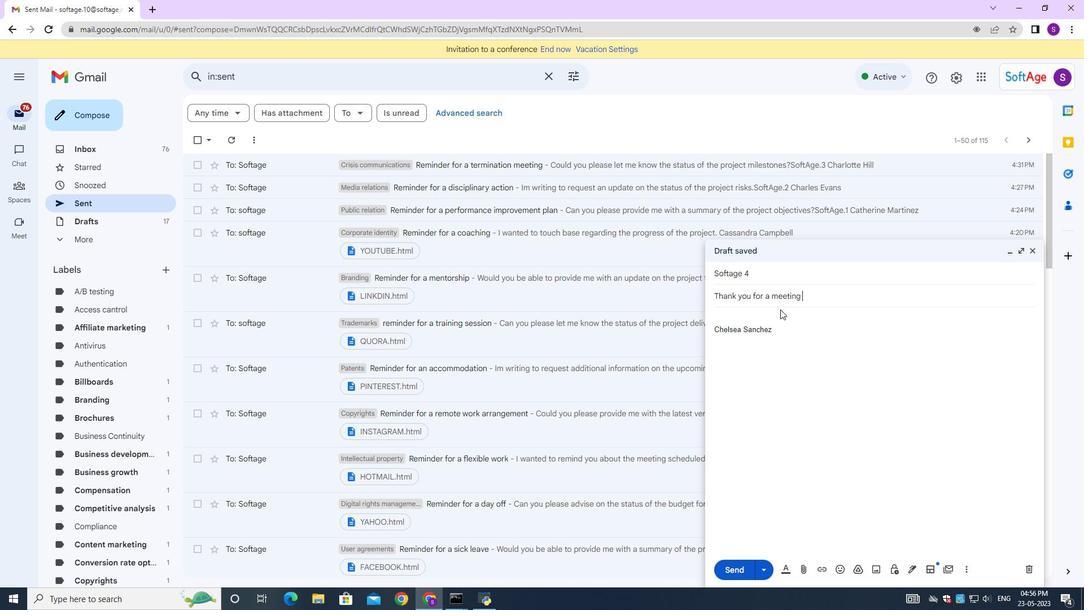 
Action: Mouse pressed left at (757, 314)
Screenshot: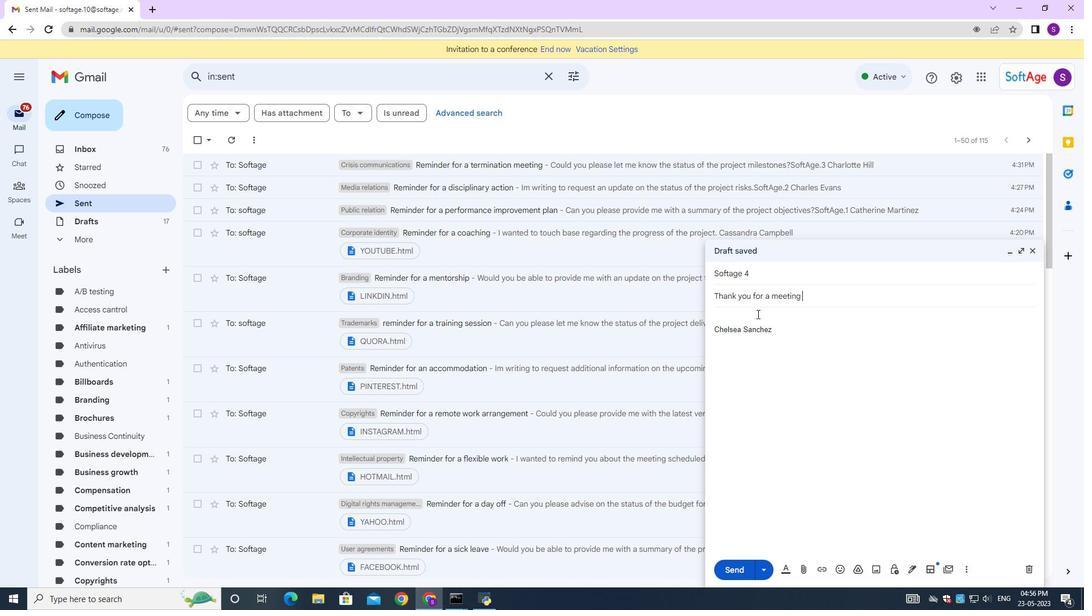 
Action: Key pressed <Key.shift>Can<Key.space>you<Key.space>please<Key.space>send<Key.space>me<Key.space>the<Key.space>updated<Key.space>bug<Key.backspace>dget<Key.space>report<Key.space>for<Key.space>this<Key.space>quarter<Key.shift_r>?
Screenshot: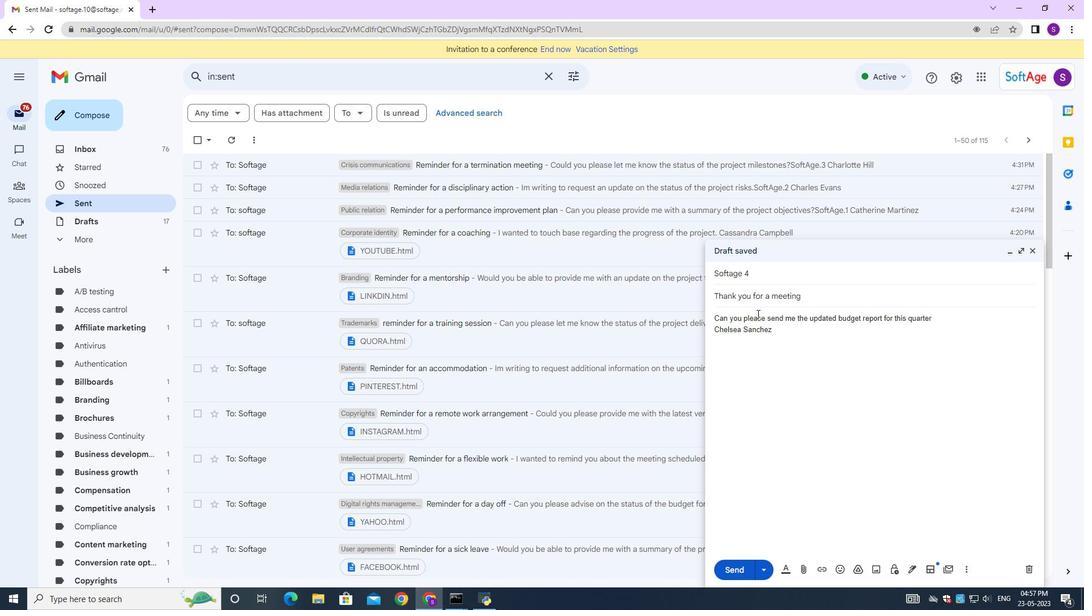 
Action: Mouse moved to (821, 571)
Screenshot: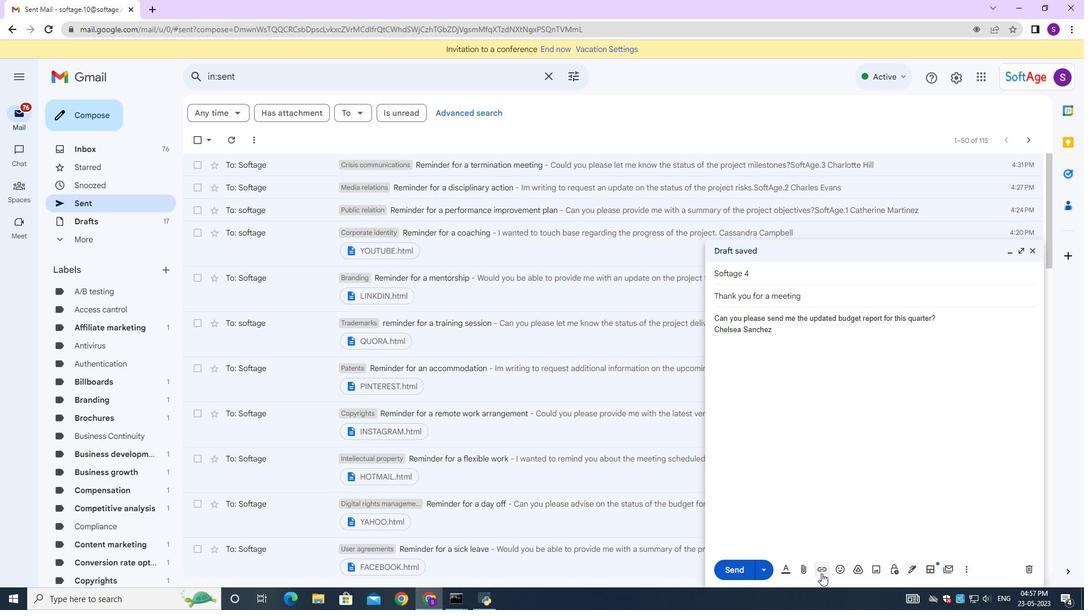 
Action: Mouse pressed left at (821, 571)
Screenshot: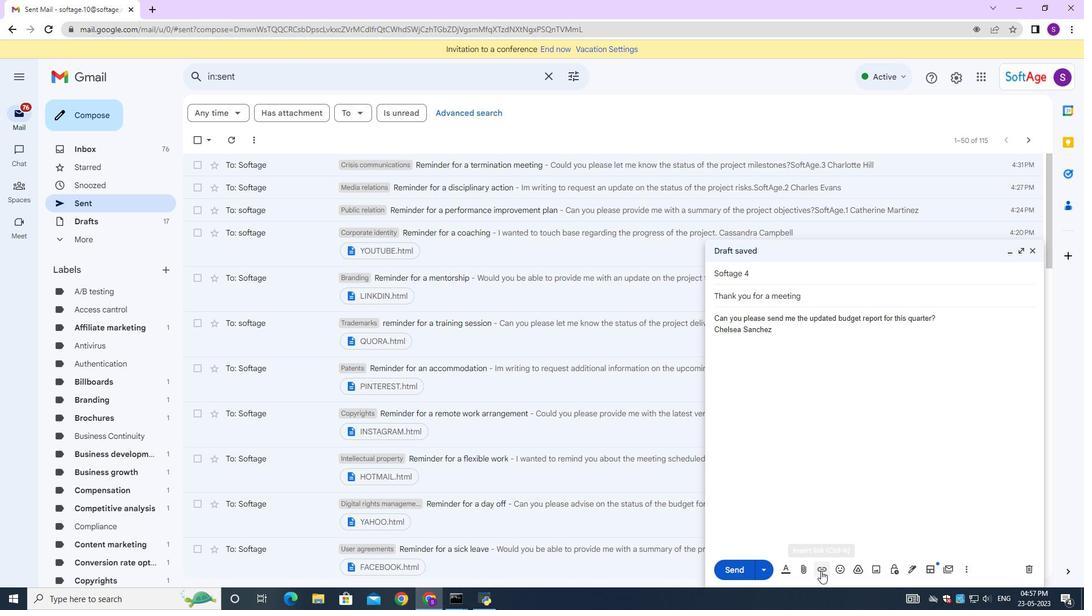 
Action: Mouse moved to (387, 327)
Screenshot: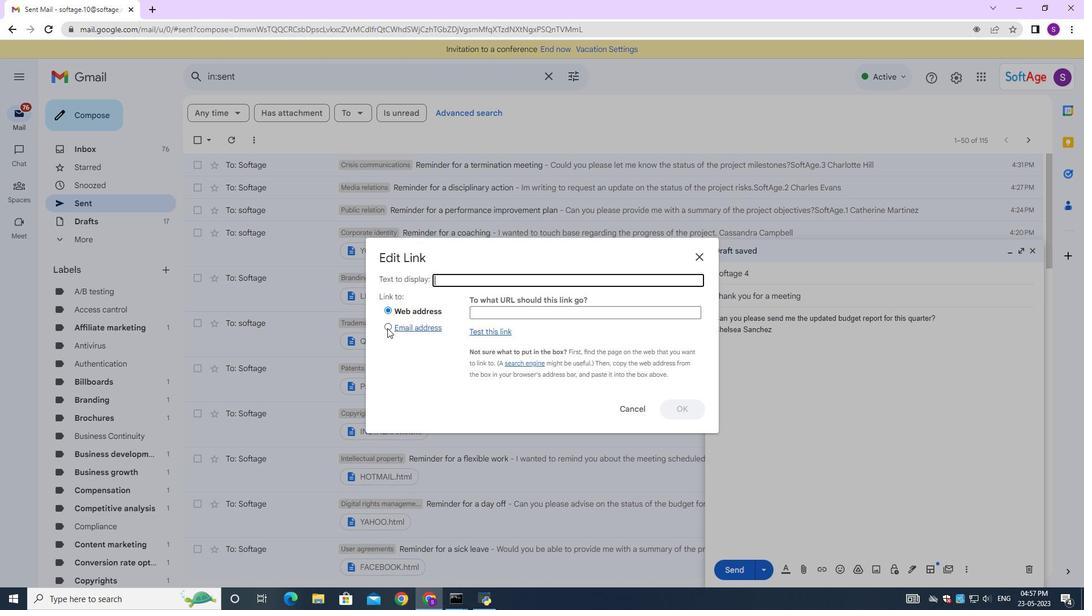 
Action: Mouse pressed left at (387, 327)
Screenshot: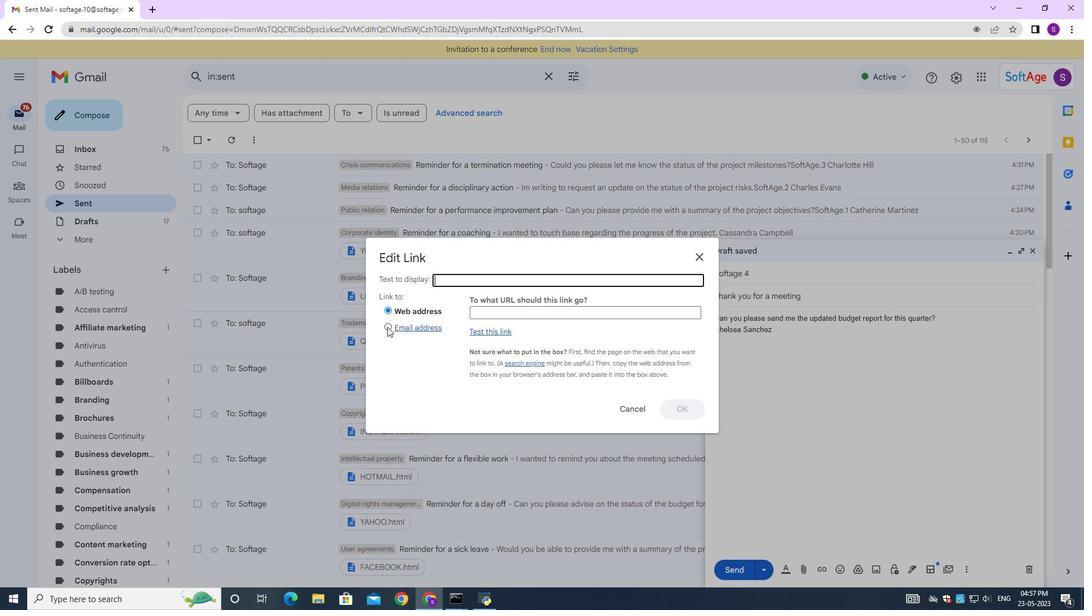 
Action: Mouse moved to (493, 283)
Screenshot: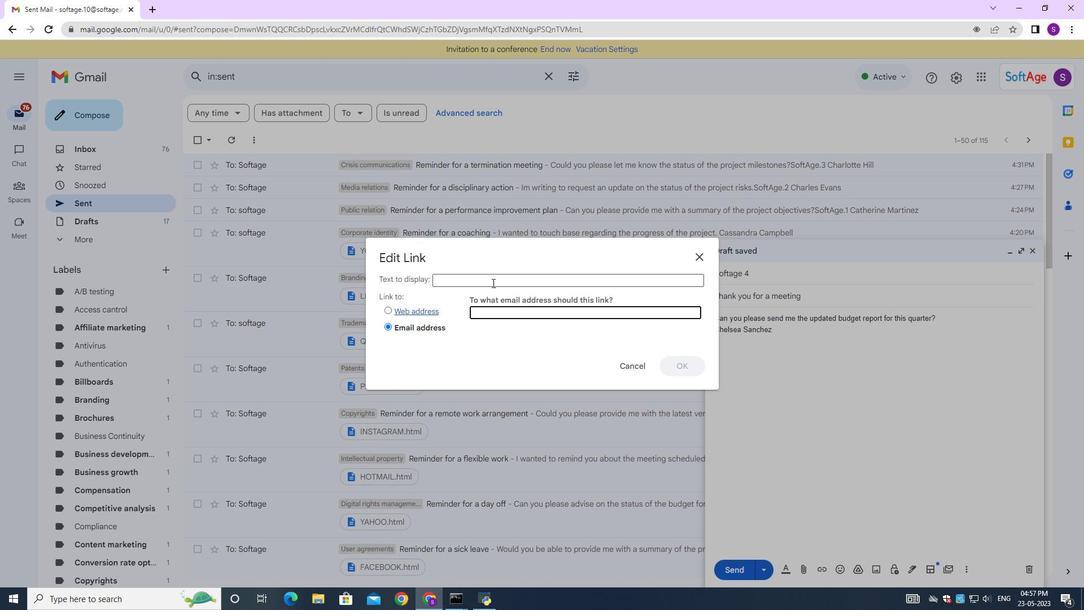 
Action: Mouse pressed left at (493, 283)
Screenshot: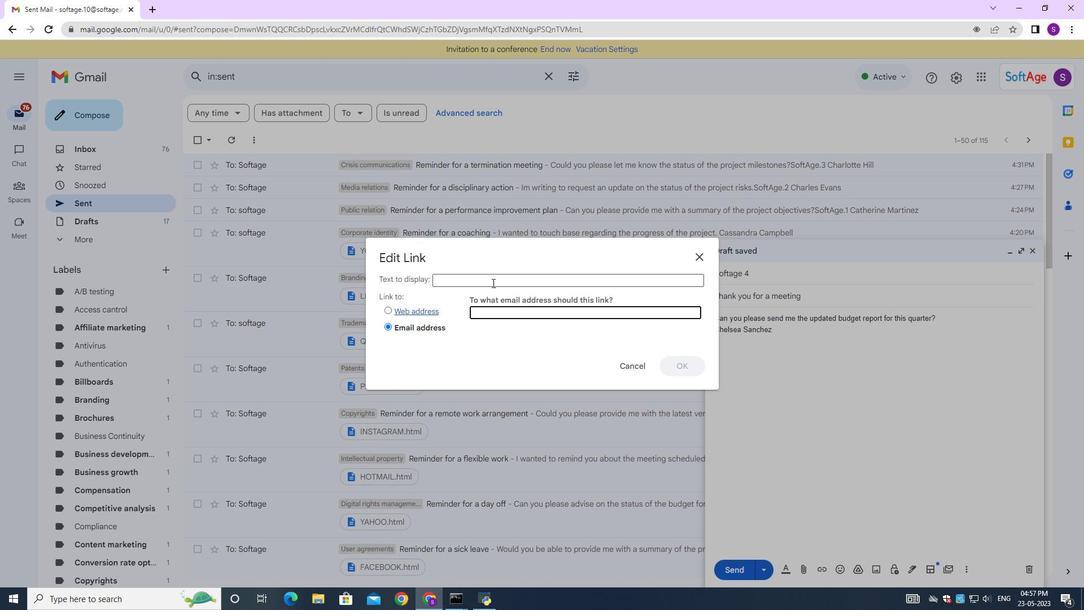 
Action: Mouse moved to (493, 283)
Screenshot: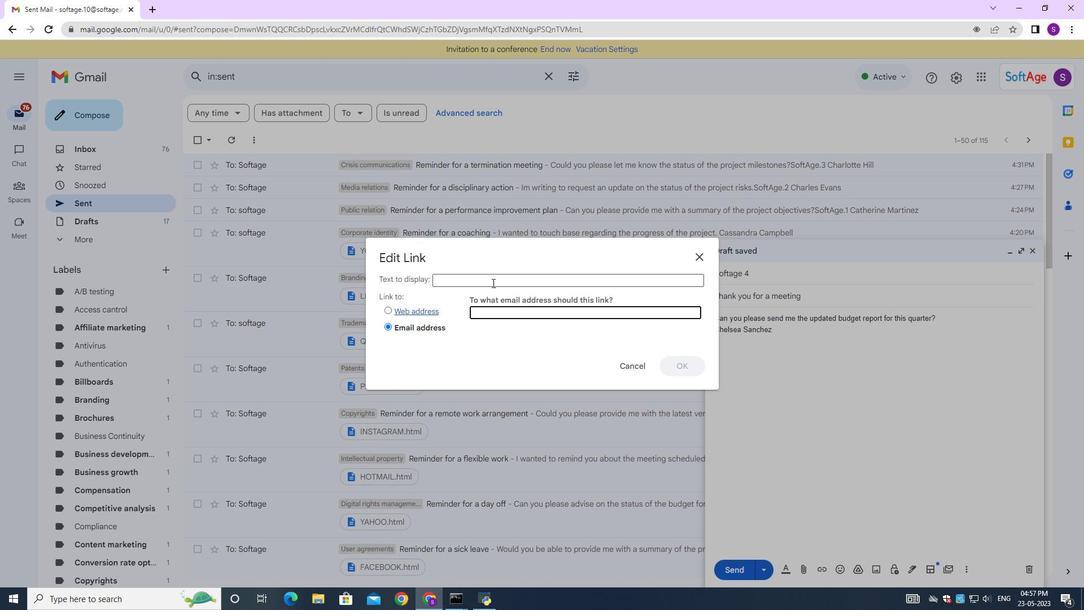 
Action: Key pressed <Key.shift><Key.shift><Key.shift><Key.shift><Key.shift><Key.shift><Key.shift><Key.shift><Key.shift><Key.shift><Key.shift><Key.shift><Key.shift><Key.shift><Key.shift><Key.shift><Key.shift><Key.shift><Key.shift><Key.shift><Key.shift><Key.shift><Key.shift><Key.shift><Key.shift><Key.shift><Key.shift><Key.shift><Key.shift><Key.shift><Key.shift><Key.shift><Key.shift><Key.shift><Key.shift><Key.shift><Key.shift><Key.shift><Key.shift><Key.shift><Key.shift><Key.shift><Key.shift><Key.shift><Key.shift><Key.shift><Key.shift><Key.shift><Key.shift><Key.shift><Key.shift><Key.shift><Key.shift><Key.shift><Key.shift><Key.shift><Key.shift><Key.shift><Key.shift><Key.shift><Key.shift><Key.shift><Key.shift><Key.shift><Key.shift><Key.shift><Key.shift><Key.shift><Key.shift><Key.shift><Key.shift><Key.shift><Key.shift><Key.shift><Key.shift><Key.shift><Key.shift><Key.shift><Key.shift><Key.shift><Key.shift><Key.shift><Key.shift><Key.shift><Key.shift><Key.shift><Key.shift><Key.shift><Key.shift><Key.shift><Key.shift><Key.shift><Key.shift><Key.shift><Key.shift><Key.shift><Key.shift><Key.shift><Key.shift><Key.shift><Key.shift><Key.shift><Key.shift><Key.shift><Key.shift><Key.shift><Key.shift><Key.shift><Key.shift><Key.shift><Key.shift><Key.shift><Key.shift><Key.shift>Soft<Key.shift>Age.4
Screenshot: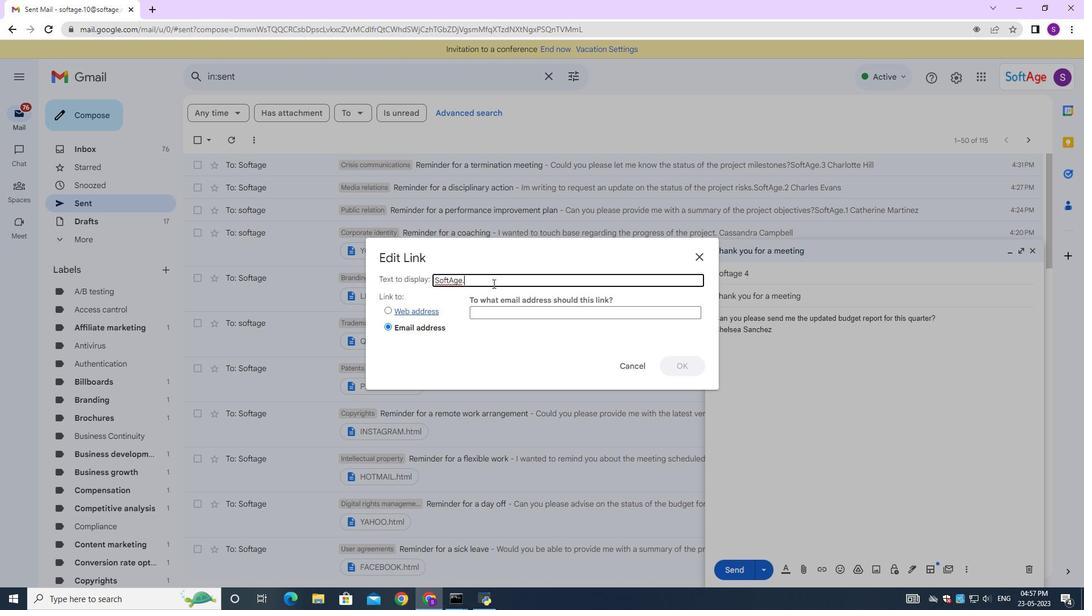 
Action: Mouse moved to (528, 310)
Screenshot: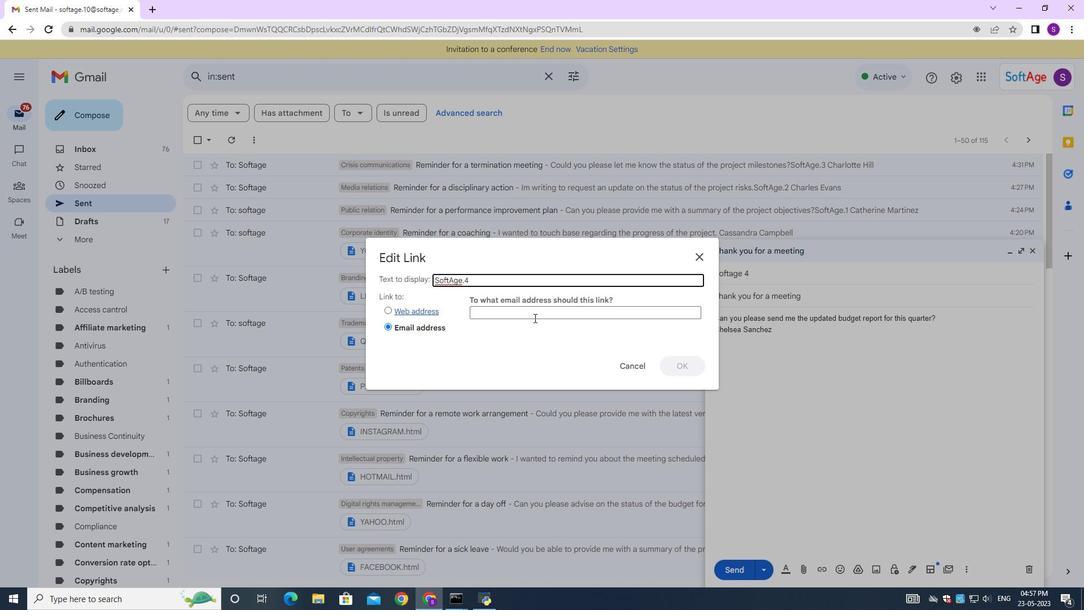 
Action: Mouse pressed left at (528, 310)
Screenshot: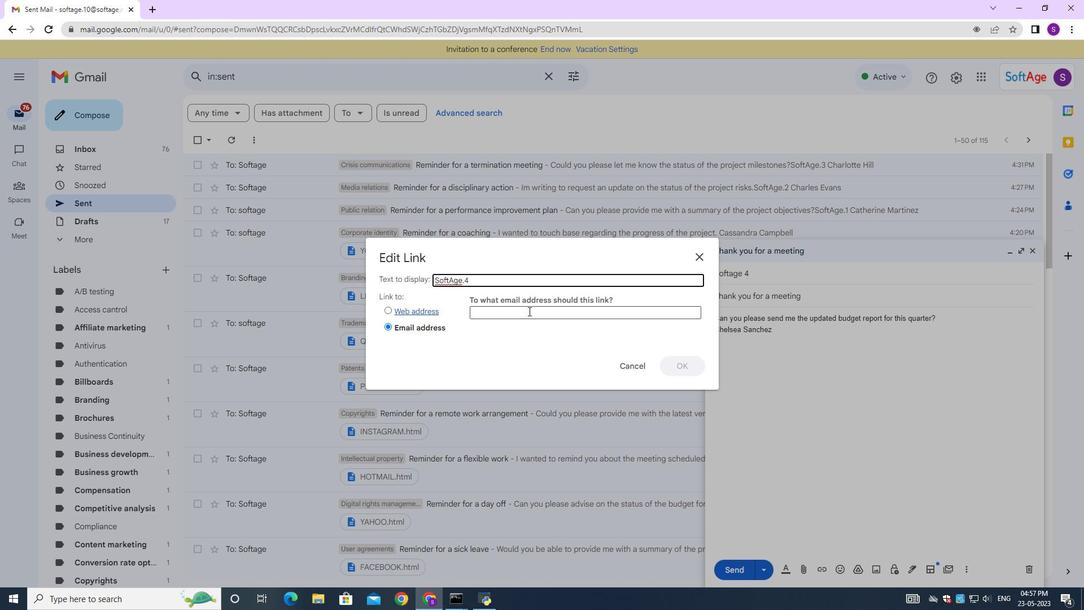
Action: Mouse moved to (528, 310)
Screenshot: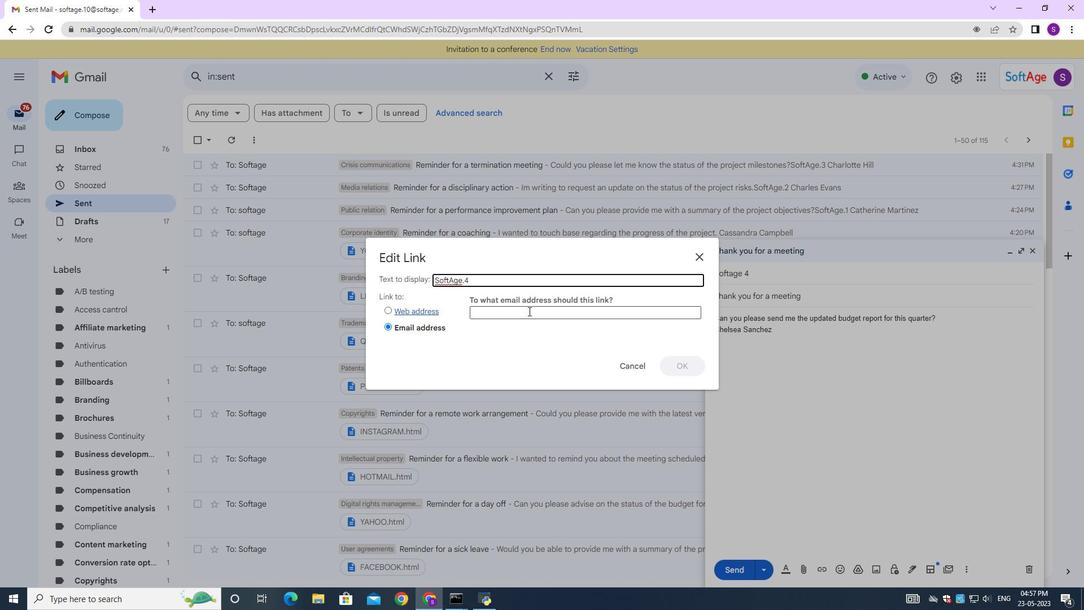 
Action: Key pressed <Key.shift><Key.shift><Key.shift><Key.shift><Key.shift><Key.shift><Key.shift><Key.shift><Key.shift><Key.shift><Key.shift><Key.shift><Key.shift><Key.shift><Key.shift><Key.shift><Key.shift><Key.shift><Key.shift><Key.shift><Key.shift><Key.shift><Key.shift><Key.shift><Key.shift><Key.shift><Key.shift><Key.shift><Key.shift><Key.shift><Key.shift><Key.shift><Key.shift><Key.shift><Key.shift><Key.shift><Key.shift><Key.shift><Key.shift><Key.shift><Key.shift><Key.shift><Key.shift><Key.shift><Key.shift><Key.shift><Key.shift><Key.shift><Key.shift><Key.shift><Key.shift><Key.shift><Key.shift>softage.4<Key.shift><Key.shift>@softage.net
Screenshot: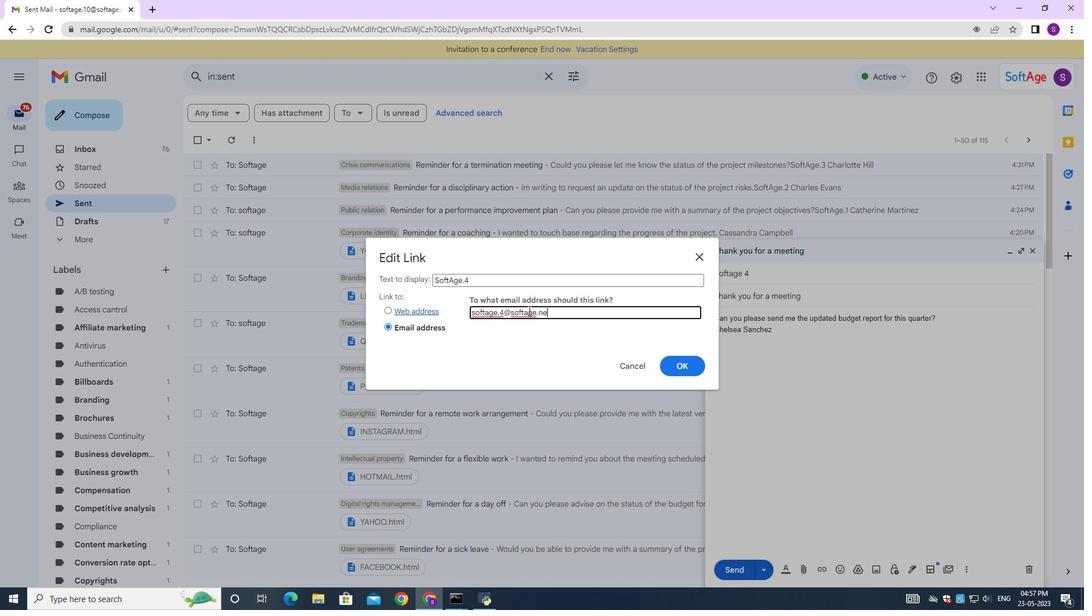 
Action: Mouse moved to (686, 369)
Screenshot: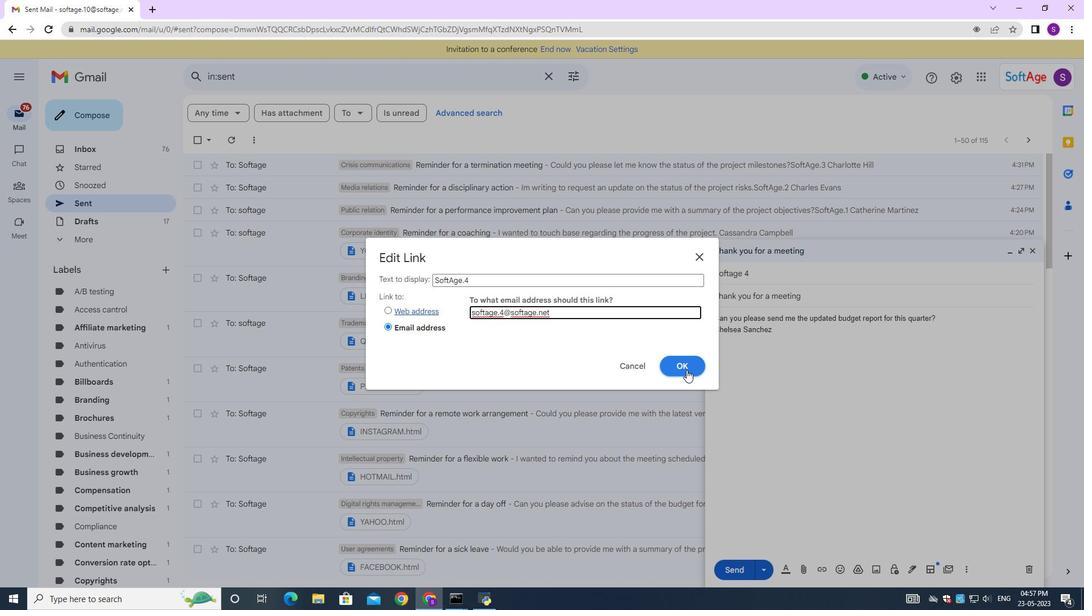 
Action: Mouse pressed left at (686, 369)
Screenshot: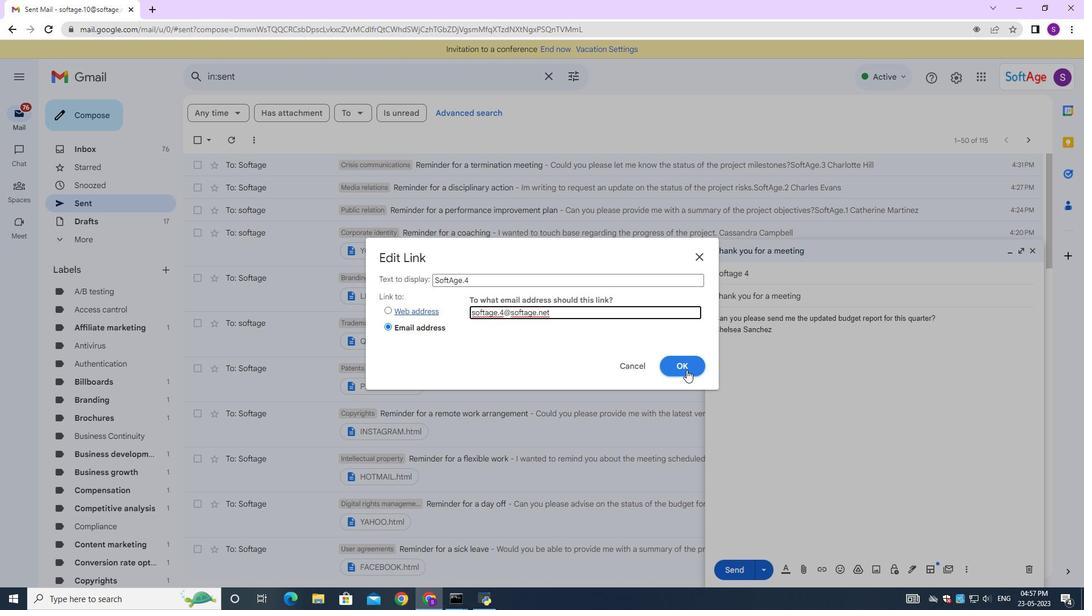 
Action: Mouse moved to (743, 572)
Screenshot: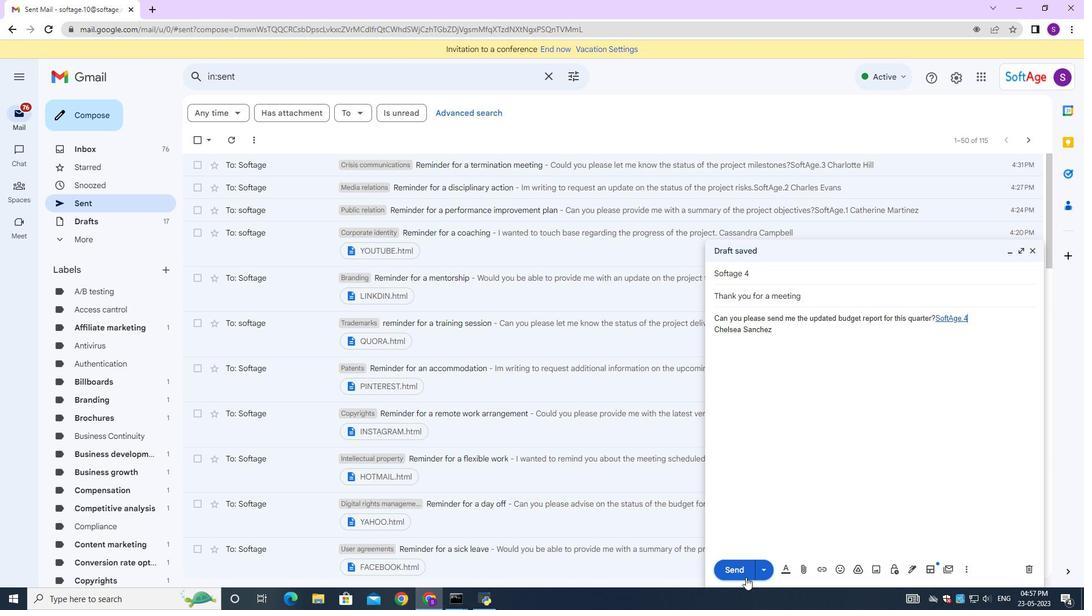
Action: Mouse pressed left at (743, 572)
Screenshot: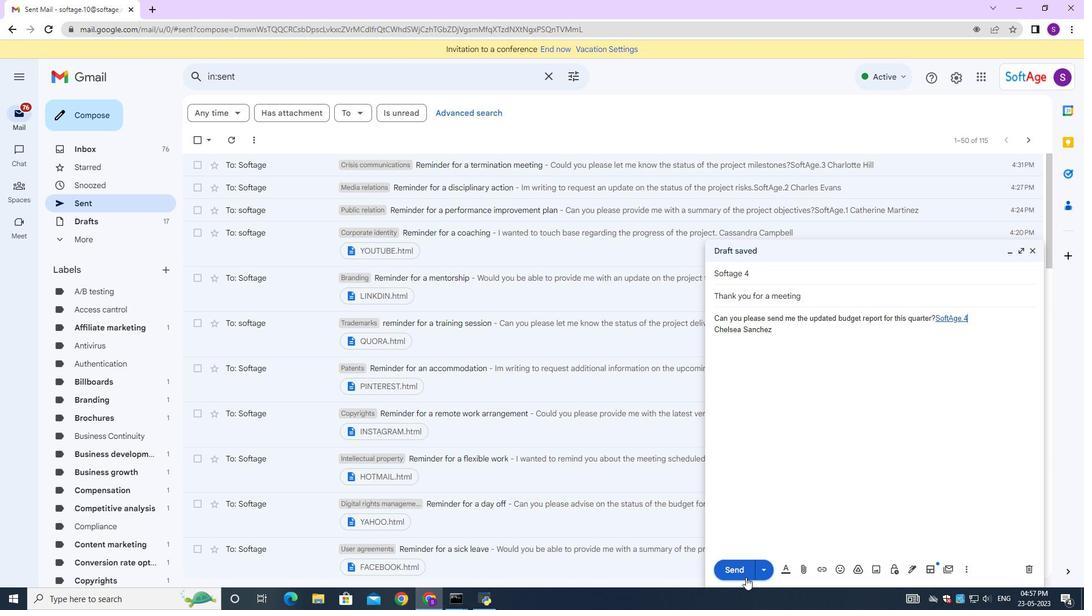 
Action: Mouse moved to (502, 165)
Screenshot: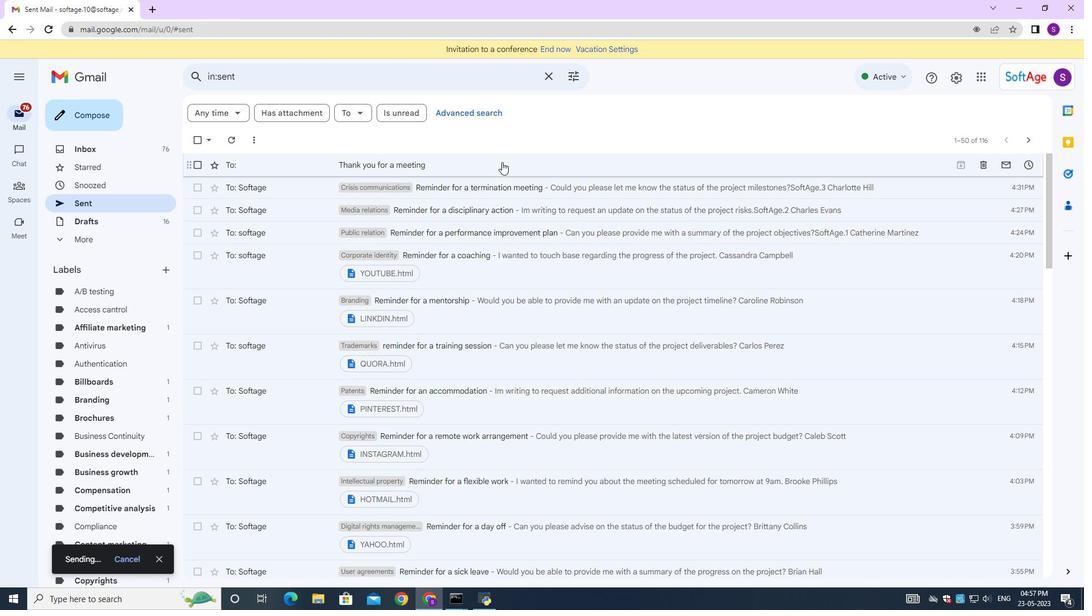 
Action: Mouse pressed left at (502, 165)
Screenshot: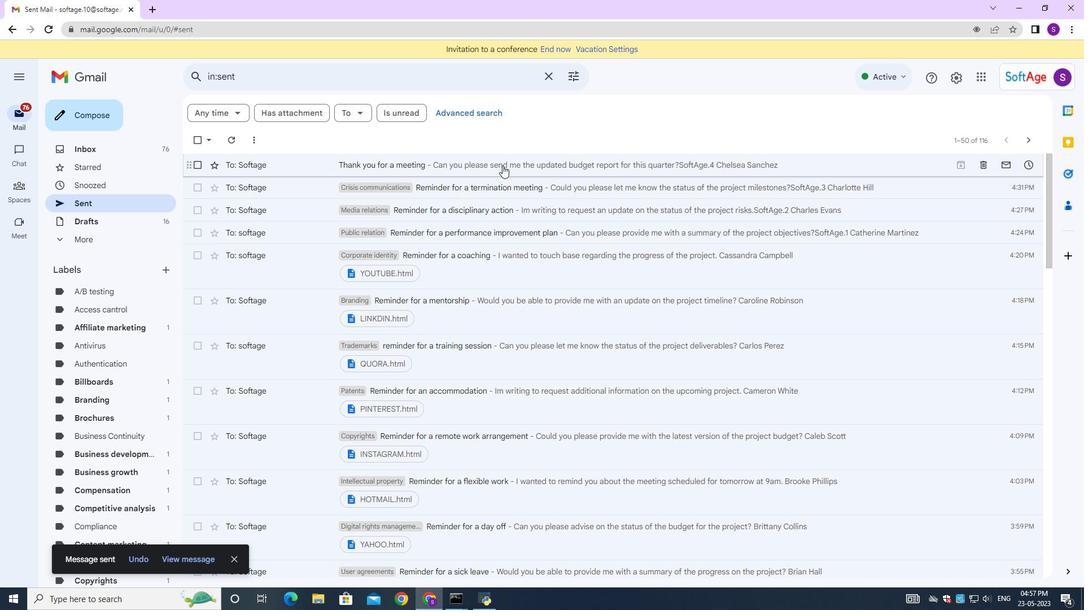 
Action: Mouse moved to (421, 110)
Screenshot: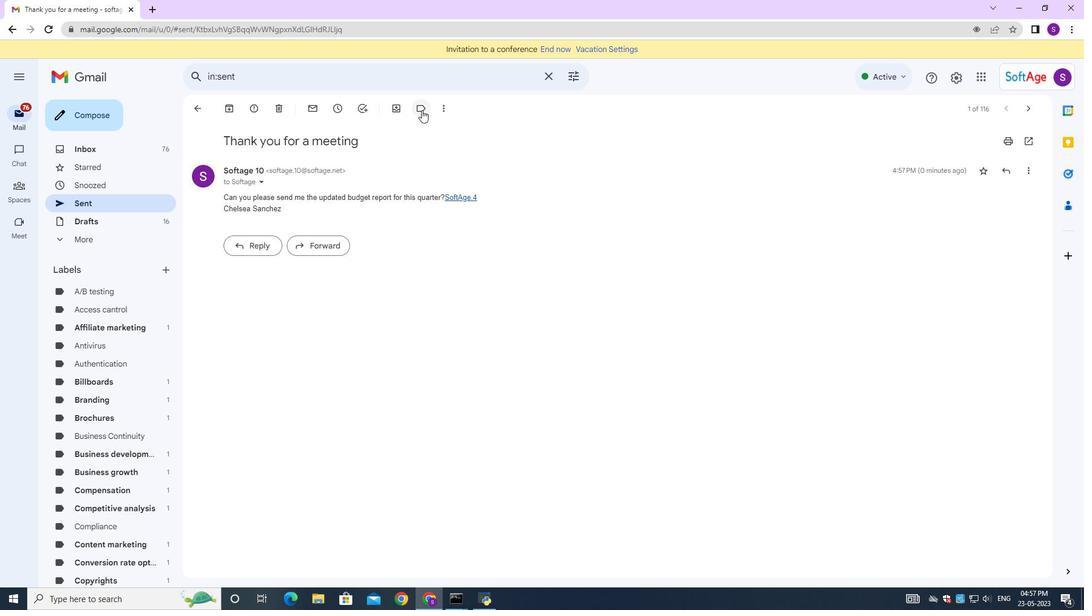 
Action: Mouse pressed left at (421, 110)
Screenshot: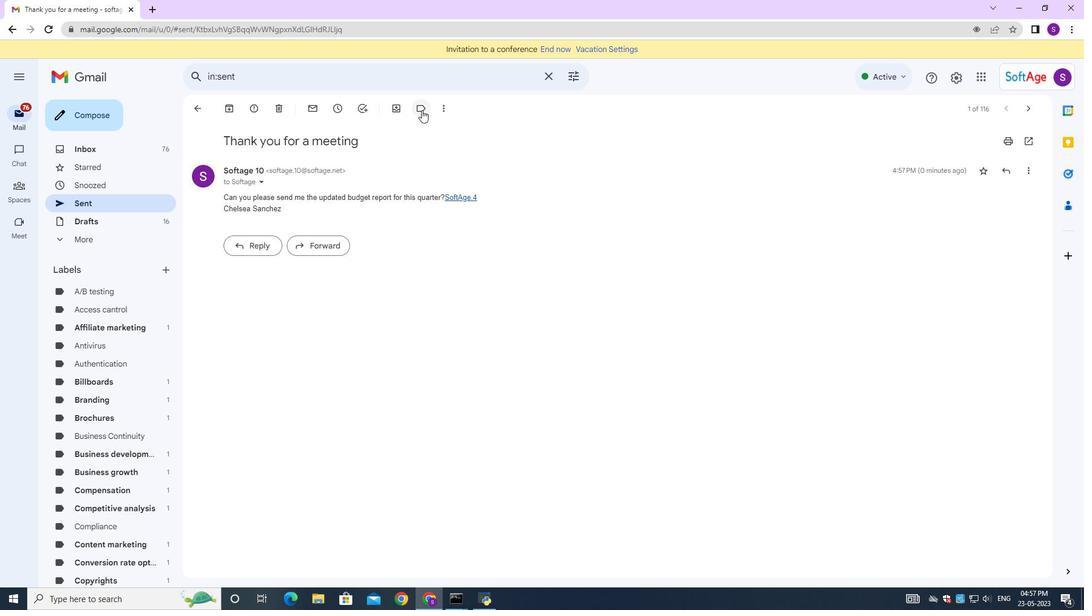 
Action: Mouse moved to (423, 111)
Screenshot: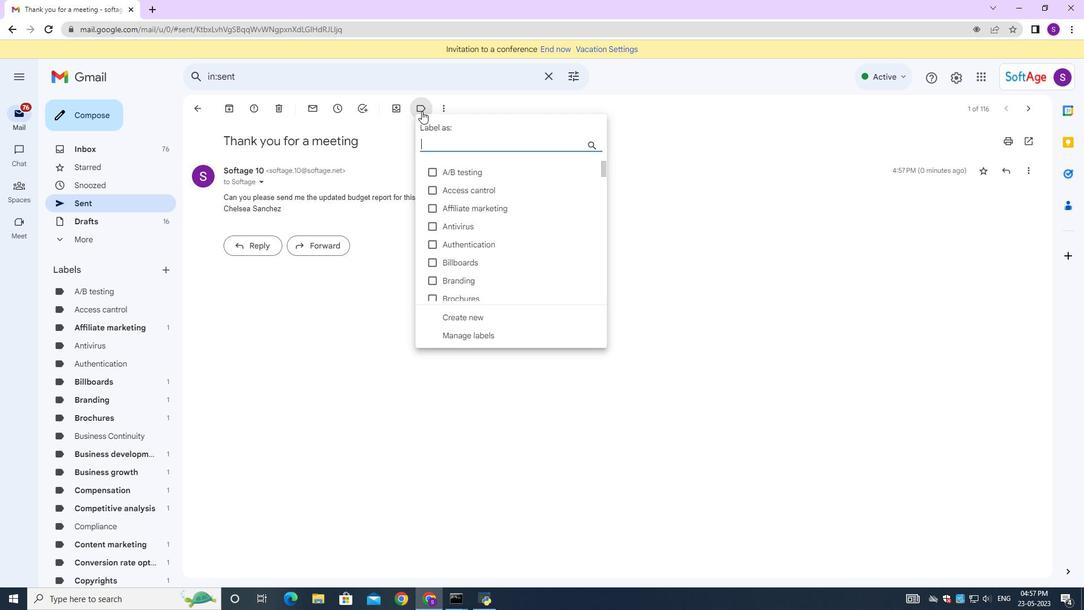 
Action: Key pressed press
Screenshot: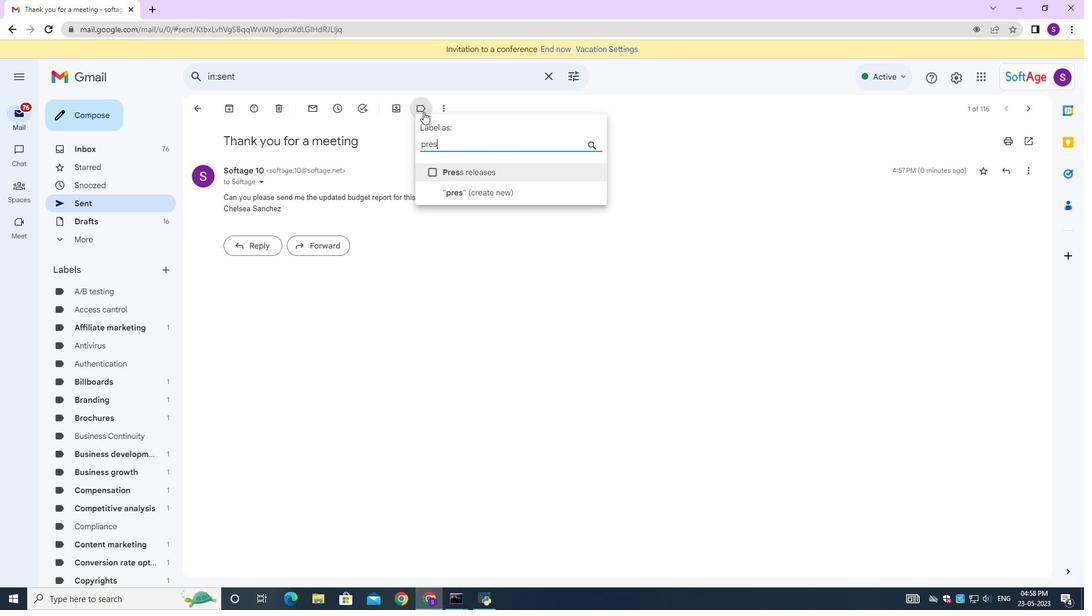 
Action: Mouse moved to (432, 171)
Screenshot: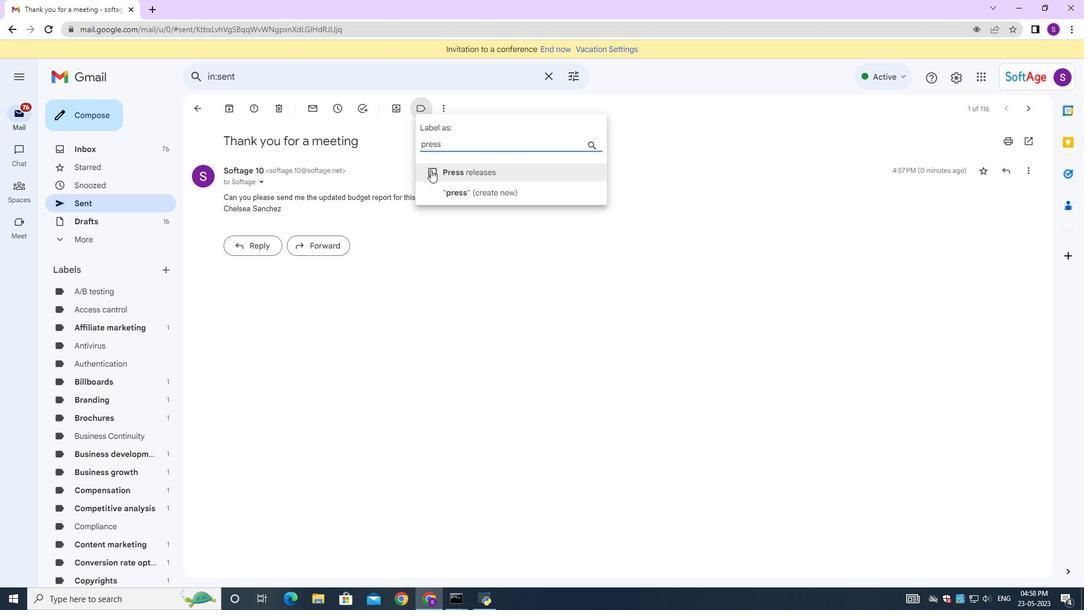 
Action: Mouse pressed left at (432, 171)
Screenshot: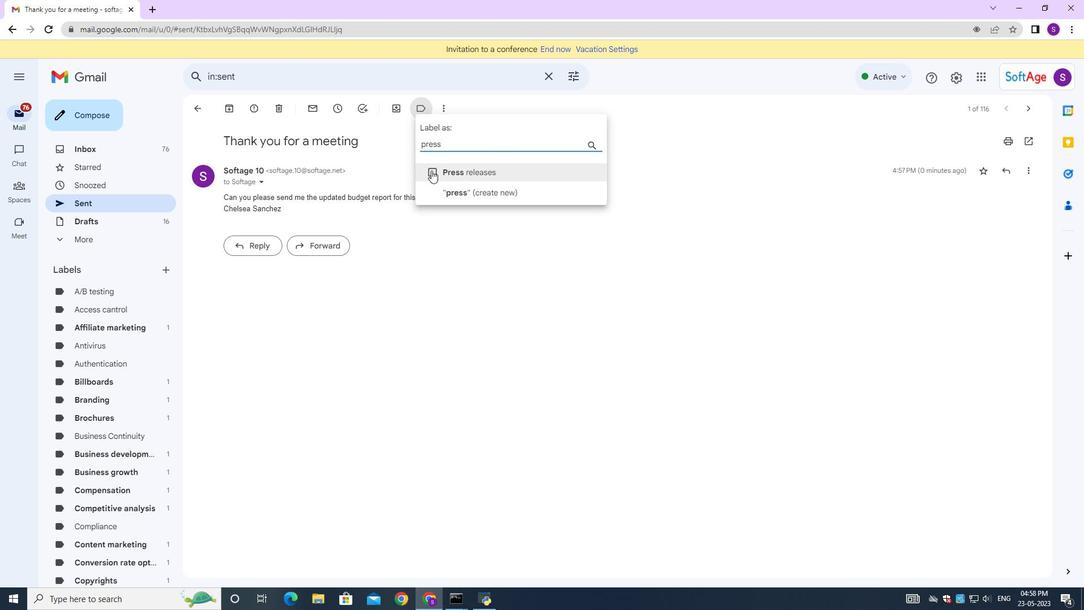 
Action: Mouse moved to (442, 199)
Screenshot: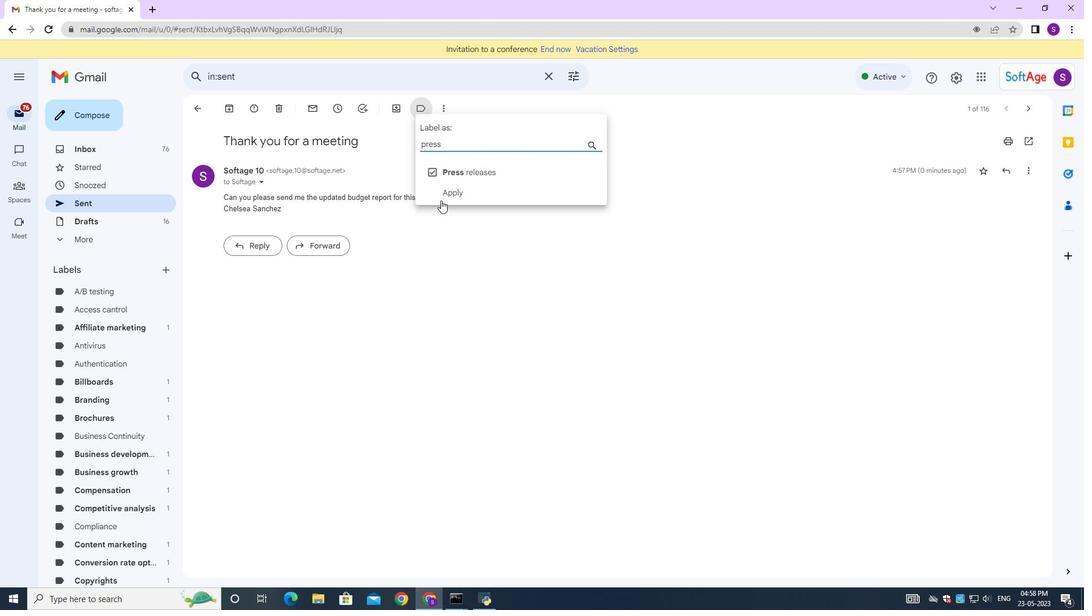 
Action: Mouse pressed left at (442, 199)
Screenshot: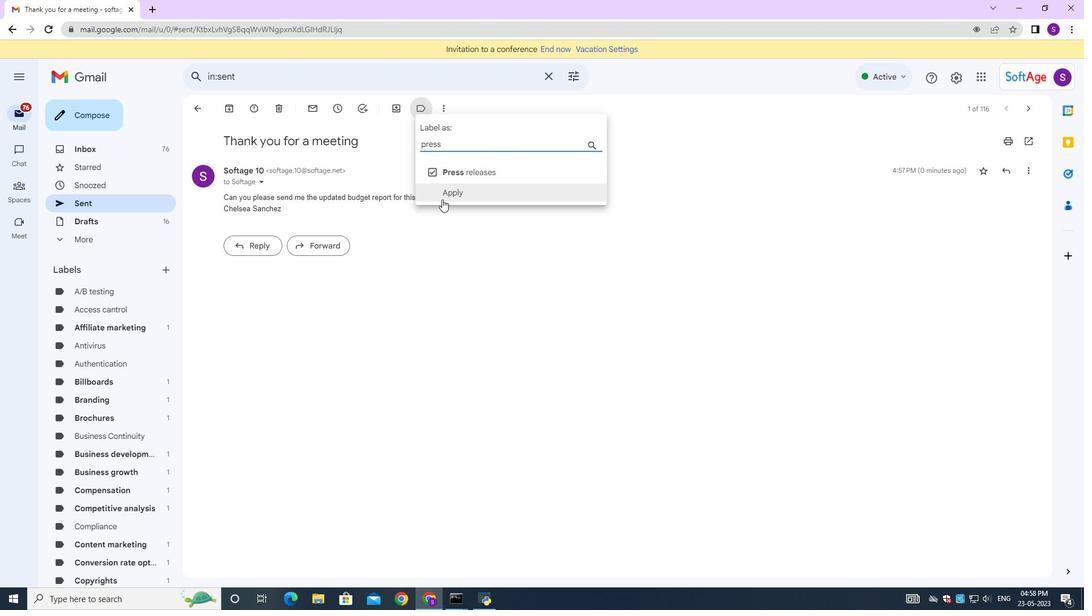 
Action: Mouse moved to (433, 223)
Screenshot: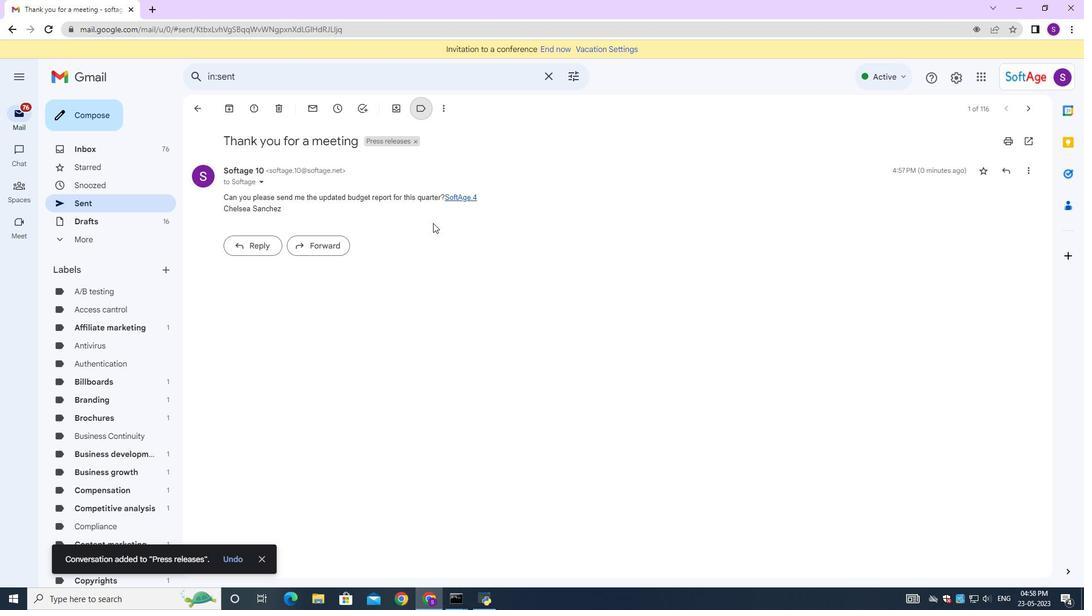 
